 Task: Search one way flight ticket for 5 adults, 2 children, 1 infant in seat and 1 infant on lap in economy from Tallahassee: Tallahassee International Airport to Wilmington: Wilmington International Airport on 8-6-2023. Choice of flights is Spirit. Number of bags: 2 checked bags. Price is upto 107000. Outbound departure time preference is 6:00.
Action: Mouse moved to (331, 415)
Screenshot: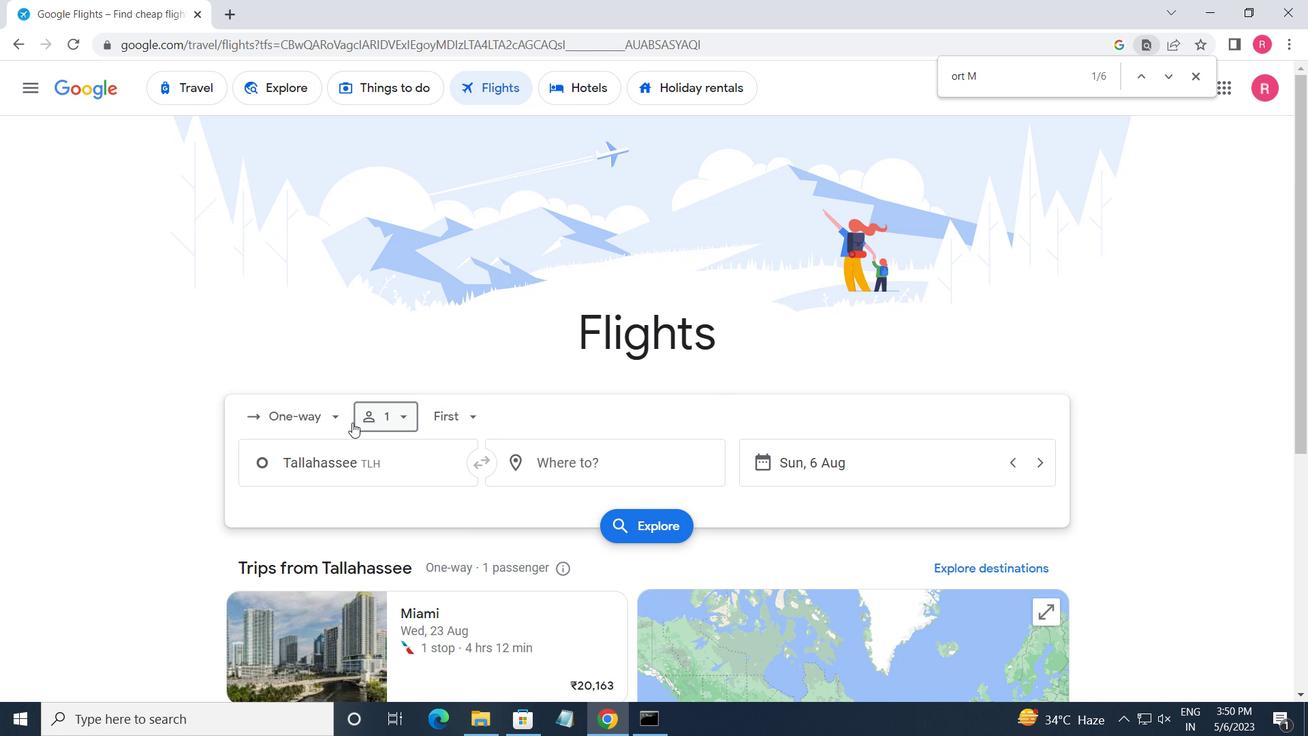 
Action: Mouse pressed left at (331, 415)
Screenshot: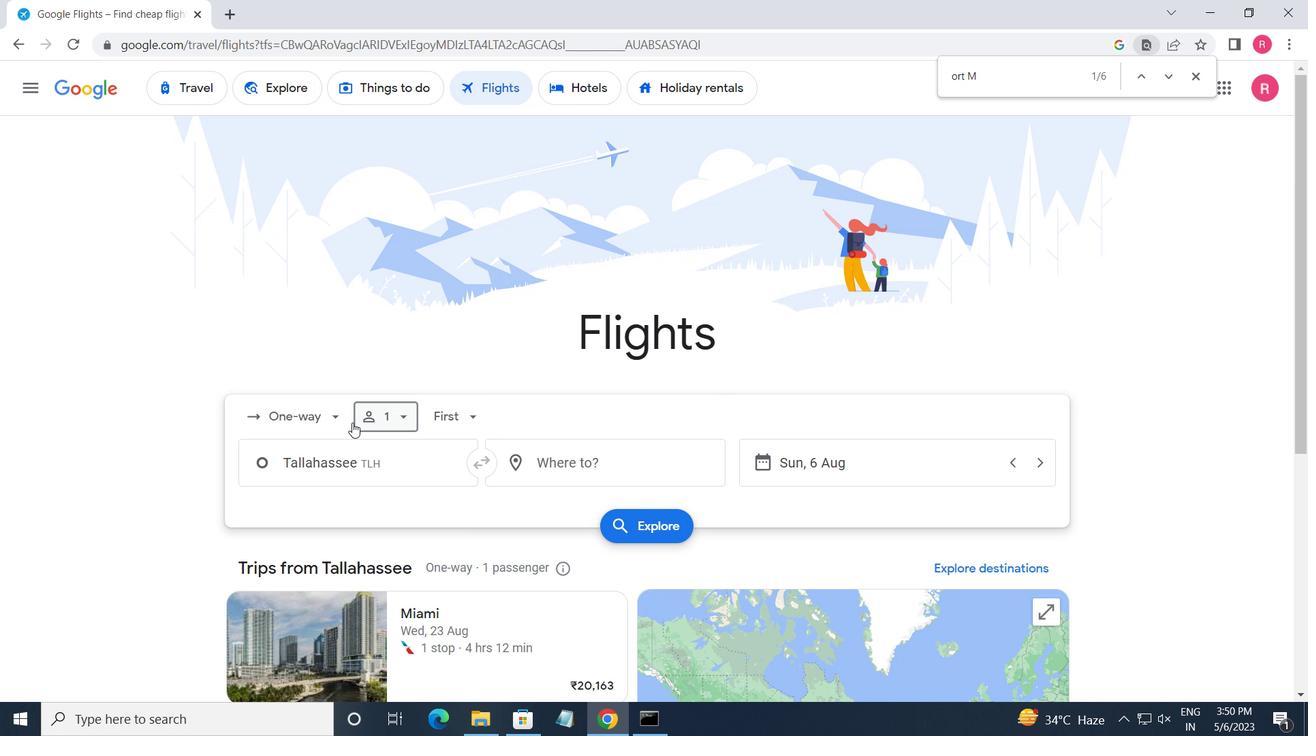
Action: Mouse moved to (311, 498)
Screenshot: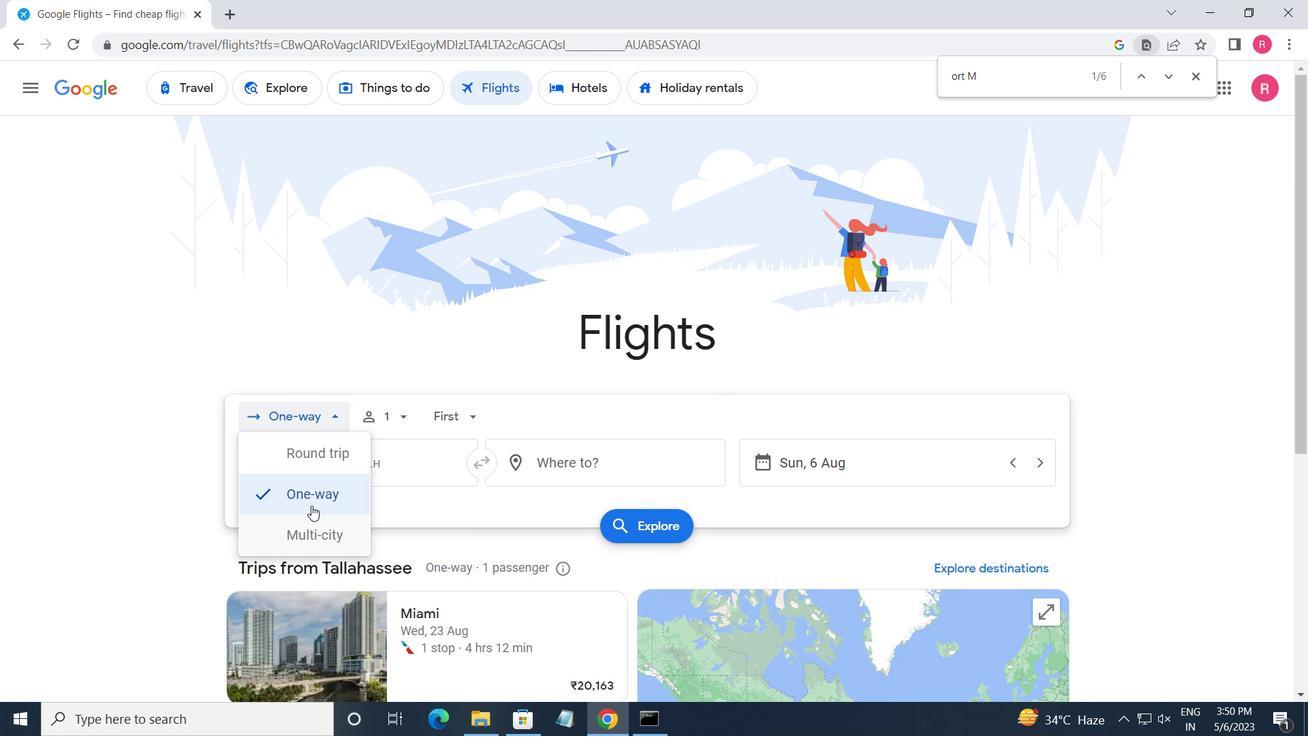 
Action: Mouse pressed left at (311, 498)
Screenshot: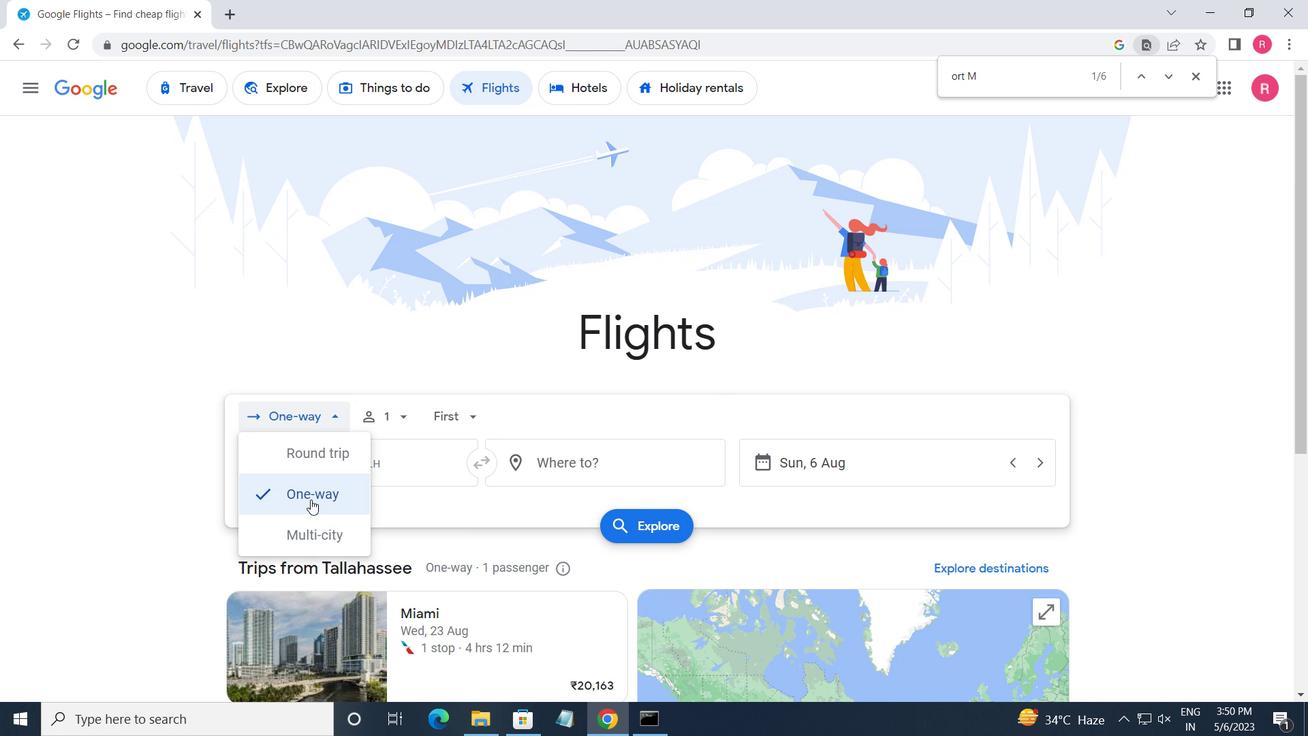 
Action: Mouse moved to (395, 426)
Screenshot: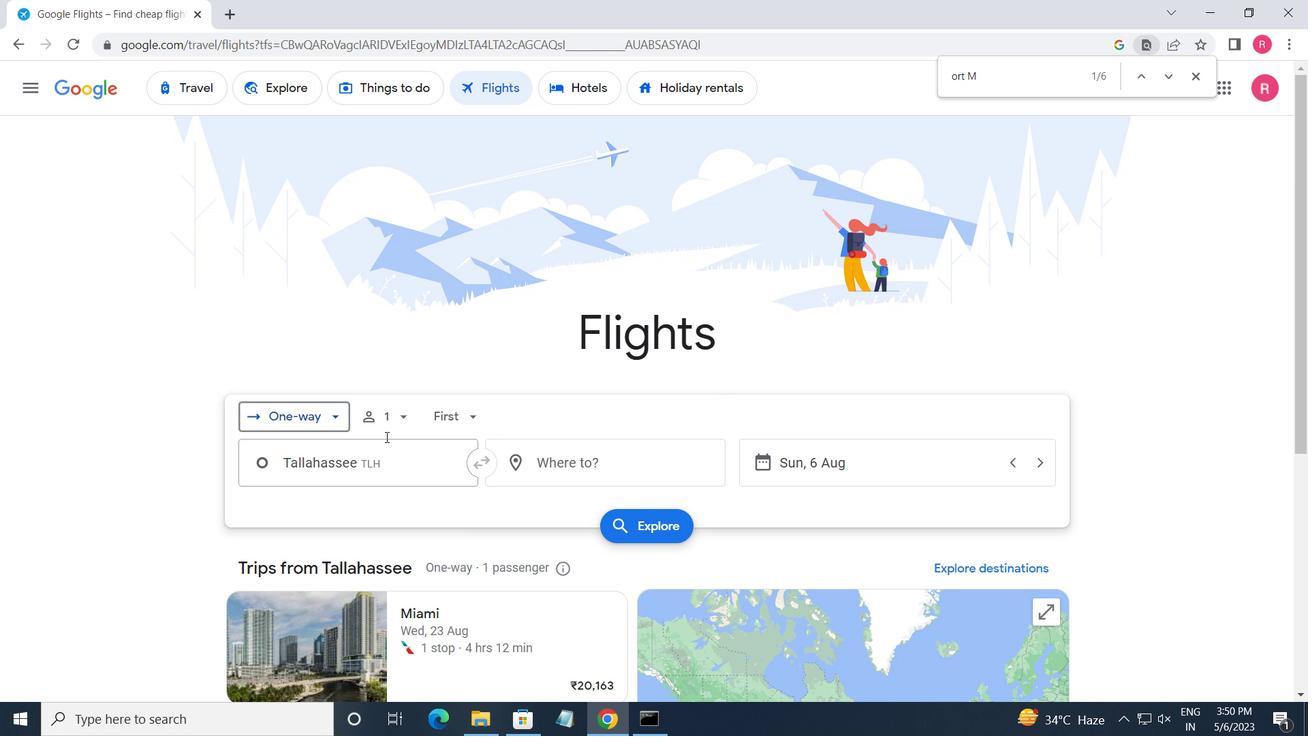 
Action: Mouse pressed left at (395, 426)
Screenshot: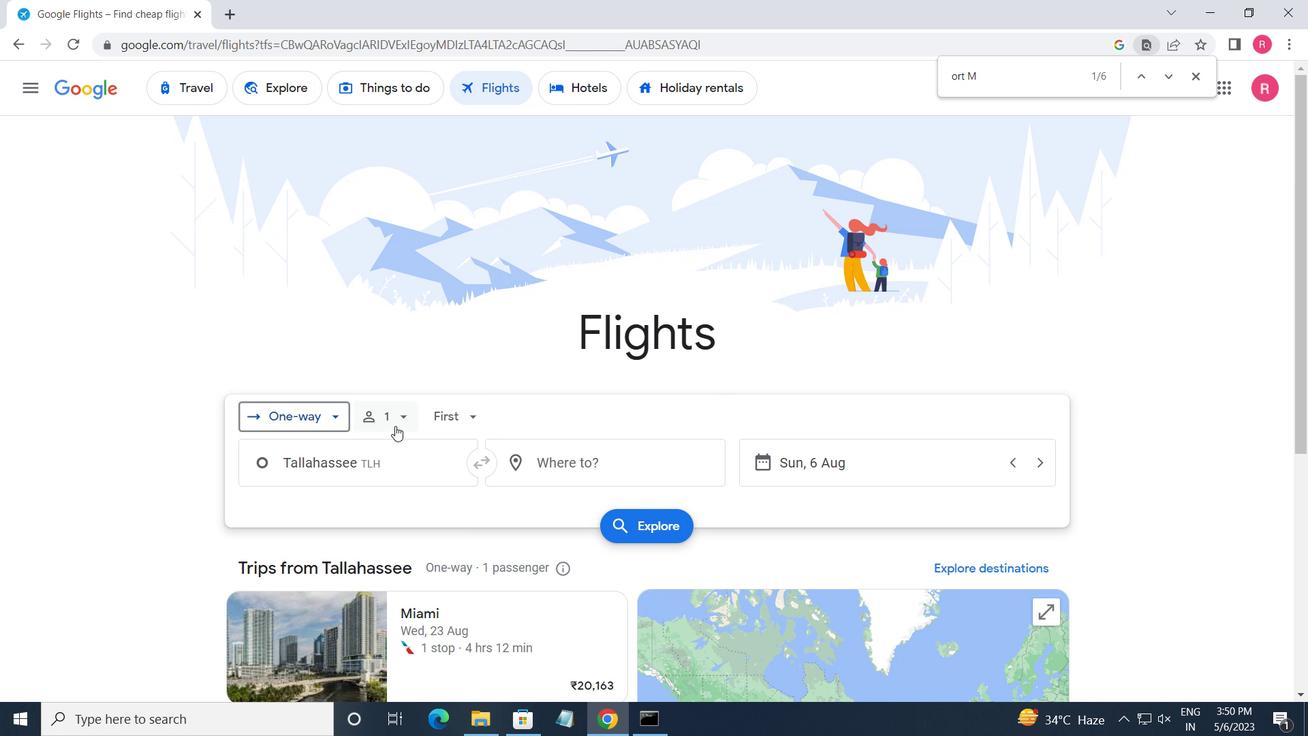 
Action: Mouse moved to (528, 453)
Screenshot: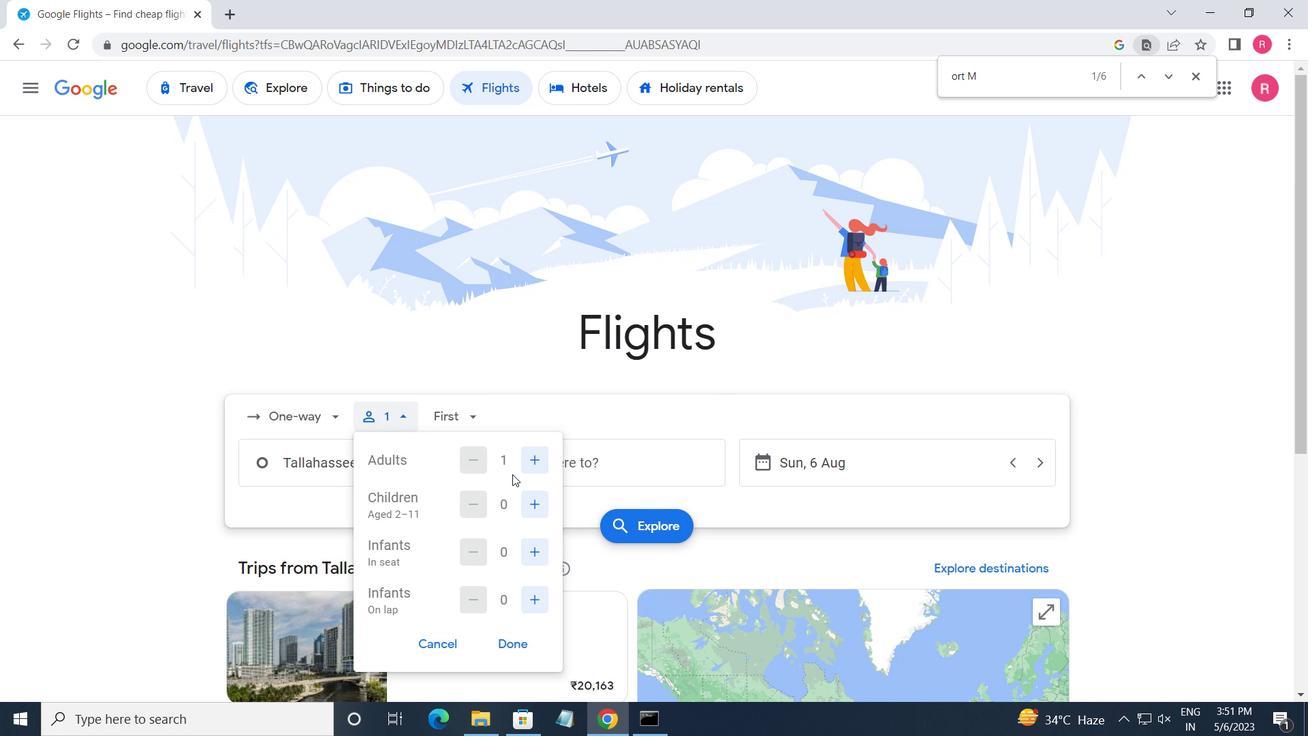 
Action: Mouse pressed left at (528, 453)
Screenshot: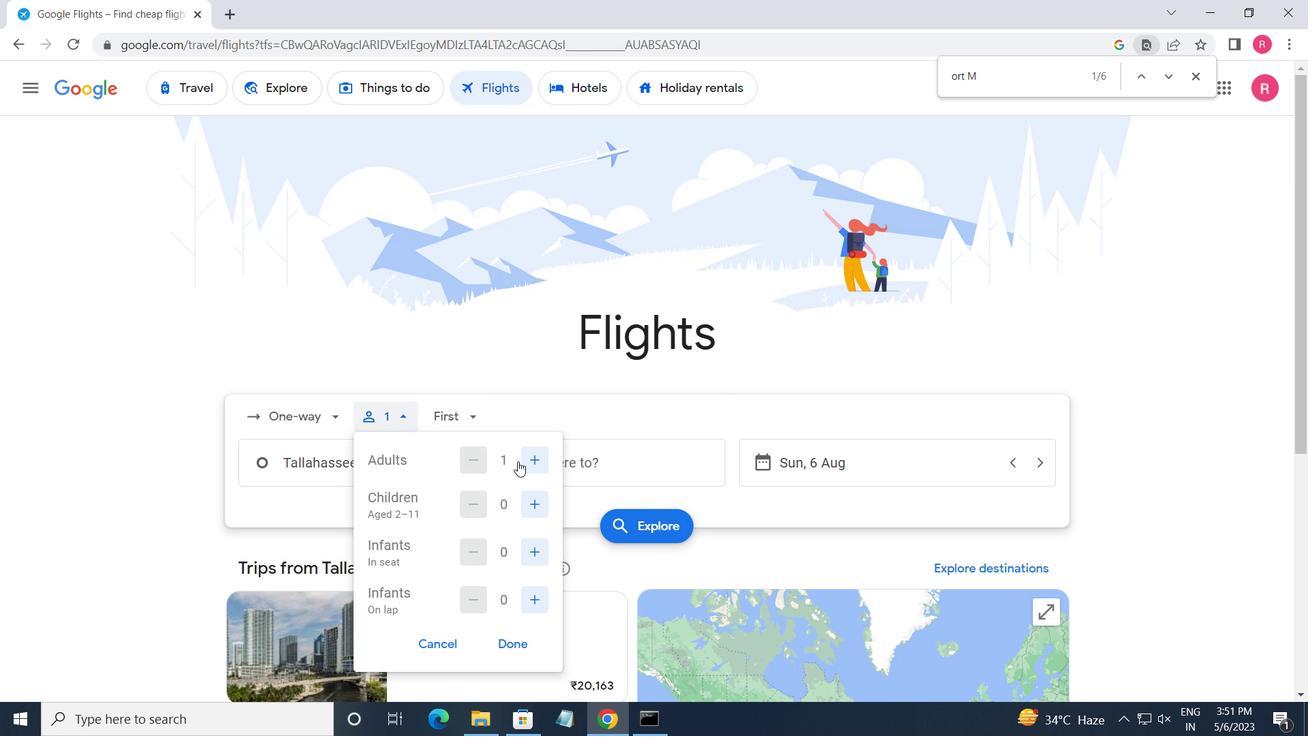
Action: Mouse pressed left at (528, 453)
Screenshot: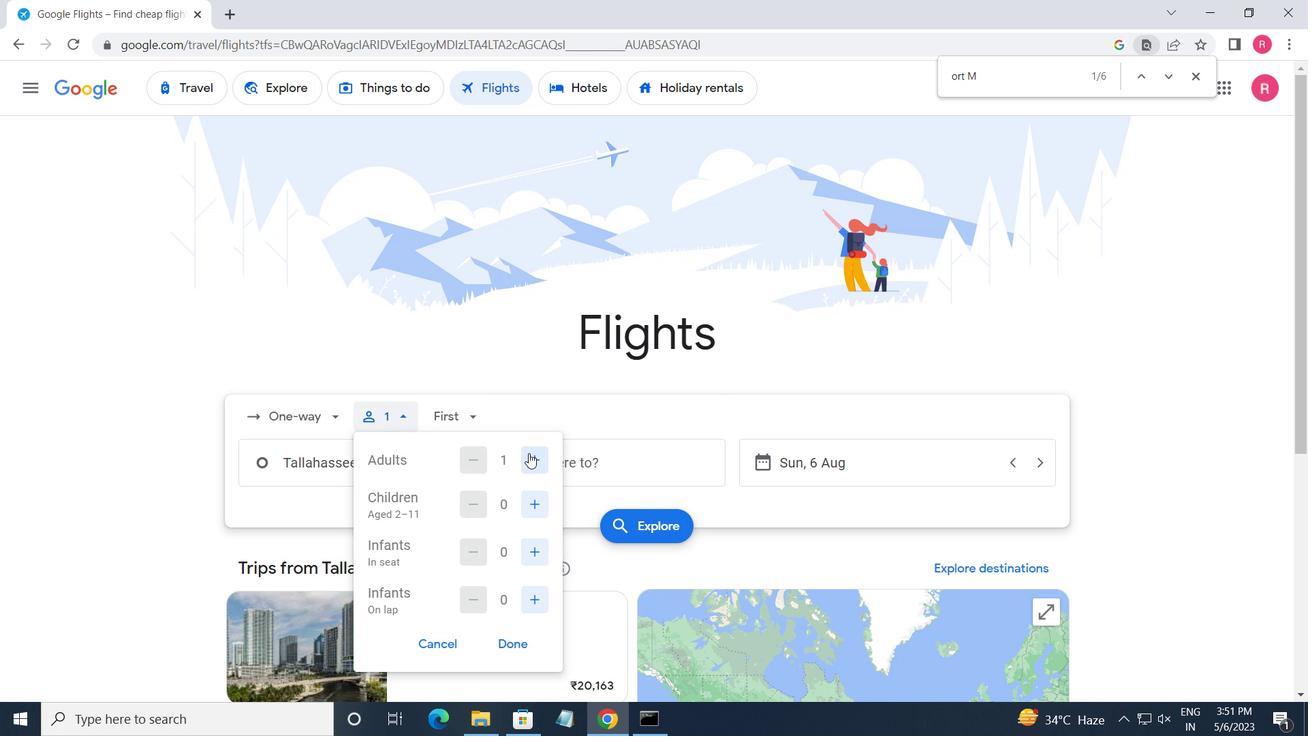 
Action: Mouse pressed left at (528, 453)
Screenshot: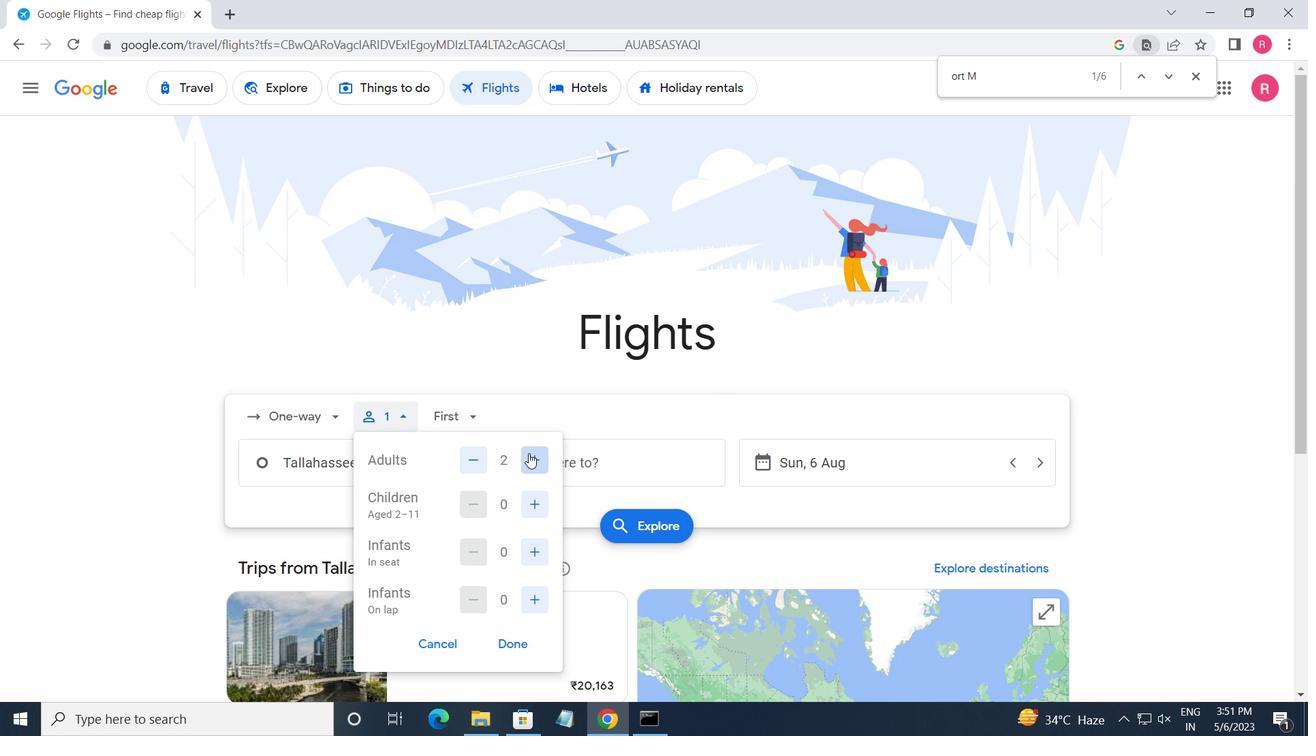 
Action: Mouse pressed left at (528, 453)
Screenshot: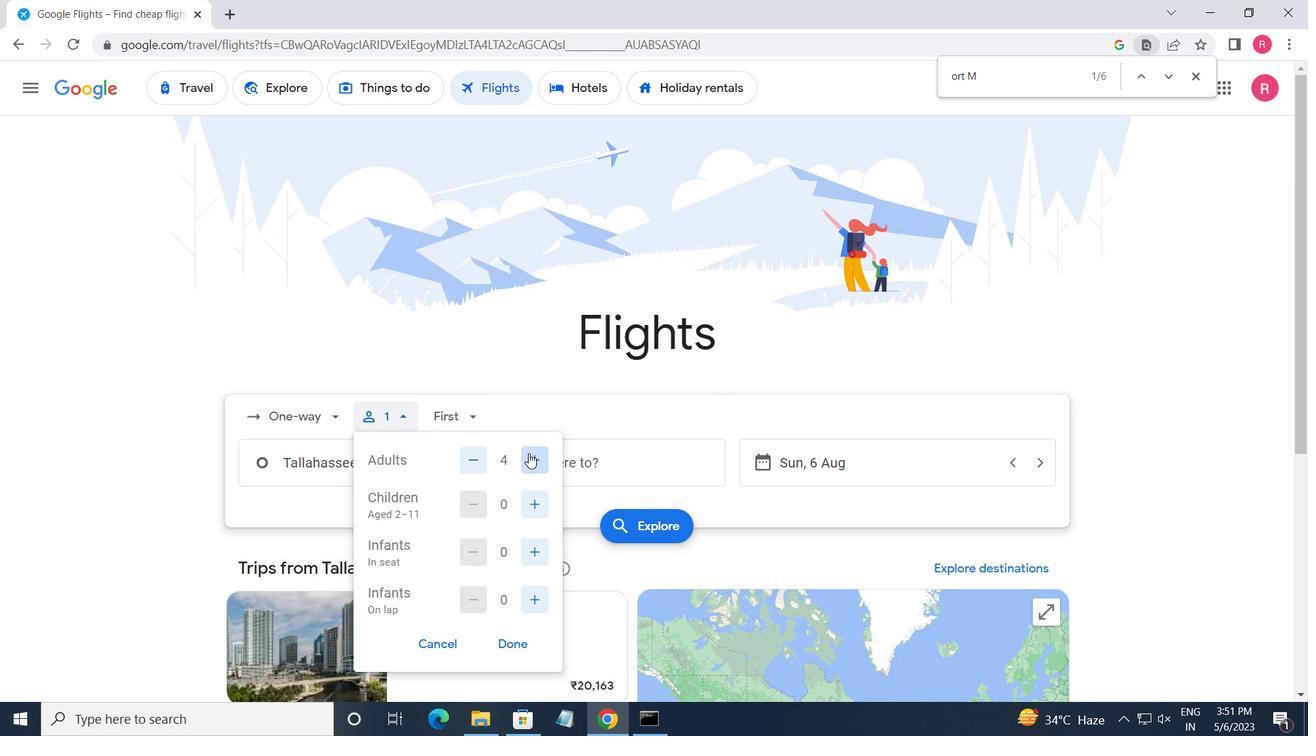 
Action: Mouse moved to (526, 498)
Screenshot: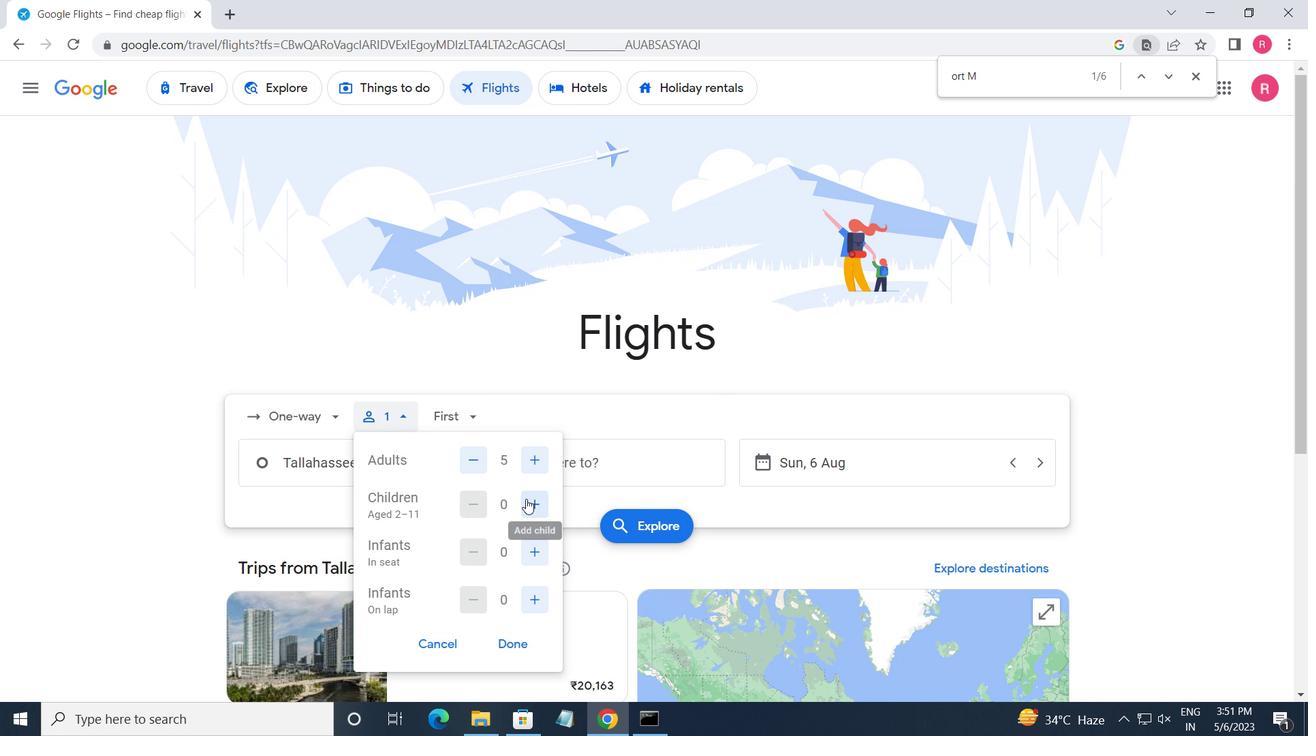 
Action: Mouse pressed left at (526, 498)
Screenshot: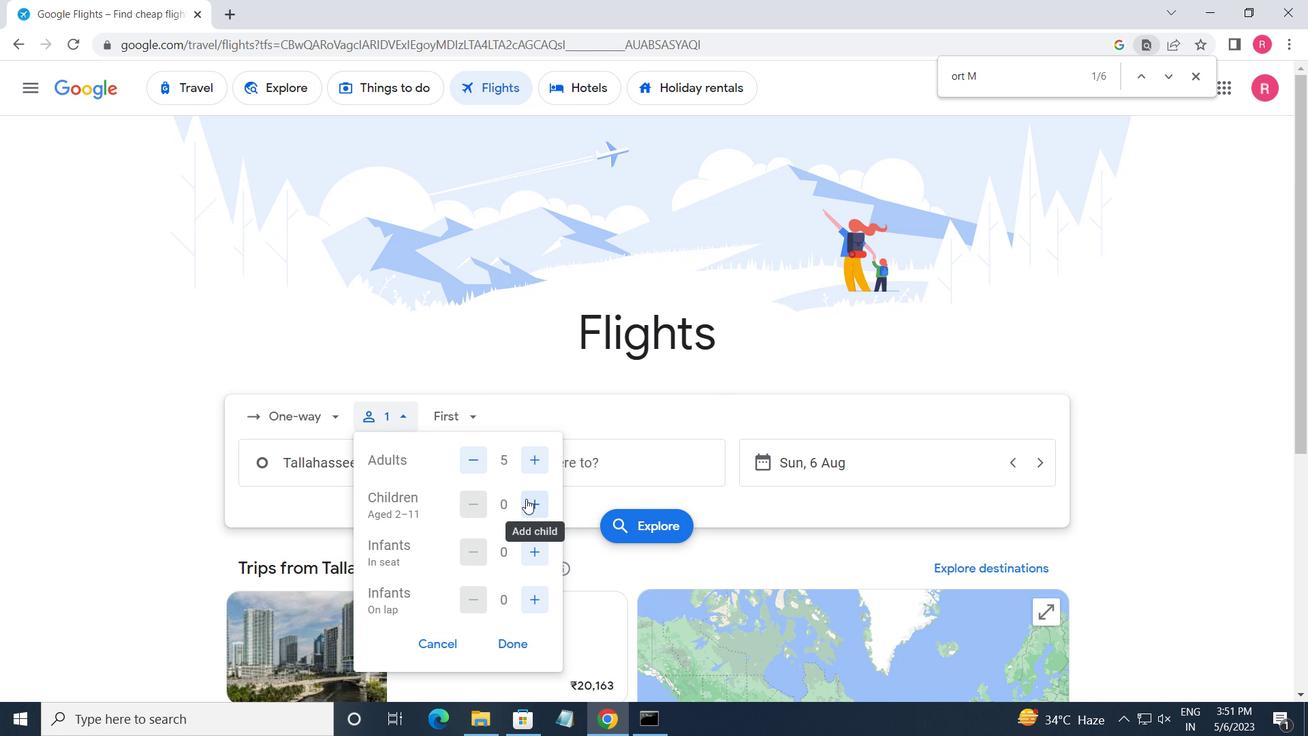 
Action: Mouse pressed left at (526, 498)
Screenshot: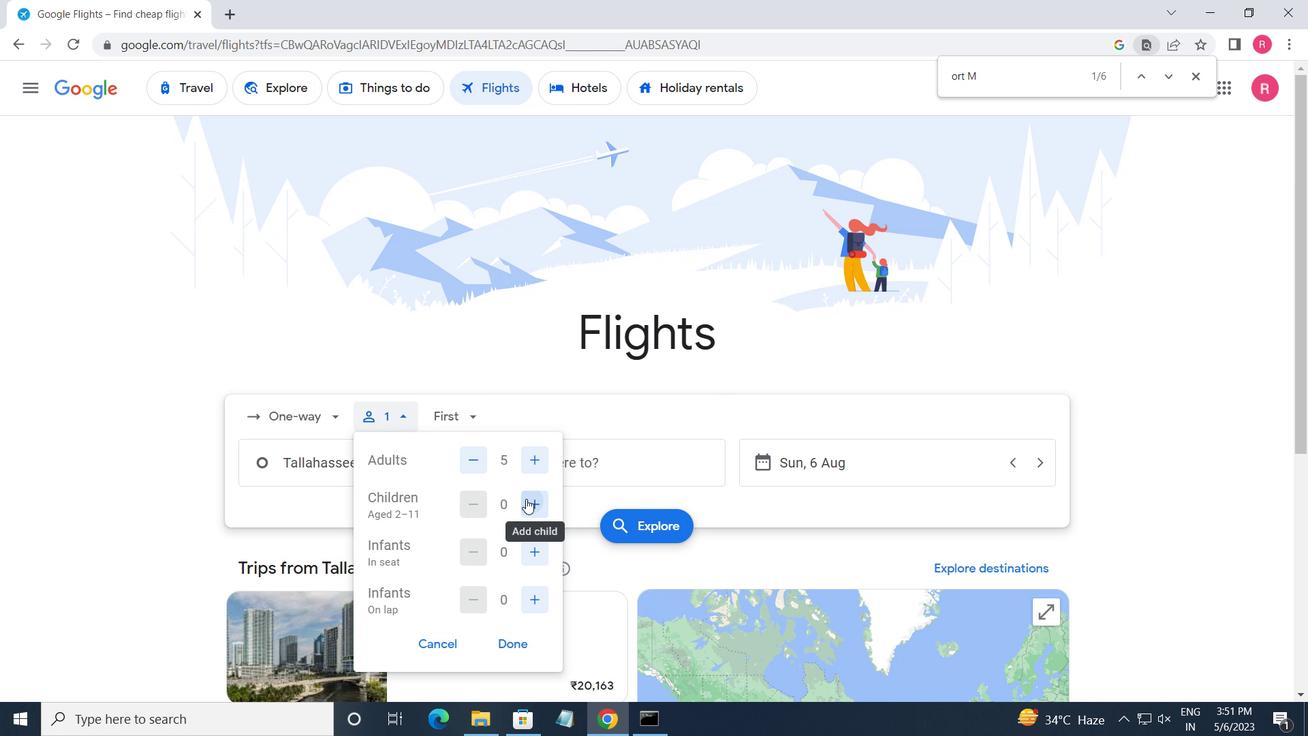 
Action: Mouse moved to (529, 548)
Screenshot: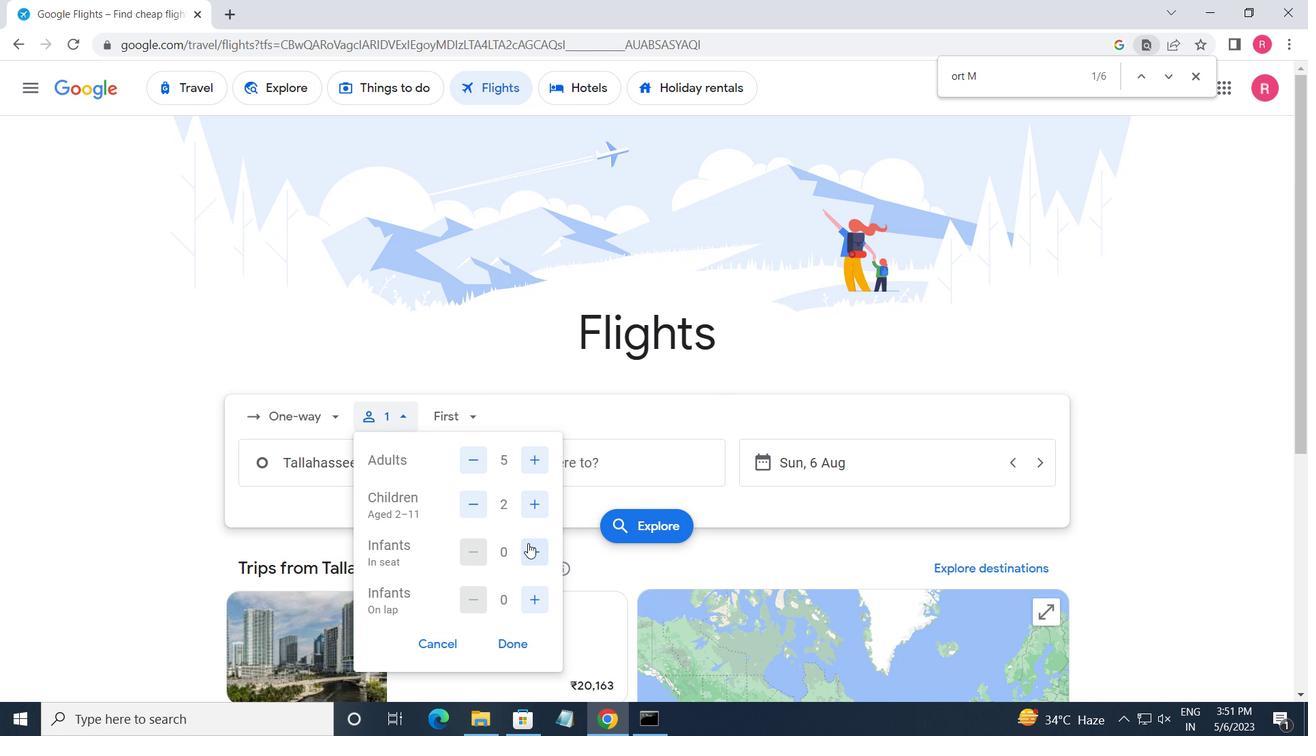 
Action: Mouse pressed left at (529, 548)
Screenshot: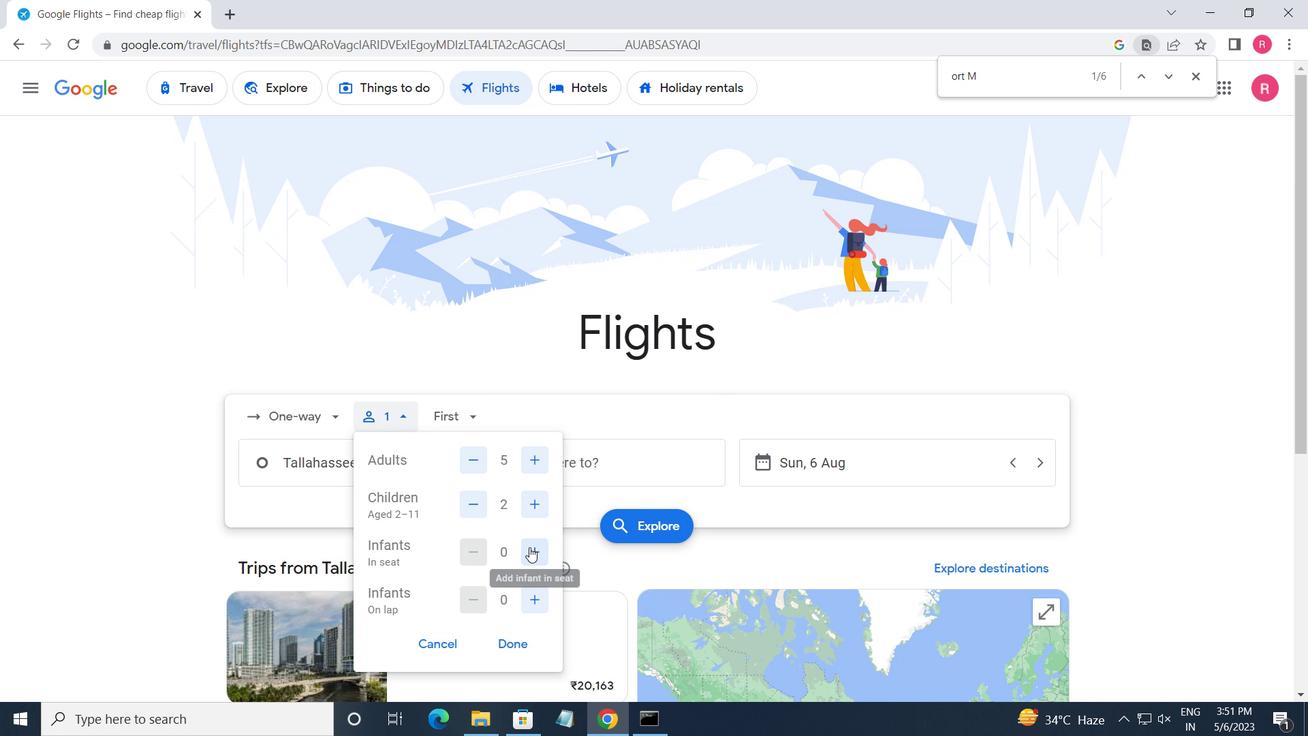 
Action: Mouse moved to (541, 603)
Screenshot: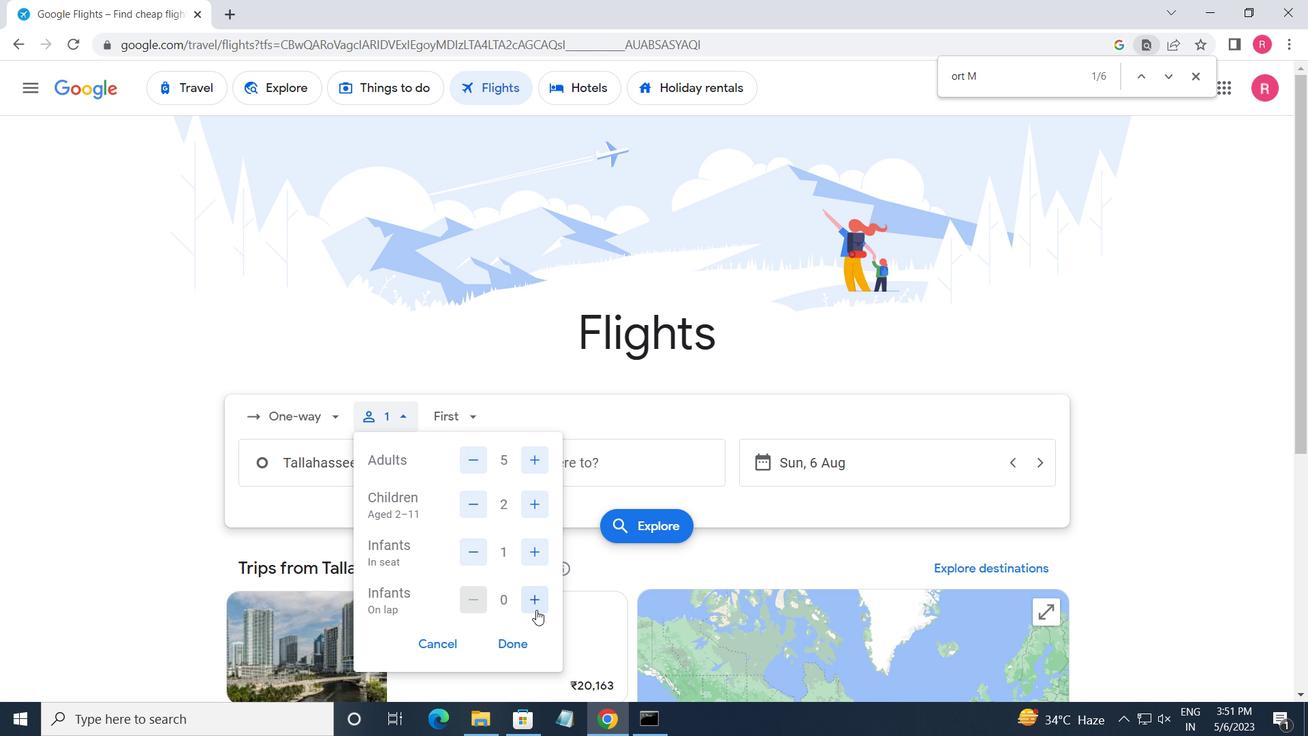 
Action: Mouse pressed left at (541, 603)
Screenshot: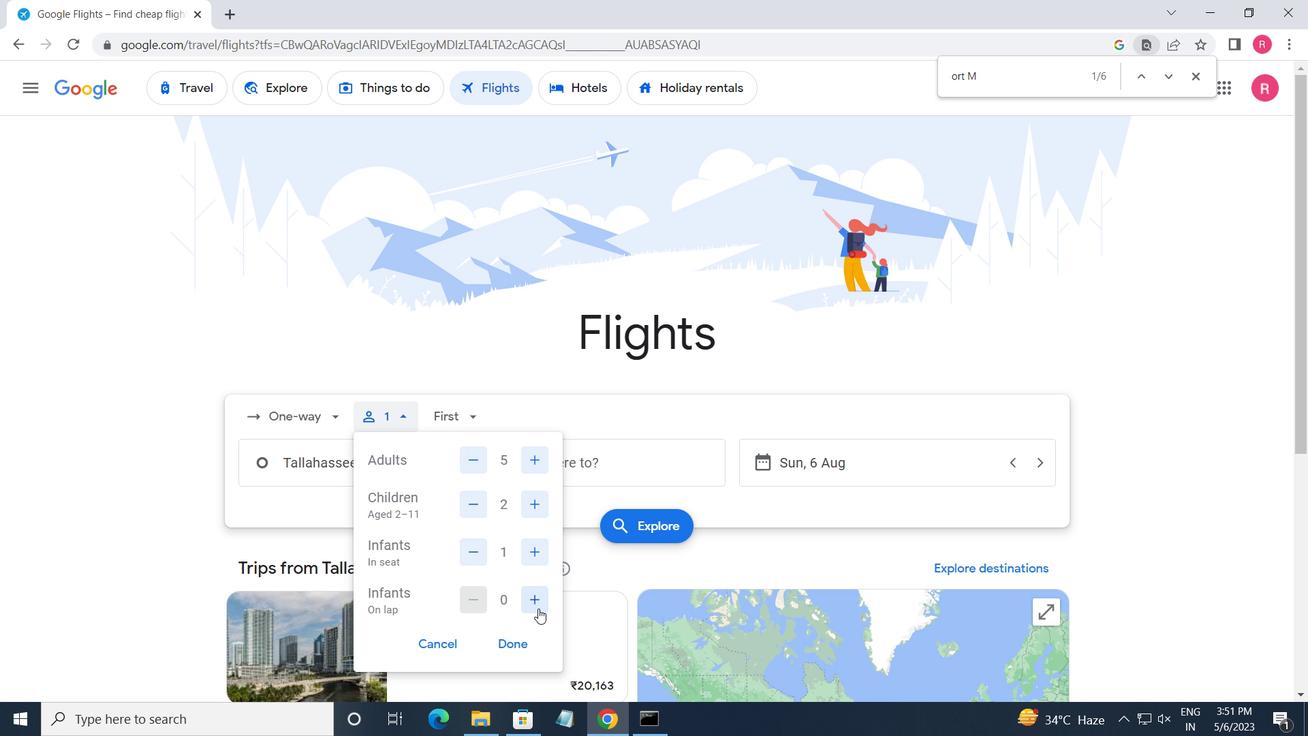 
Action: Mouse moved to (524, 639)
Screenshot: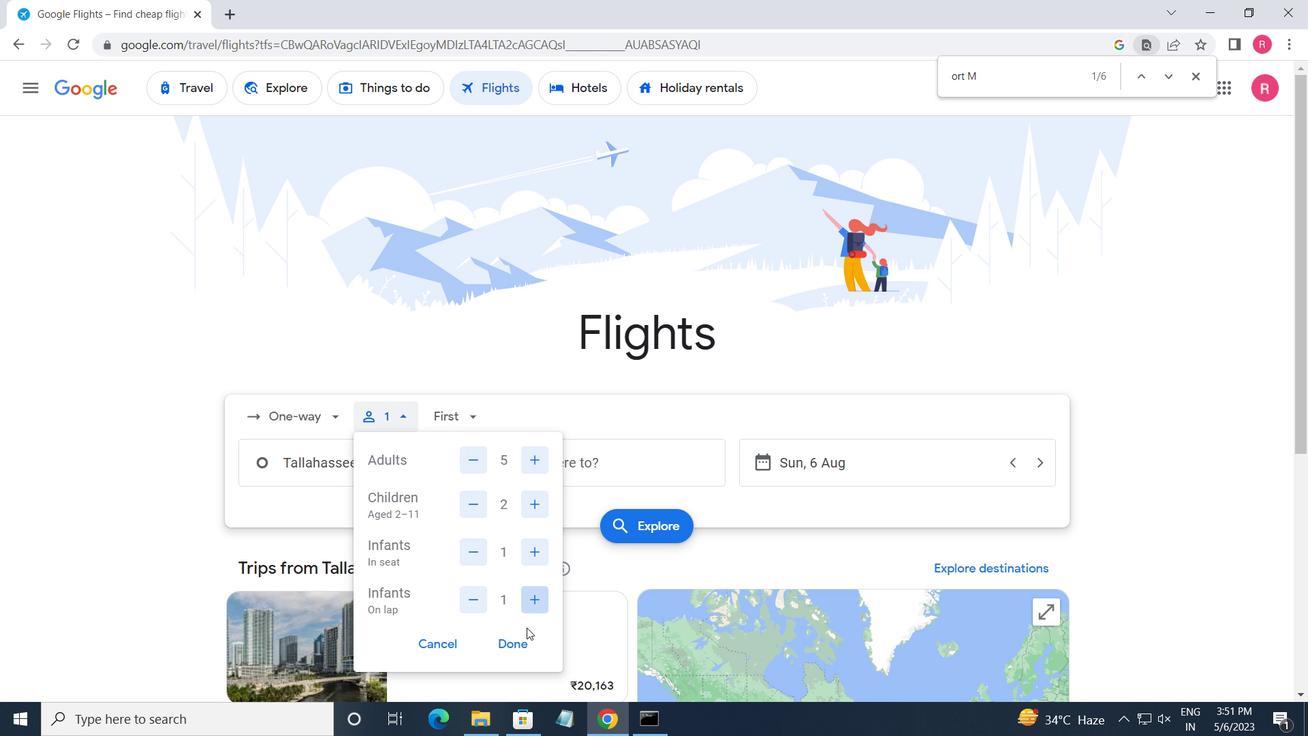 
Action: Mouse pressed left at (524, 639)
Screenshot: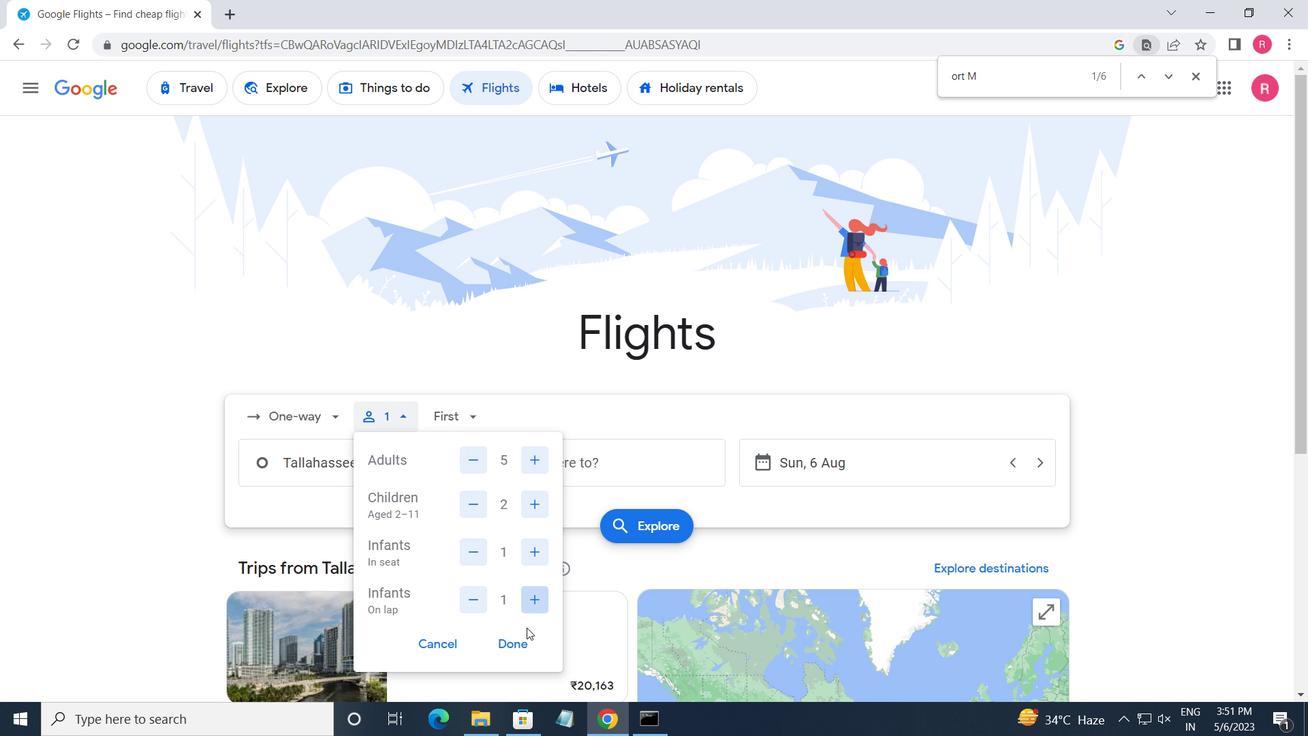 
Action: Mouse moved to (467, 433)
Screenshot: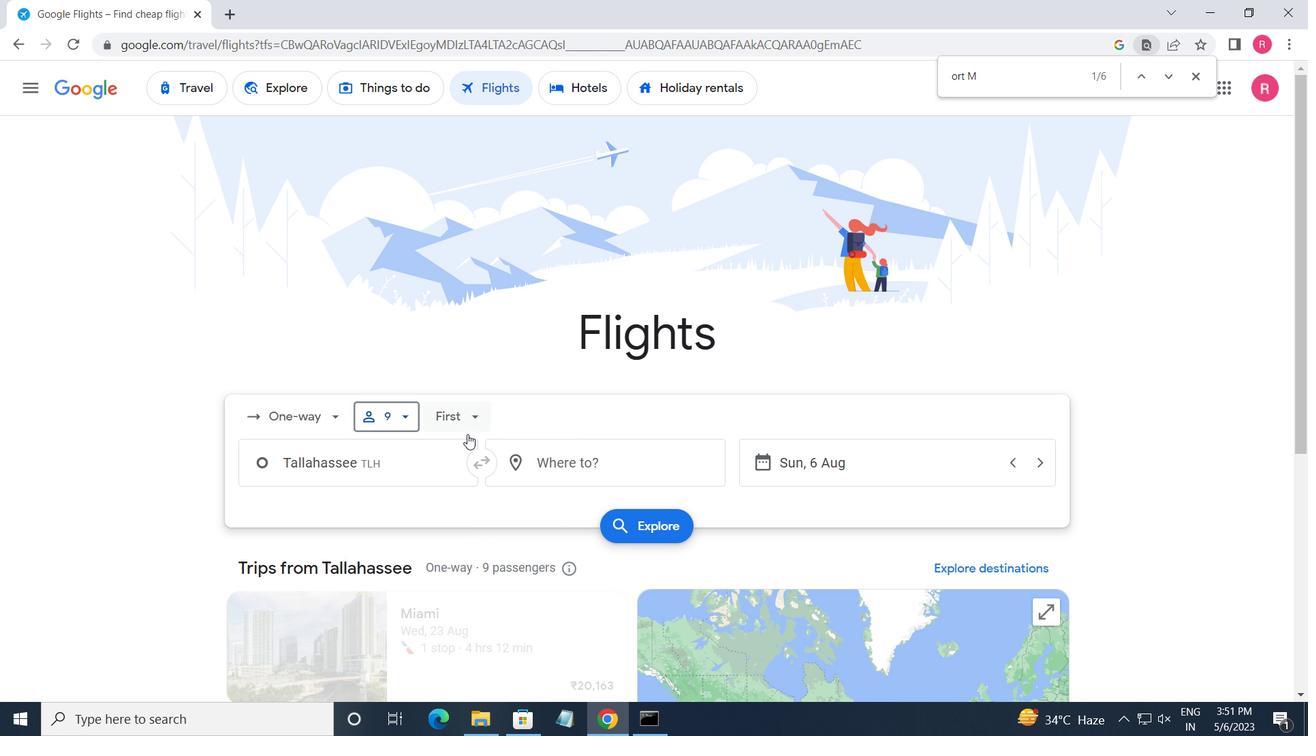 
Action: Mouse pressed left at (467, 433)
Screenshot: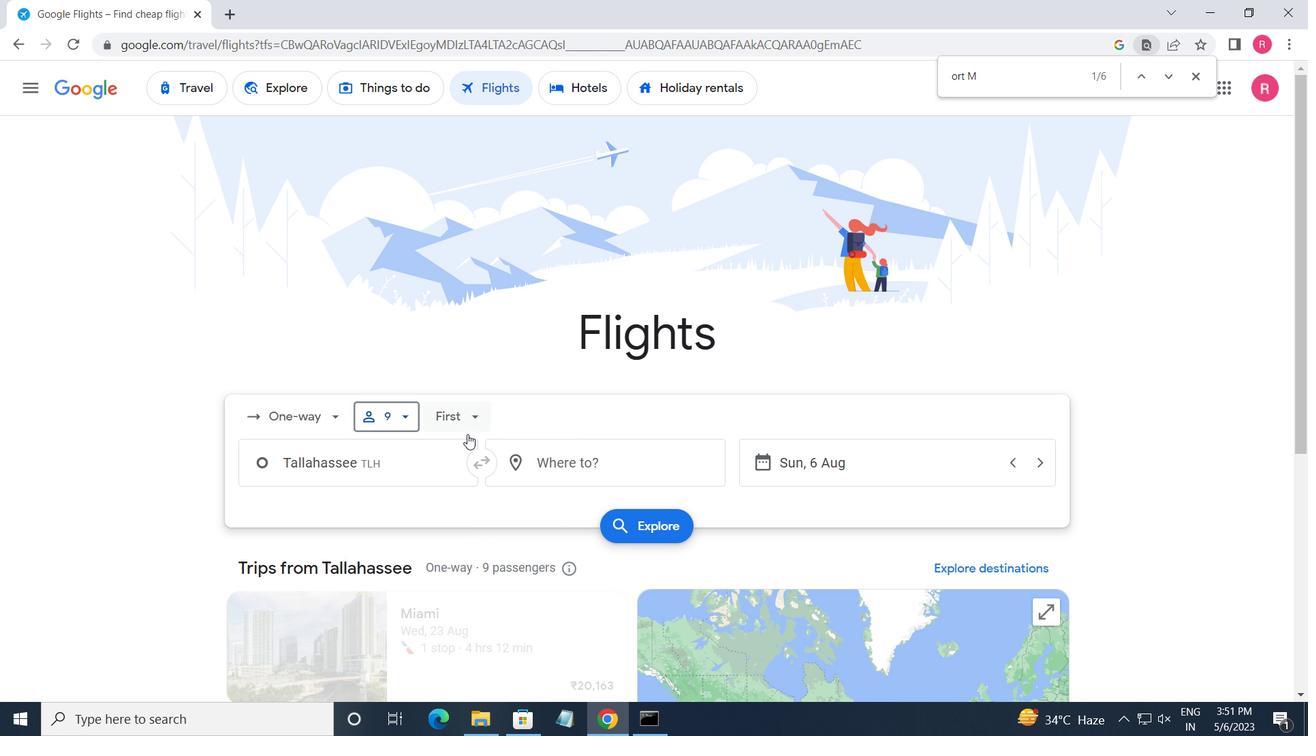 
Action: Mouse moved to (484, 462)
Screenshot: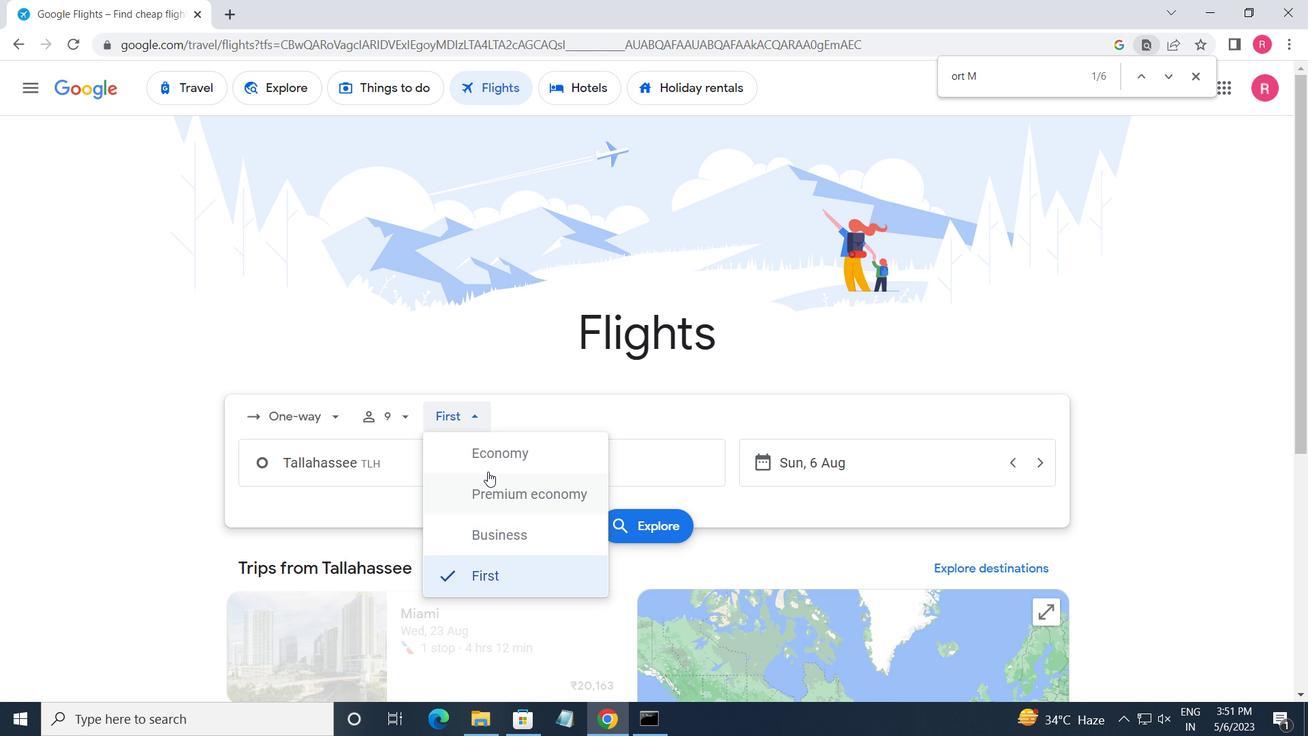 
Action: Mouse pressed left at (484, 462)
Screenshot: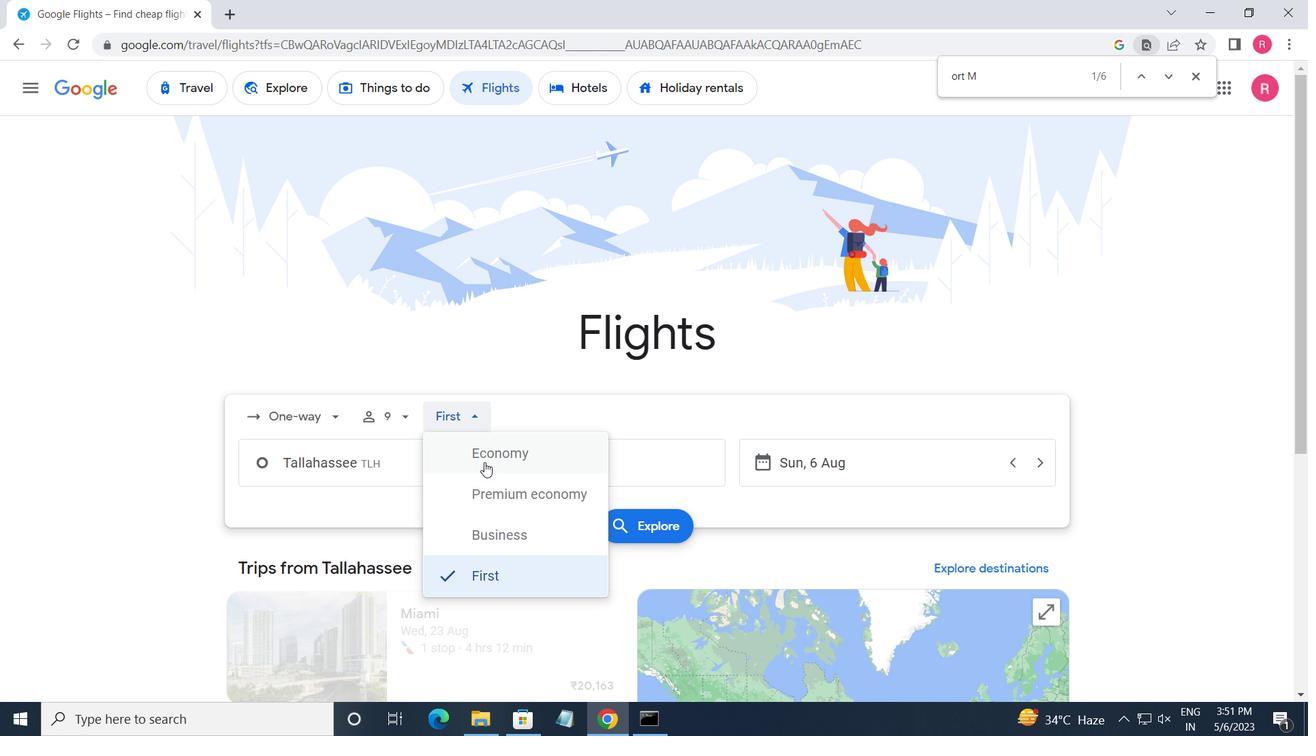 
Action: Mouse moved to (389, 468)
Screenshot: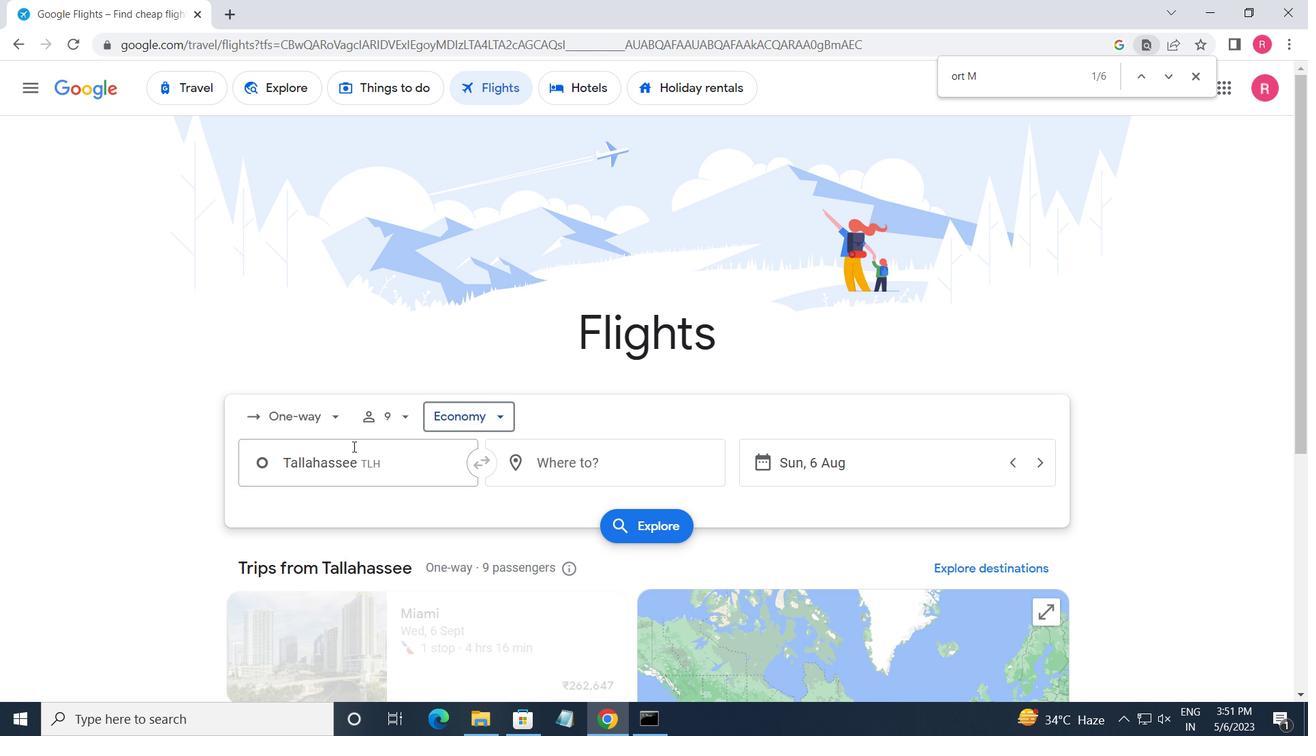 
Action: Mouse pressed left at (389, 468)
Screenshot: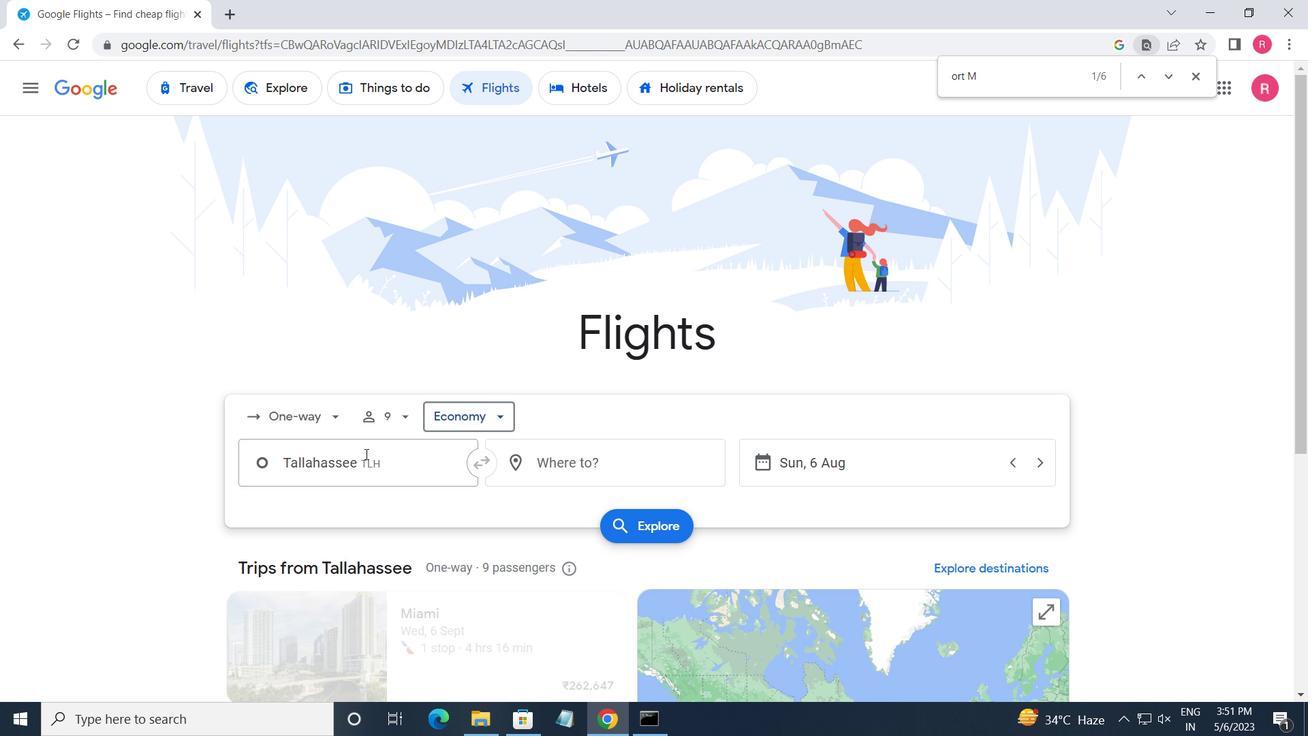 
Action: Key pressed <Key.shift>TALLAHASSEE
Screenshot: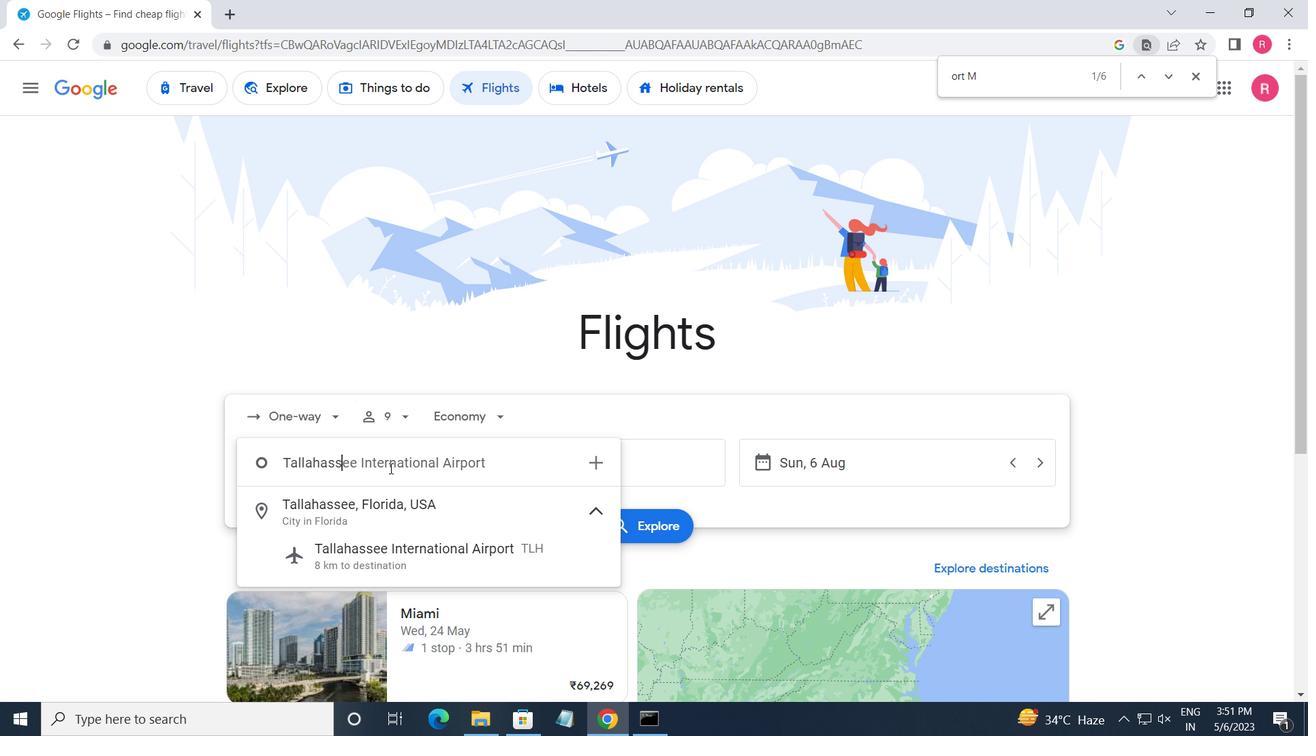 
Action: Mouse moved to (477, 543)
Screenshot: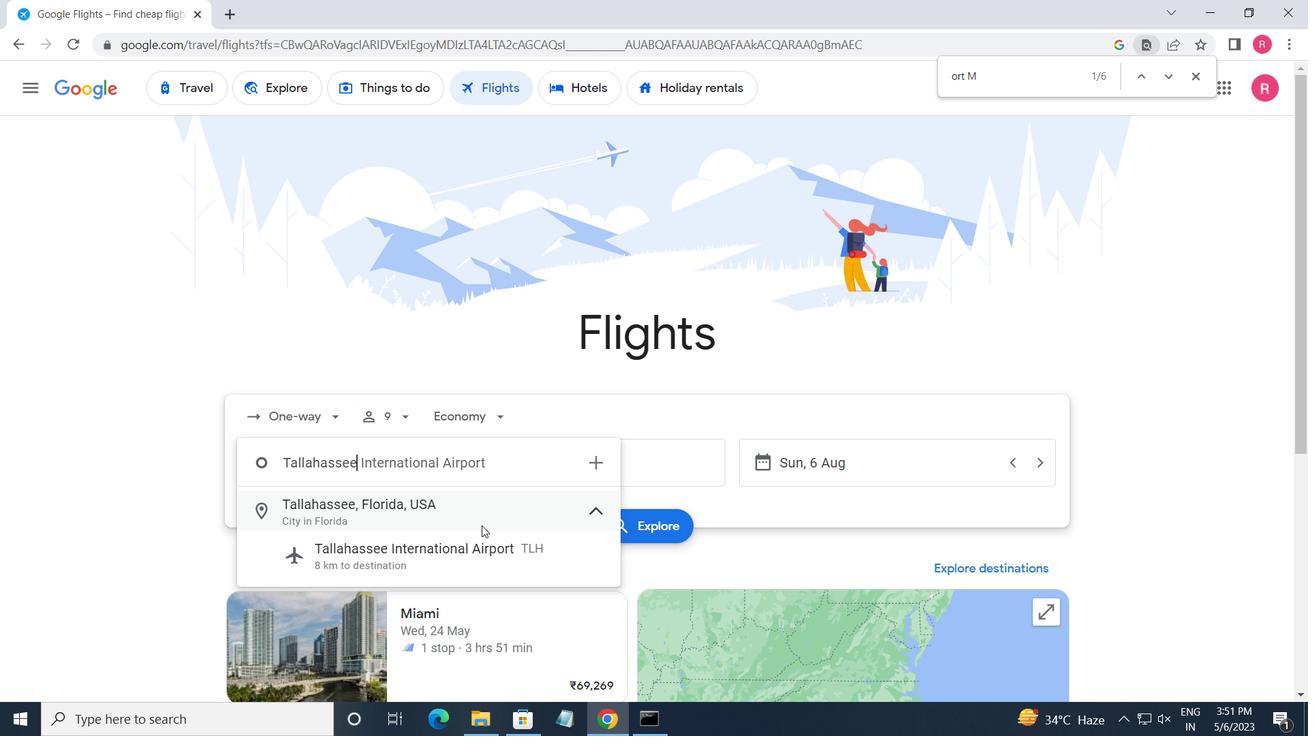 
Action: Mouse pressed left at (477, 543)
Screenshot: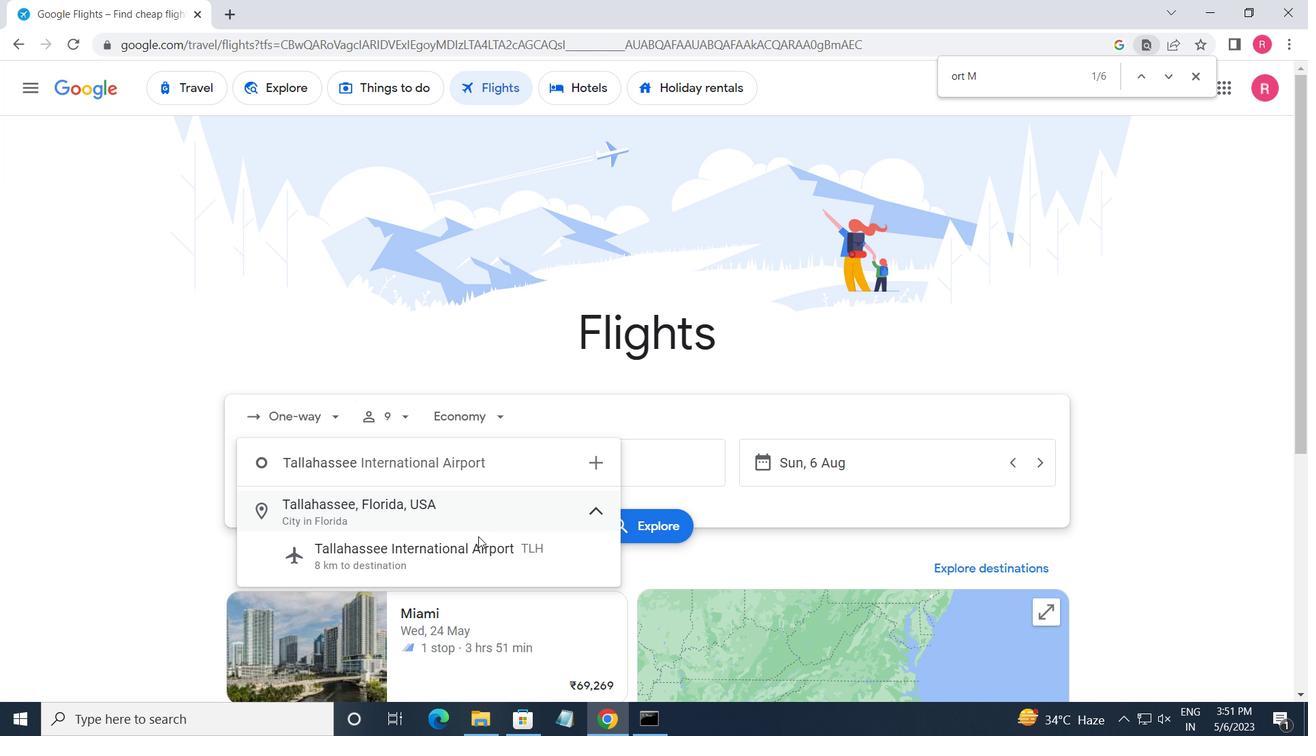 
Action: Mouse moved to (602, 467)
Screenshot: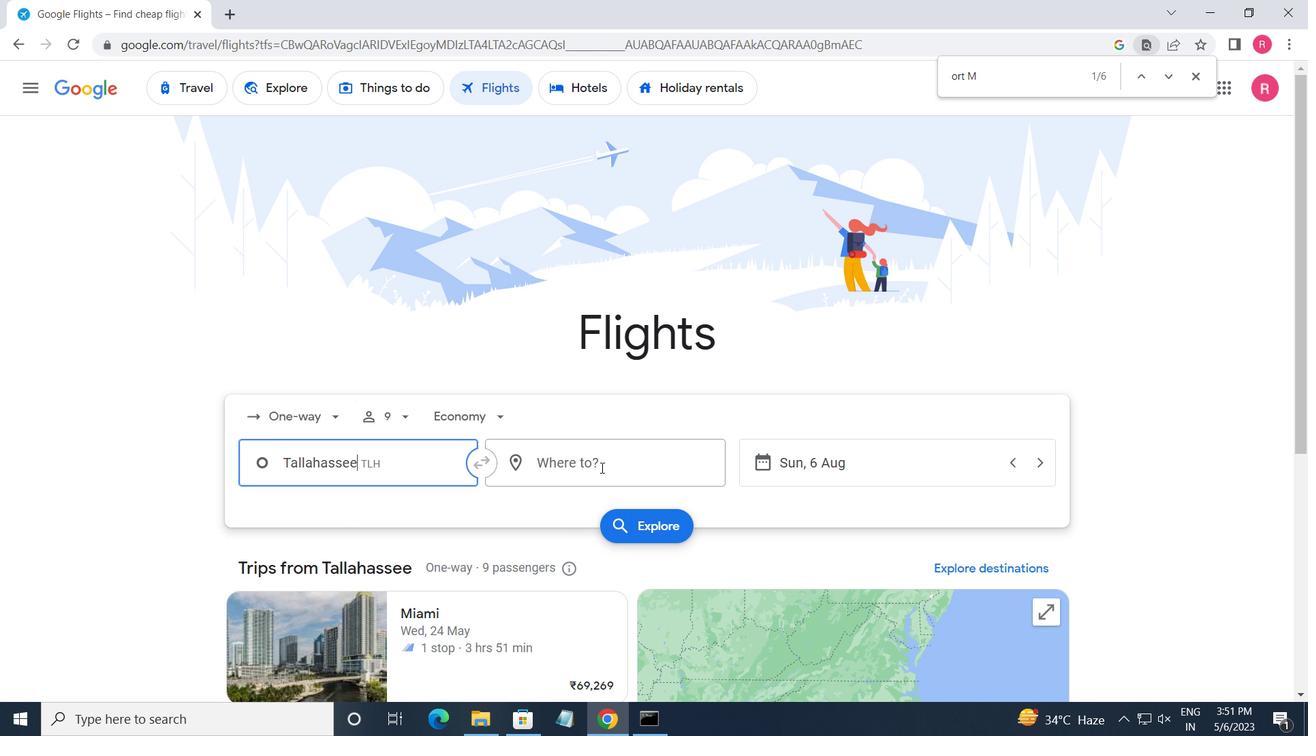
Action: Mouse pressed left at (602, 467)
Screenshot: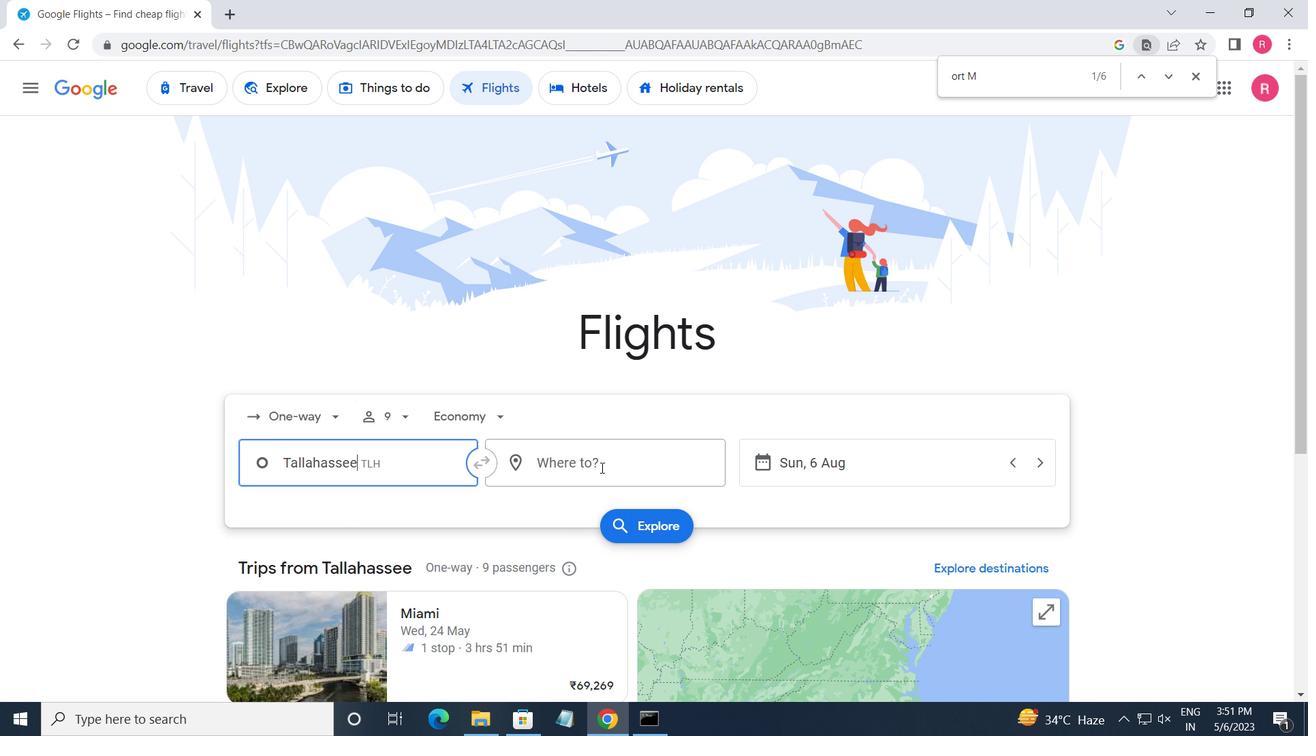 
Action: Mouse moved to (603, 466)
Screenshot: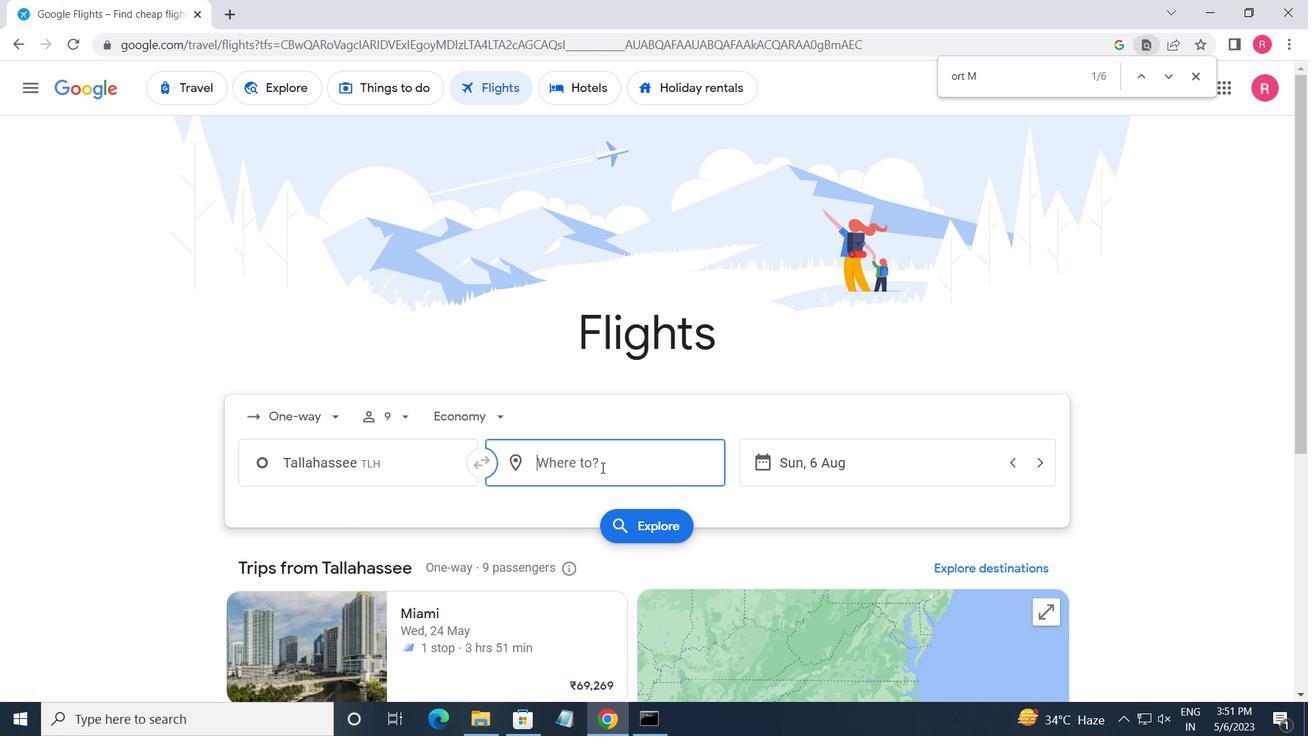 
Action: Key pressed <Key.shift>WILMINGTON
Screenshot: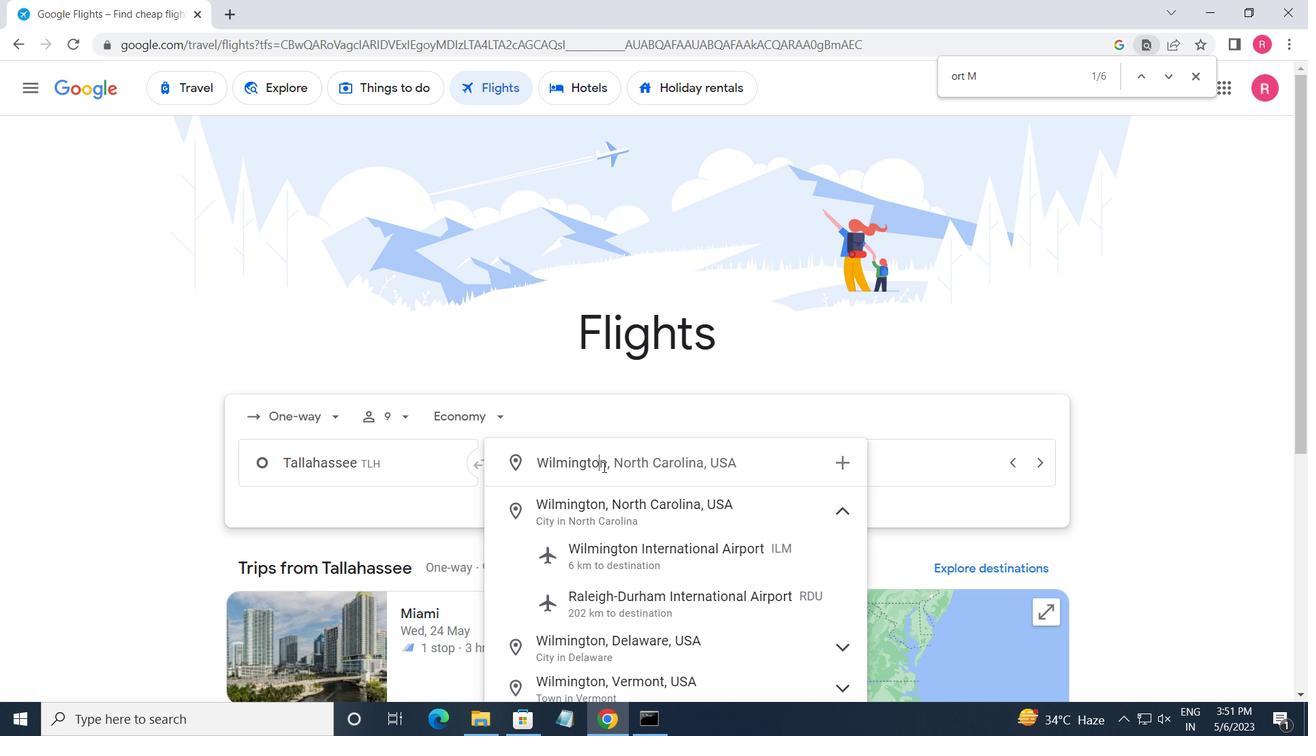 
Action: Mouse moved to (676, 567)
Screenshot: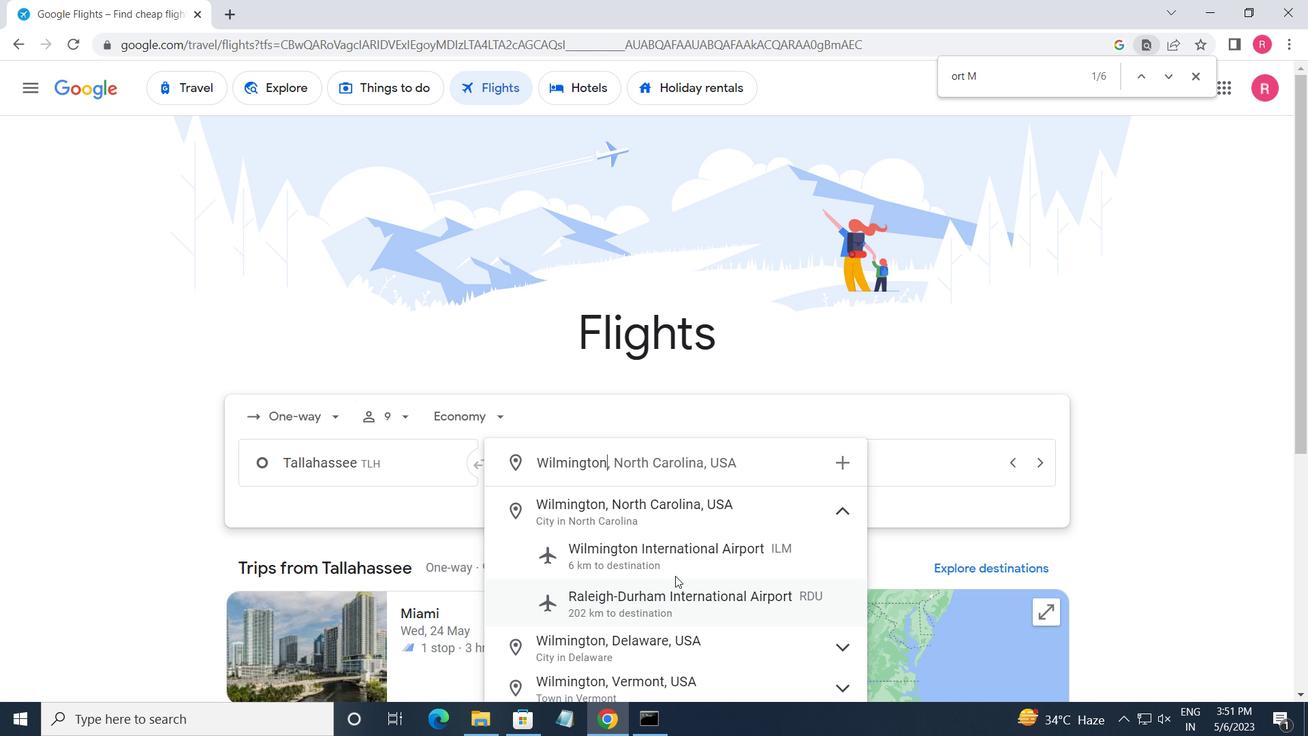 
Action: Mouse pressed left at (676, 567)
Screenshot: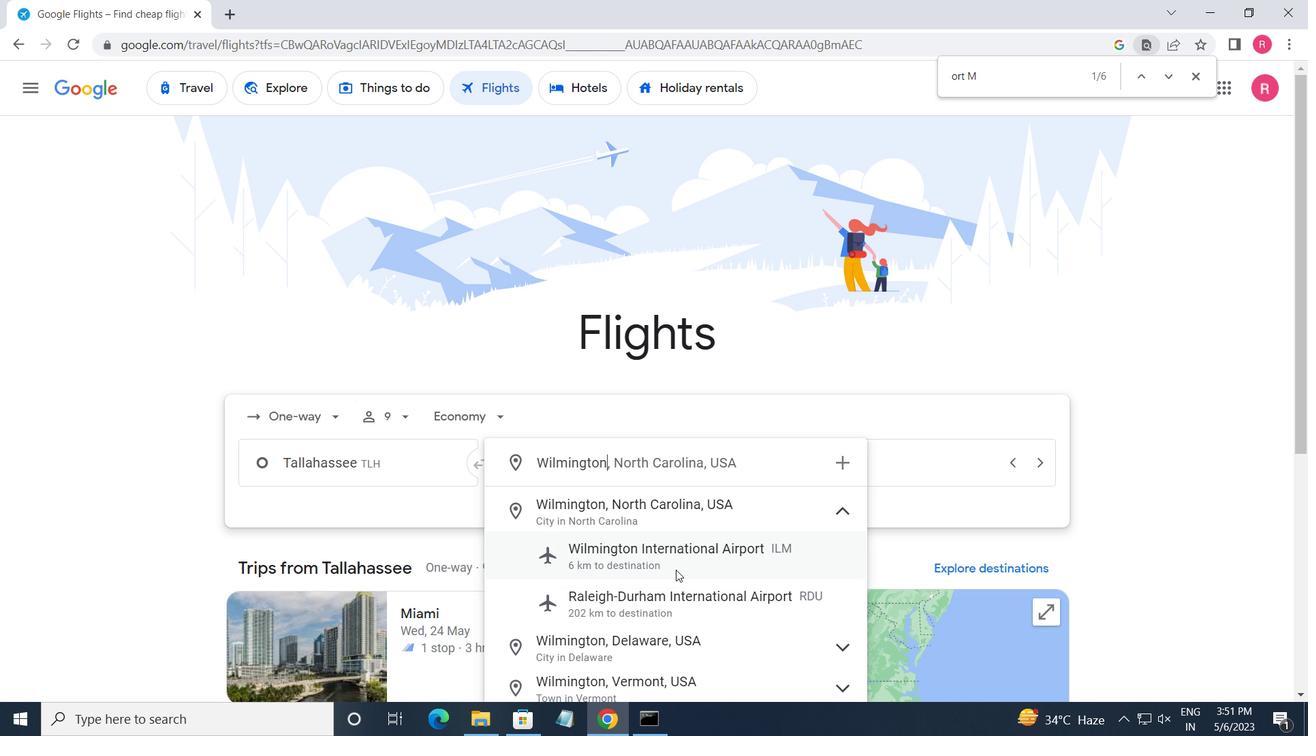 
Action: Mouse moved to (898, 480)
Screenshot: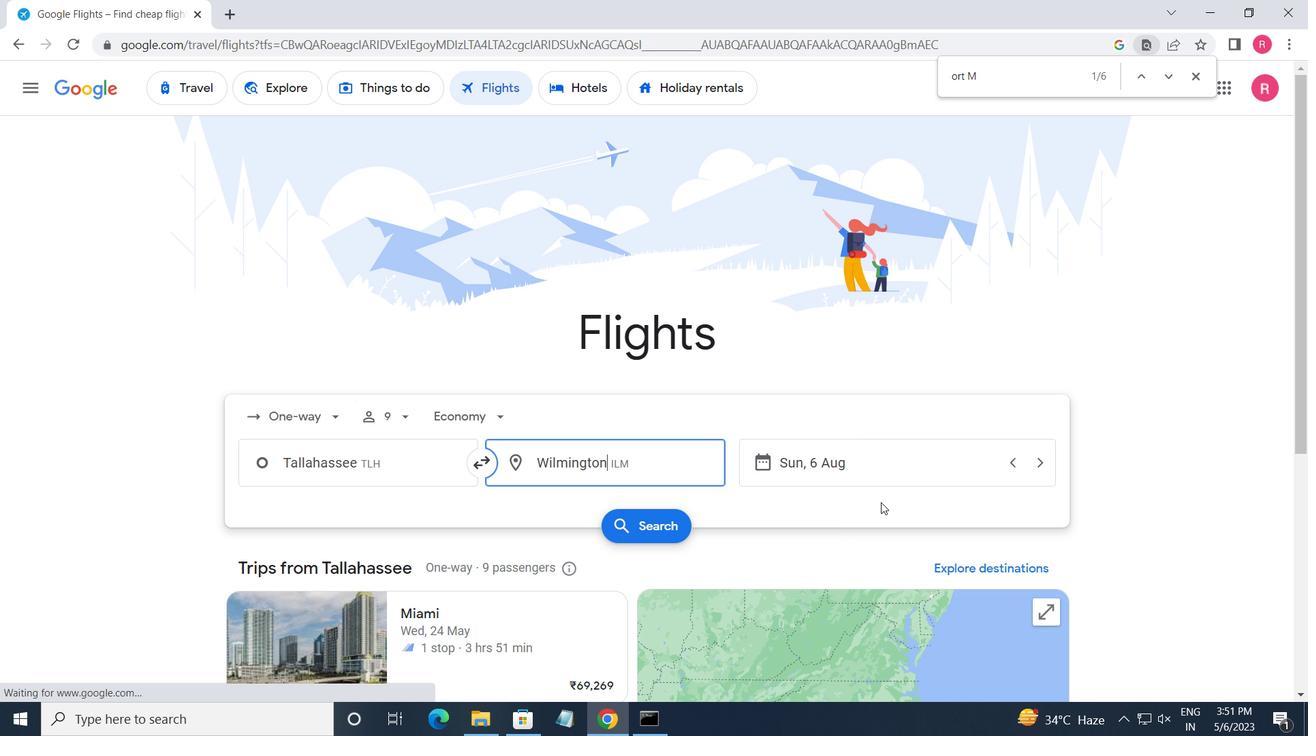 
Action: Mouse pressed left at (898, 480)
Screenshot: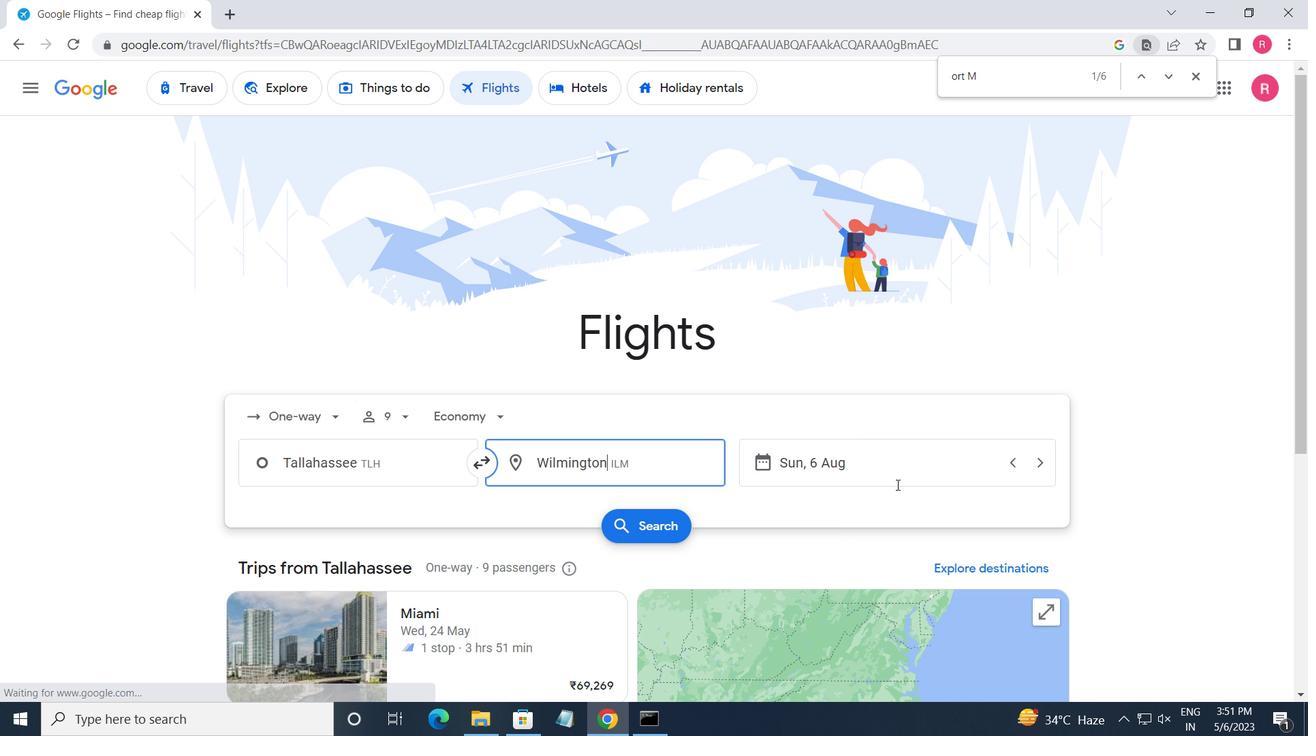 
Action: Mouse moved to (450, 430)
Screenshot: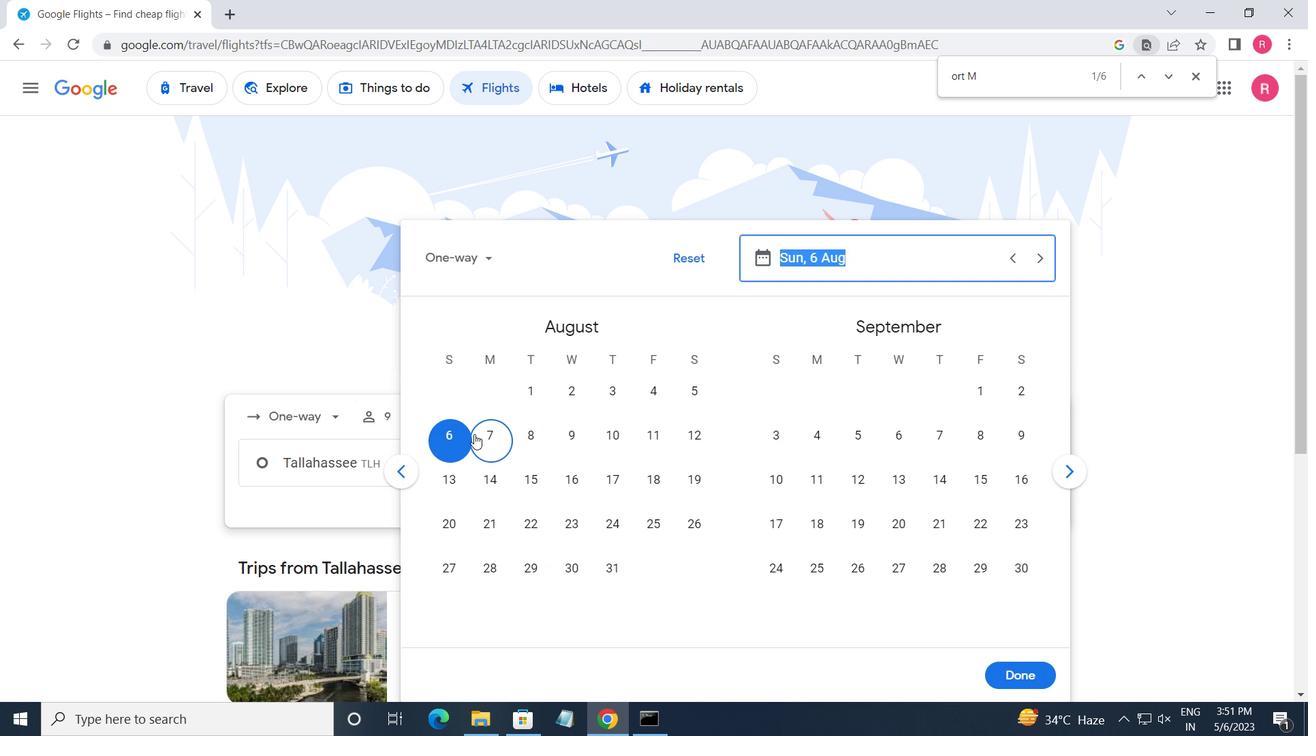 
Action: Mouse pressed left at (450, 430)
Screenshot: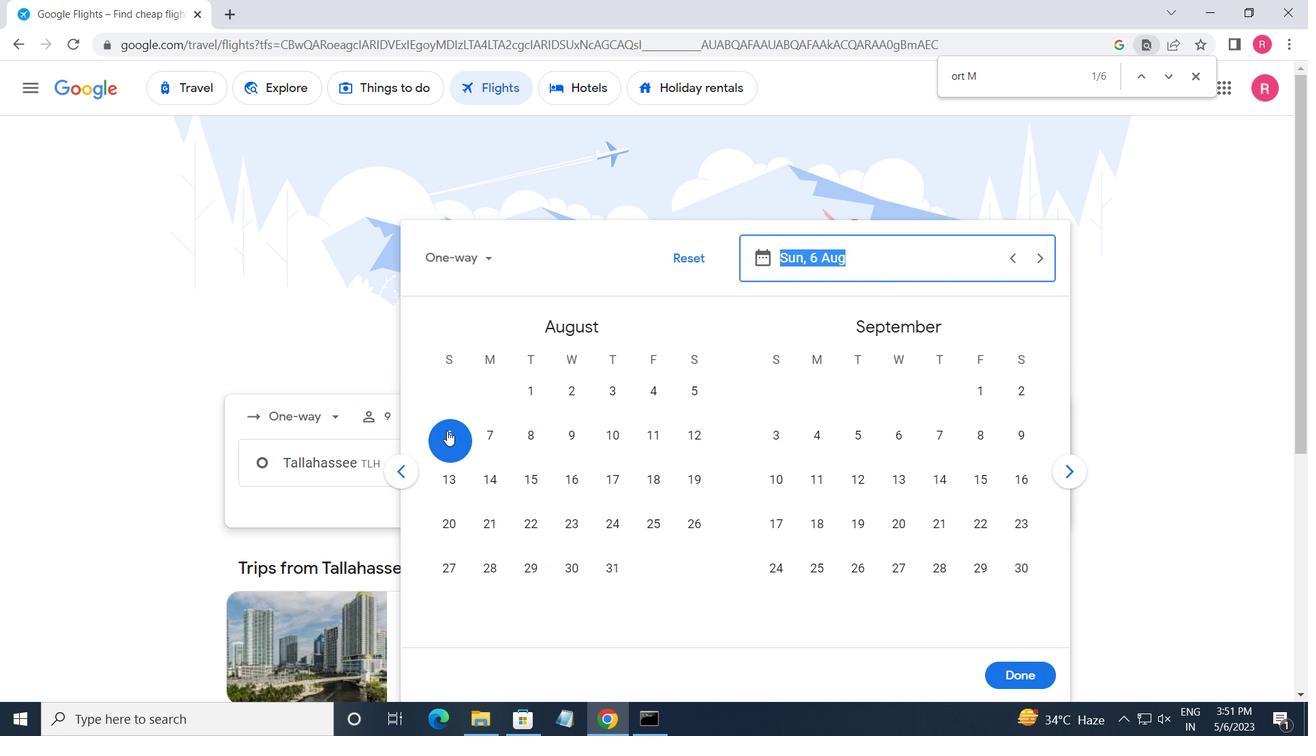
Action: Mouse moved to (1004, 670)
Screenshot: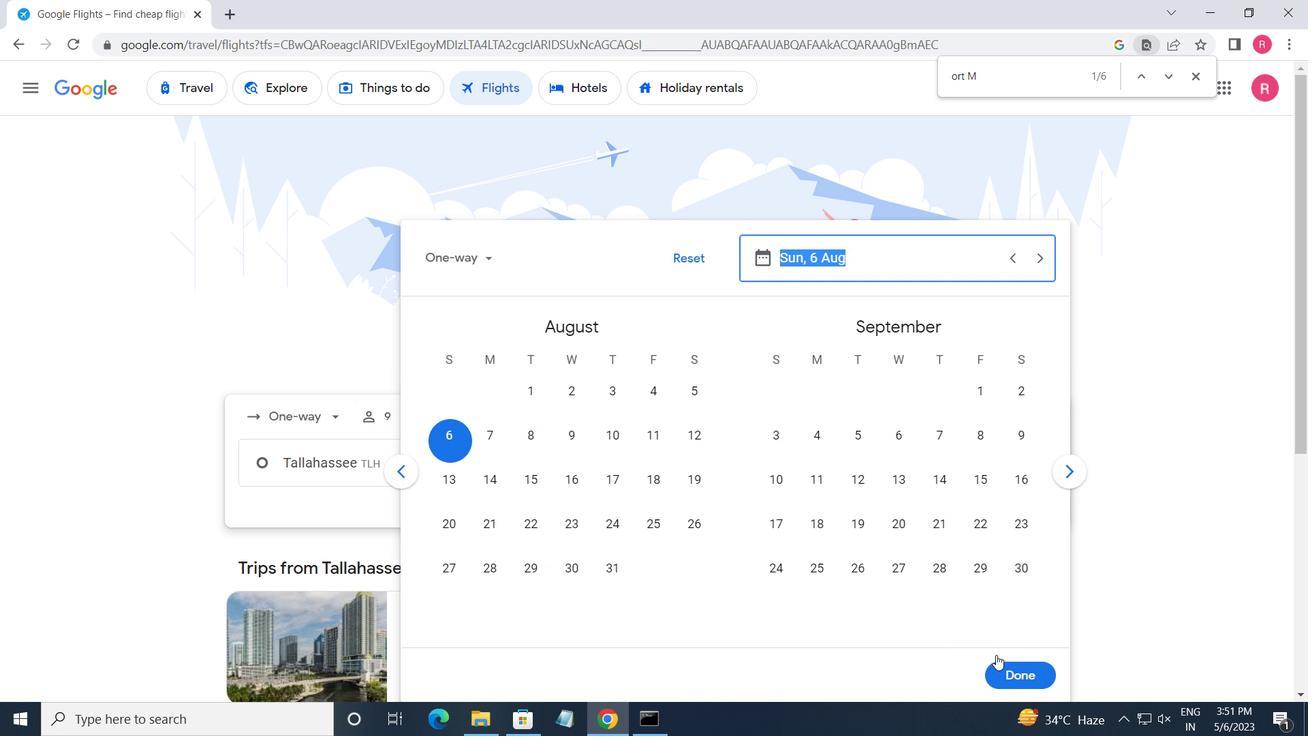 
Action: Mouse pressed left at (1004, 670)
Screenshot: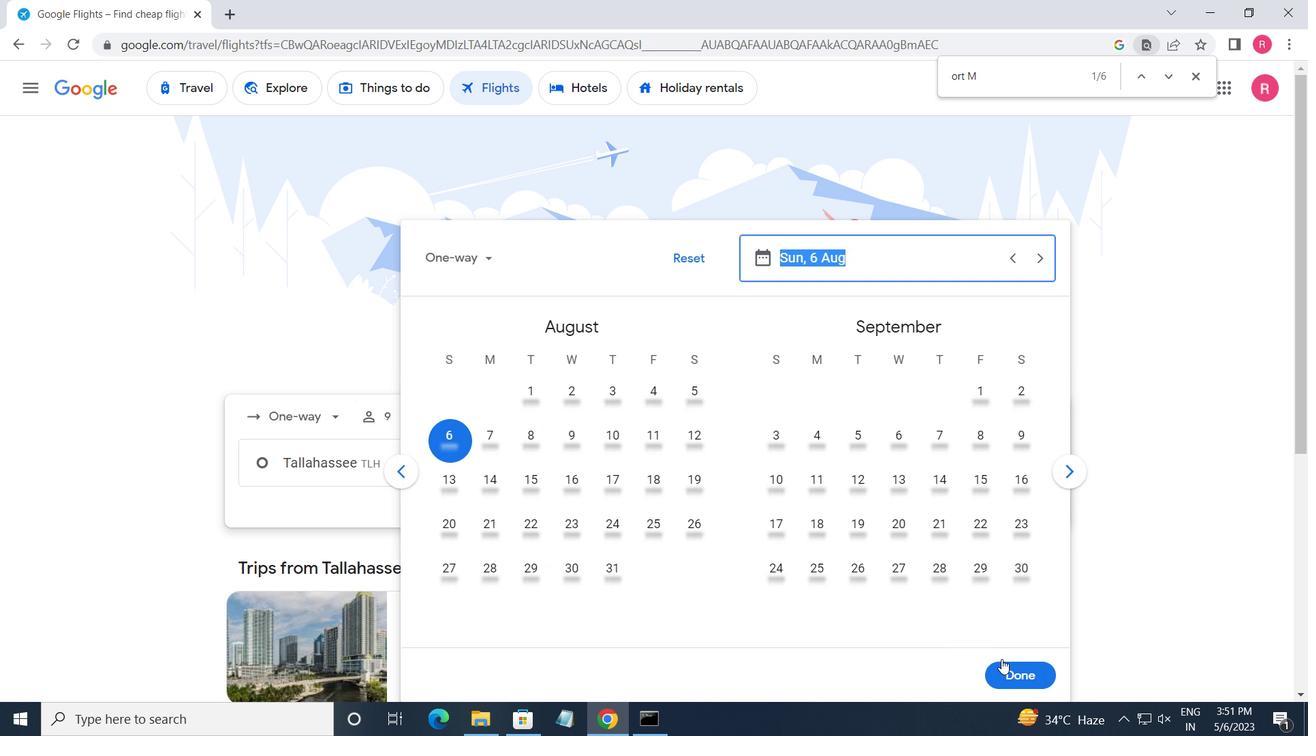 
Action: Mouse moved to (672, 526)
Screenshot: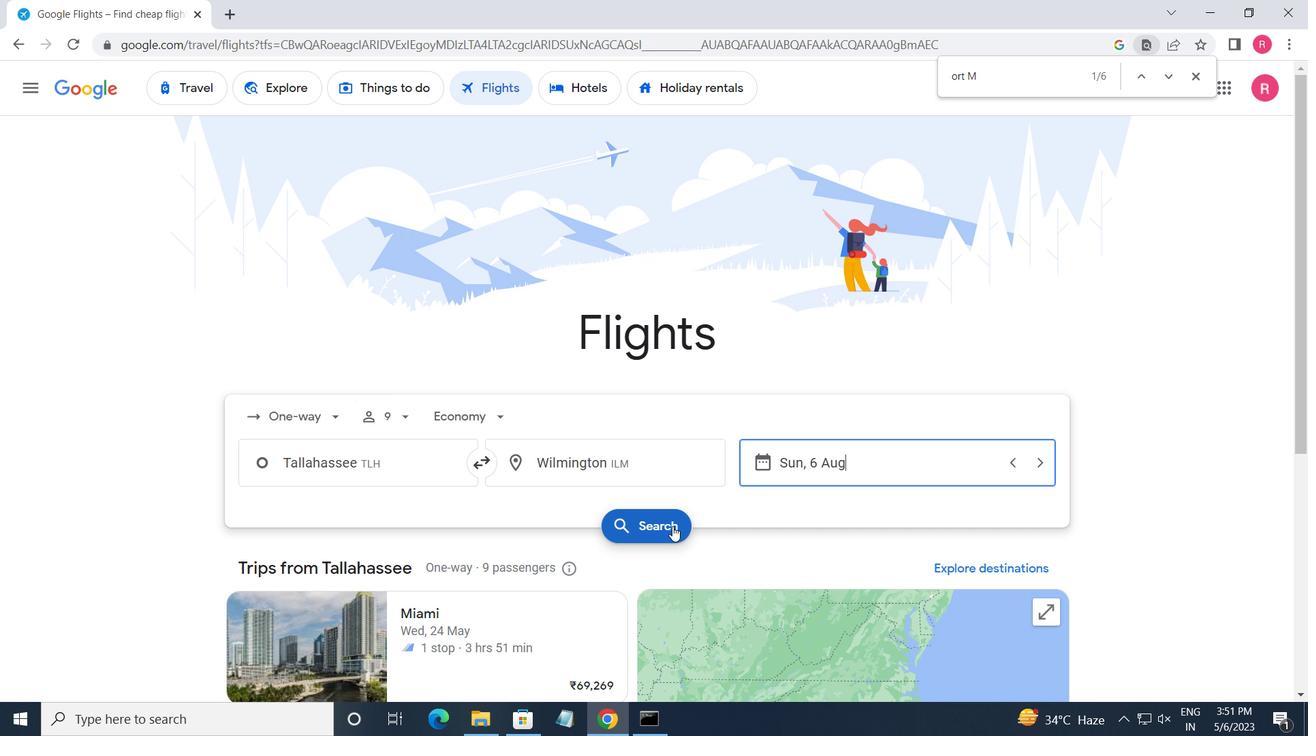 
Action: Mouse pressed left at (672, 526)
Screenshot: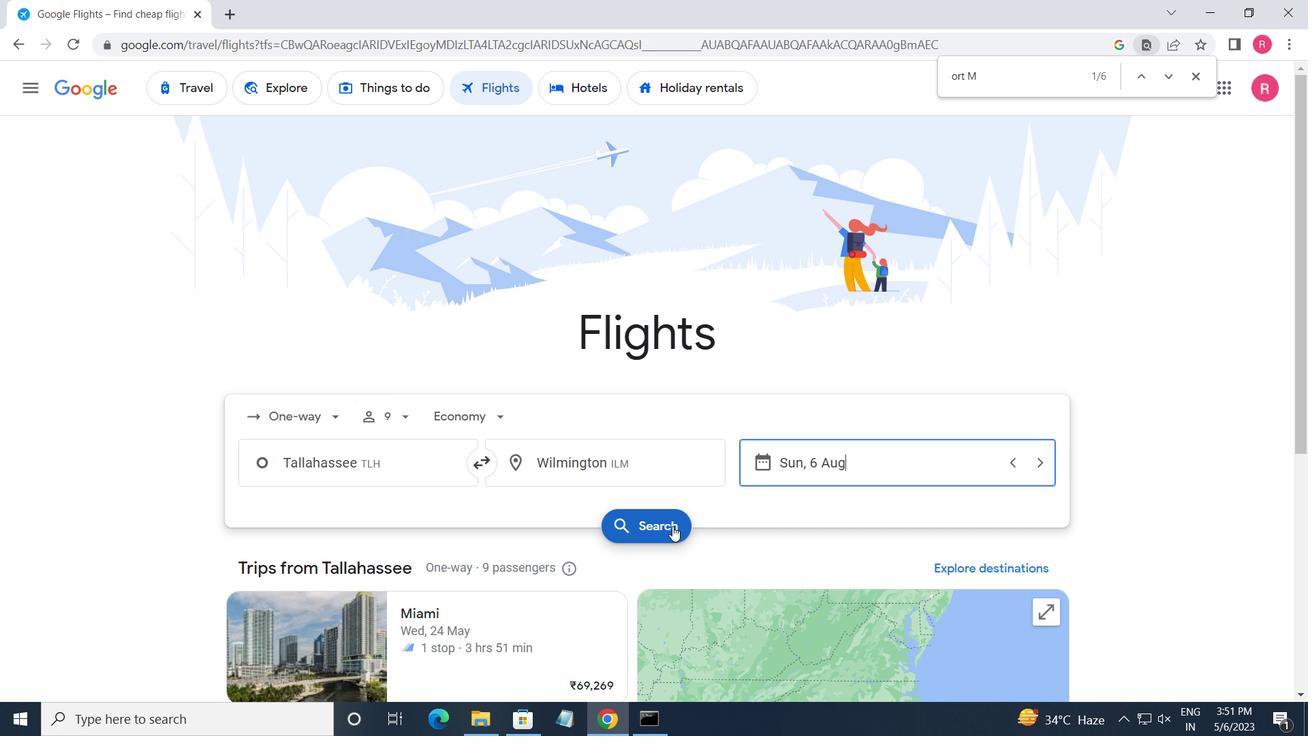
Action: Mouse moved to (281, 248)
Screenshot: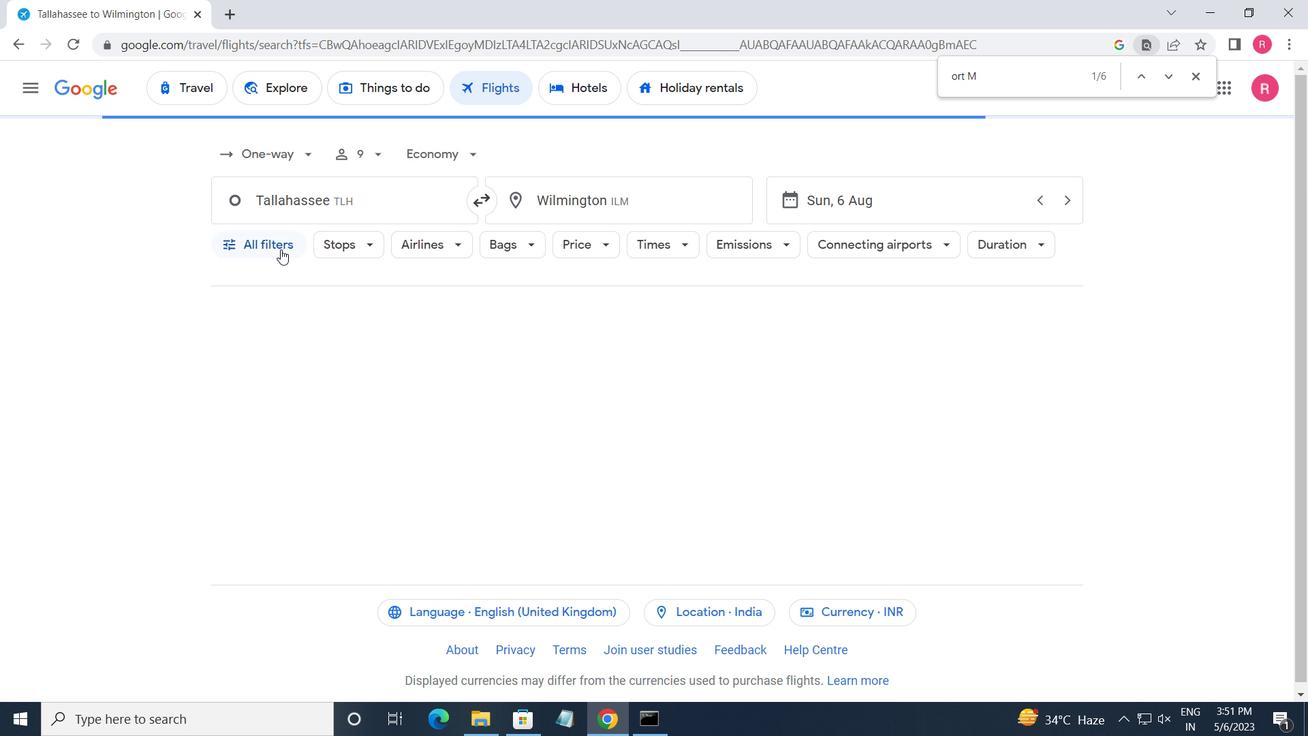 
Action: Mouse pressed left at (281, 248)
Screenshot: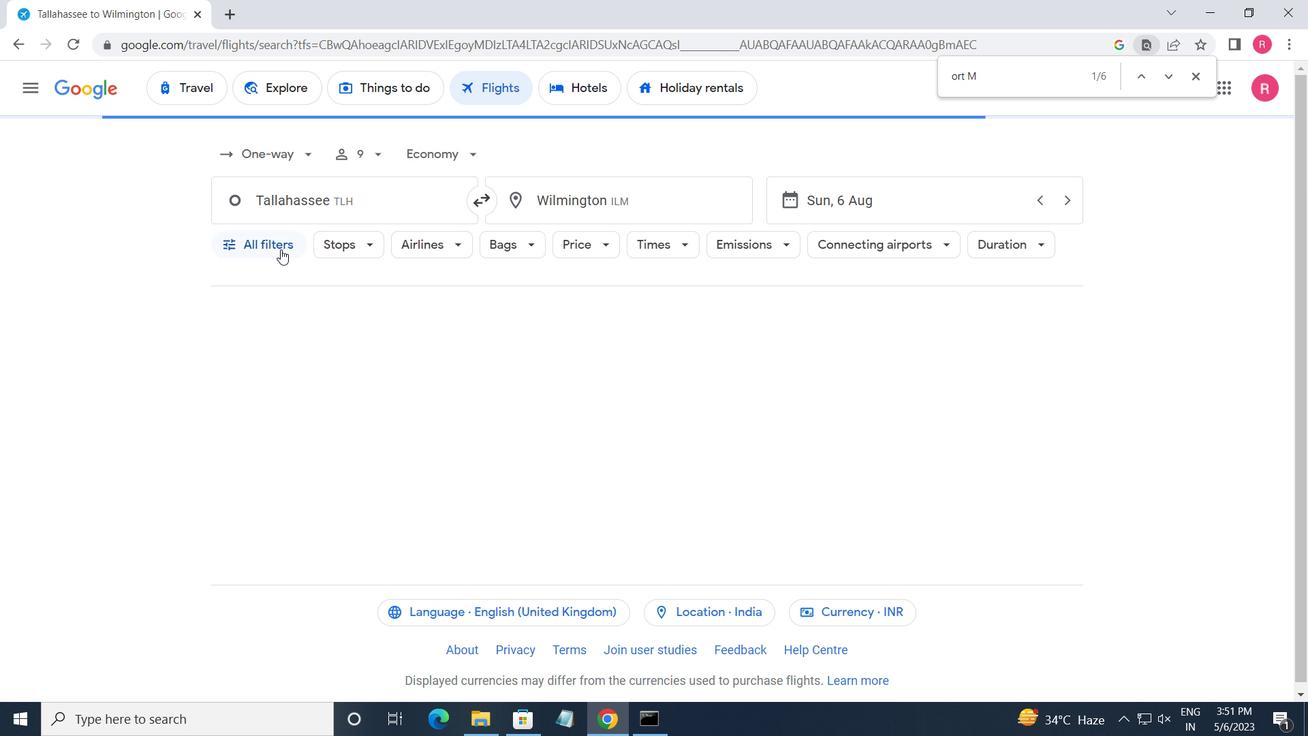 
Action: Mouse moved to (365, 436)
Screenshot: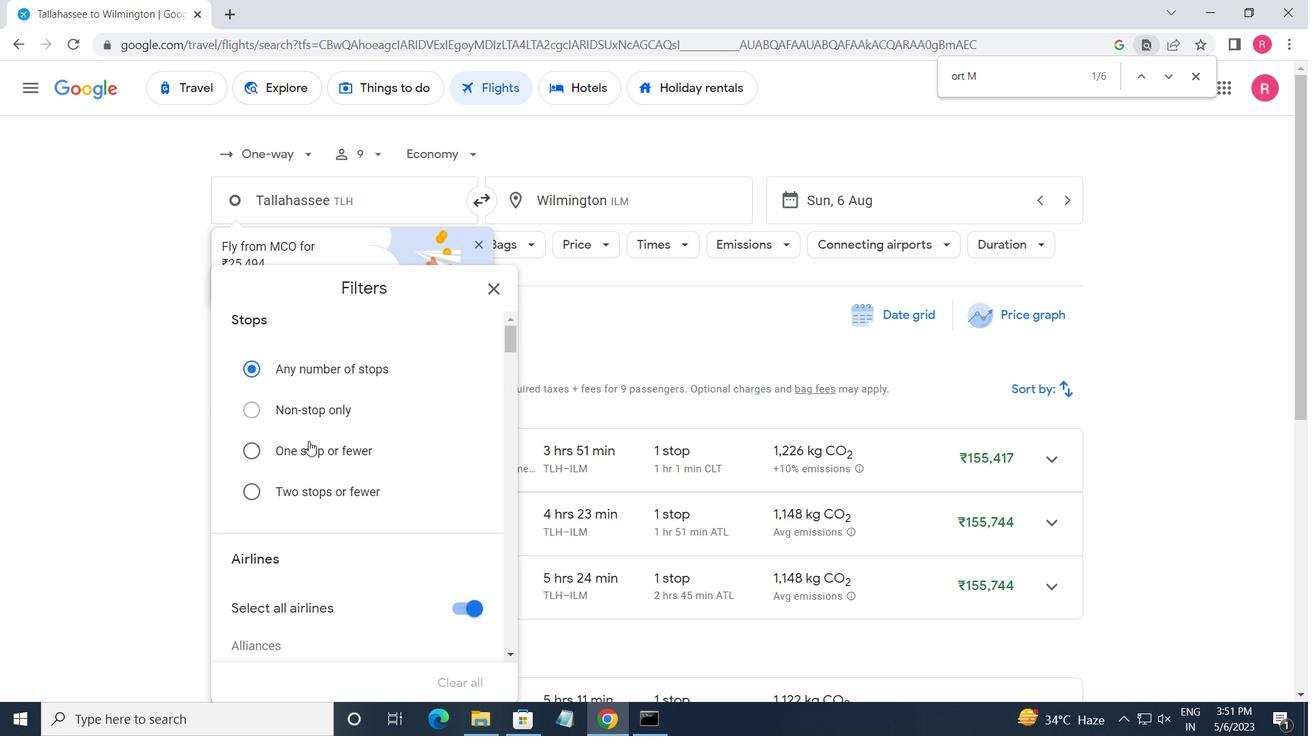 
Action: Mouse scrolled (365, 436) with delta (0, 0)
Screenshot: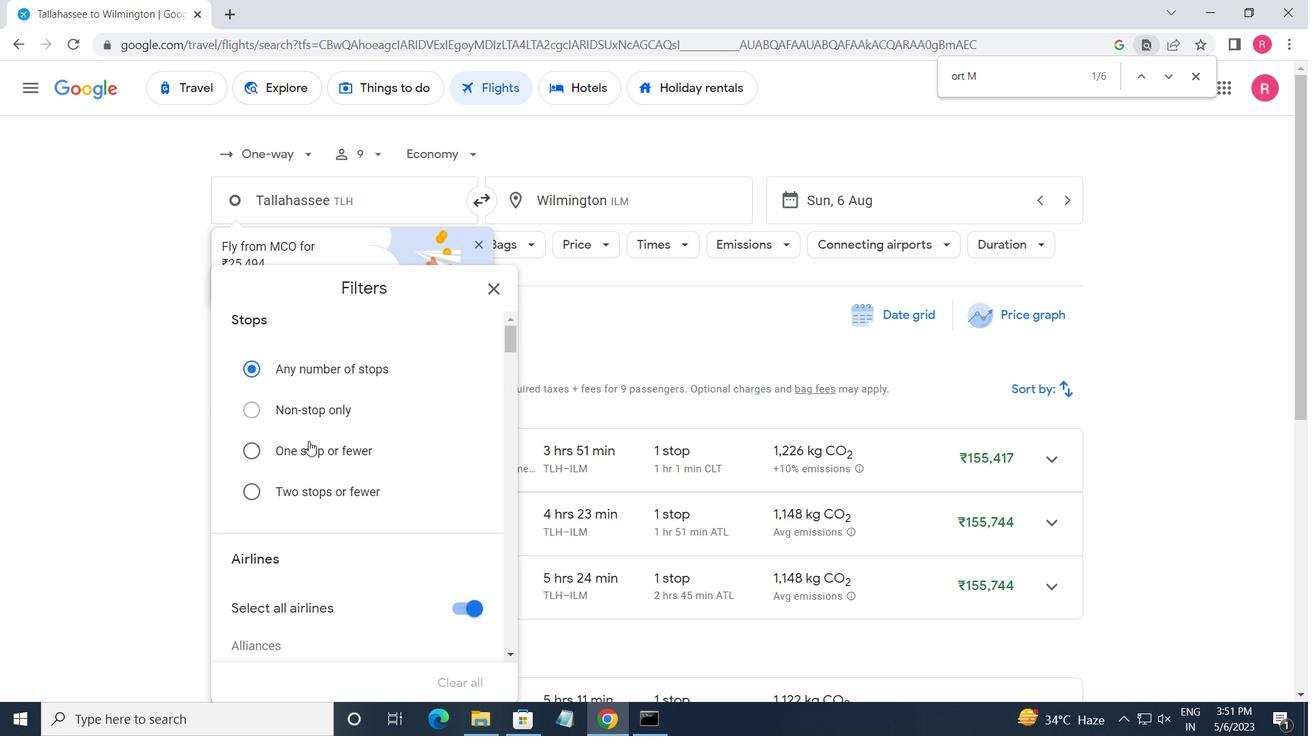 
Action: Mouse scrolled (365, 436) with delta (0, 0)
Screenshot: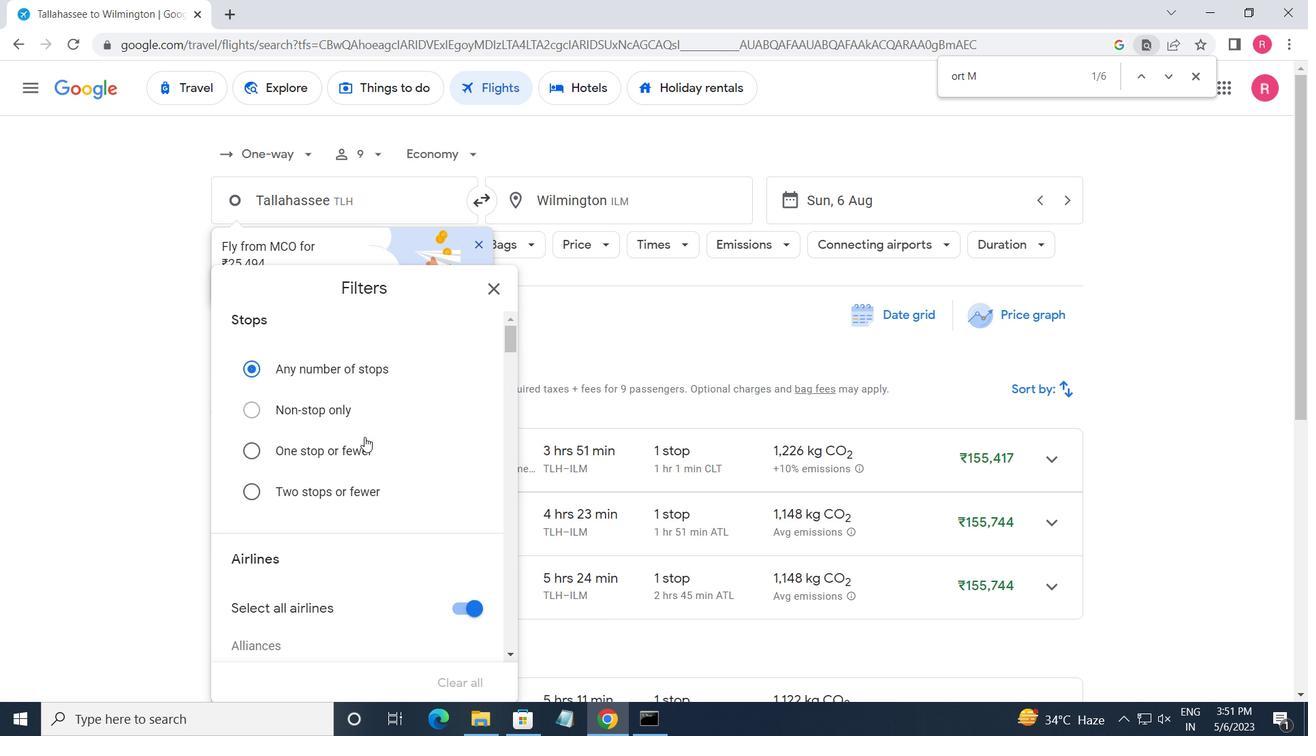 
Action: Mouse moved to (366, 436)
Screenshot: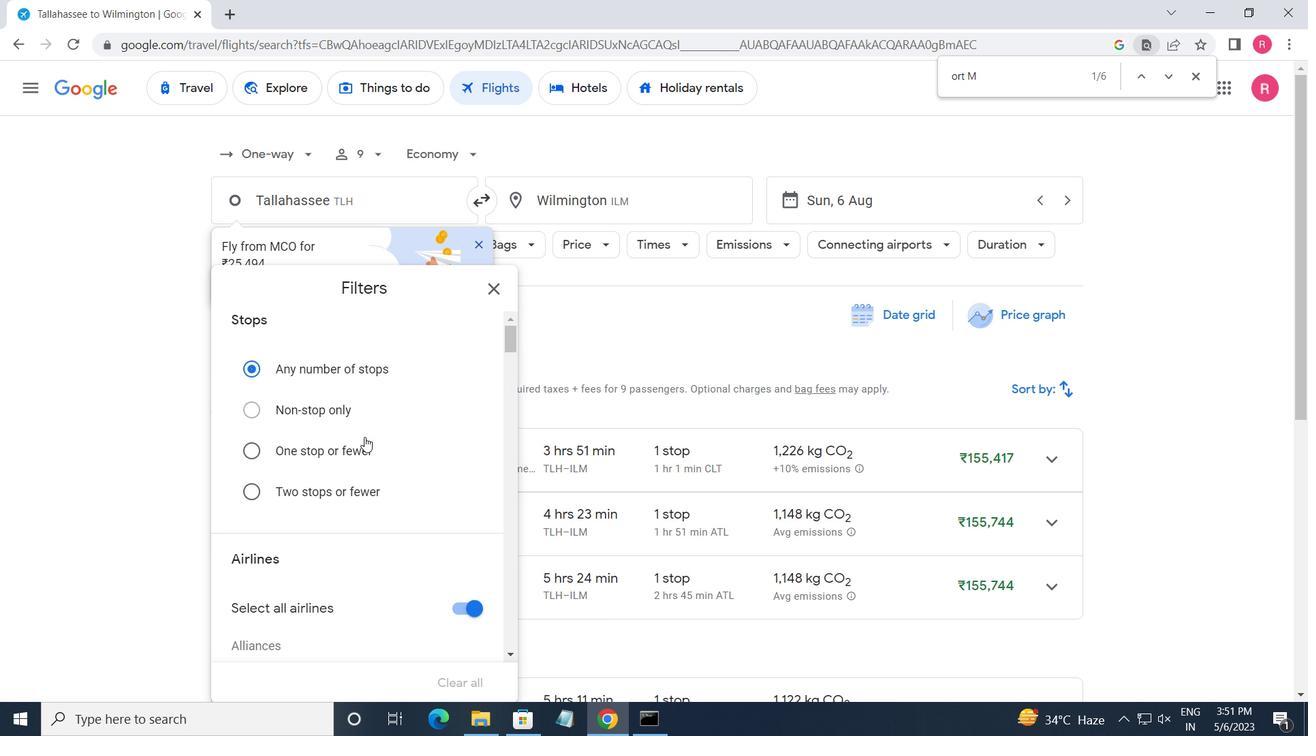 
Action: Mouse scrolled (366, 436) with delta (0, 0)
Screenshot: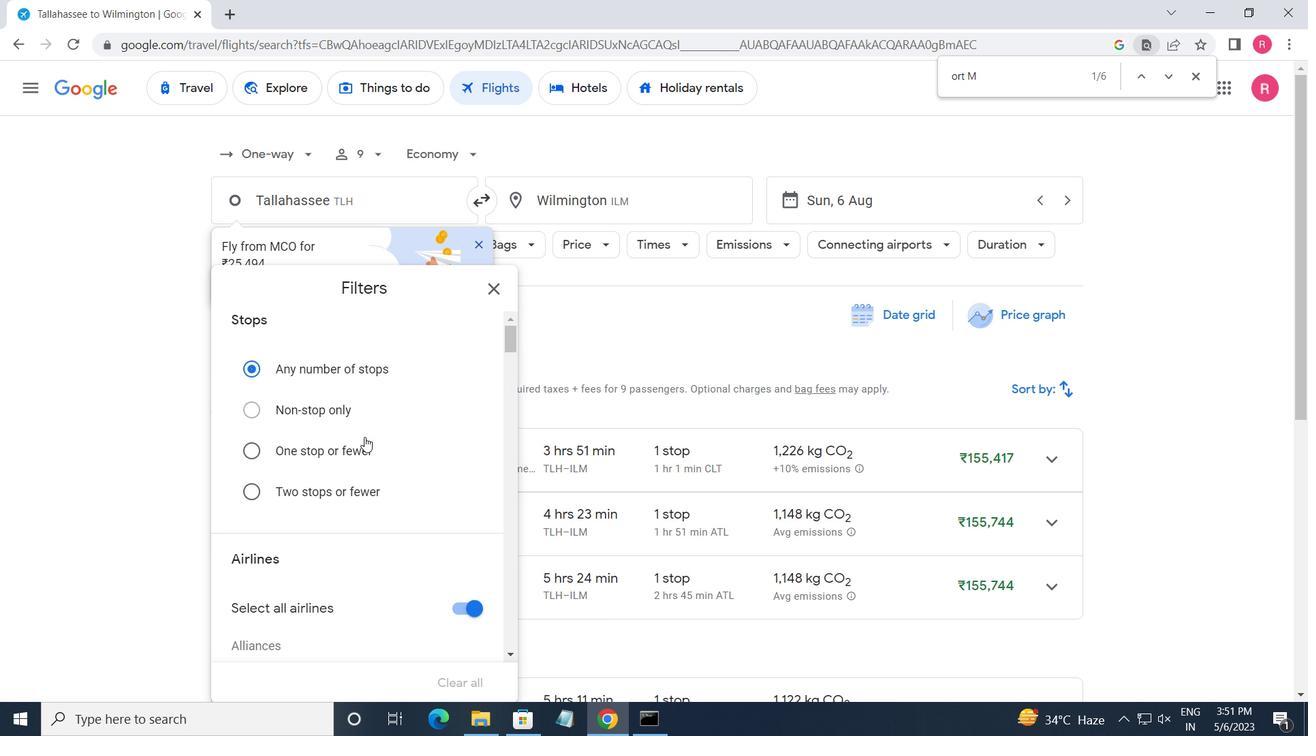 
Action: Mouse moved to (366, 436)
Screenshot: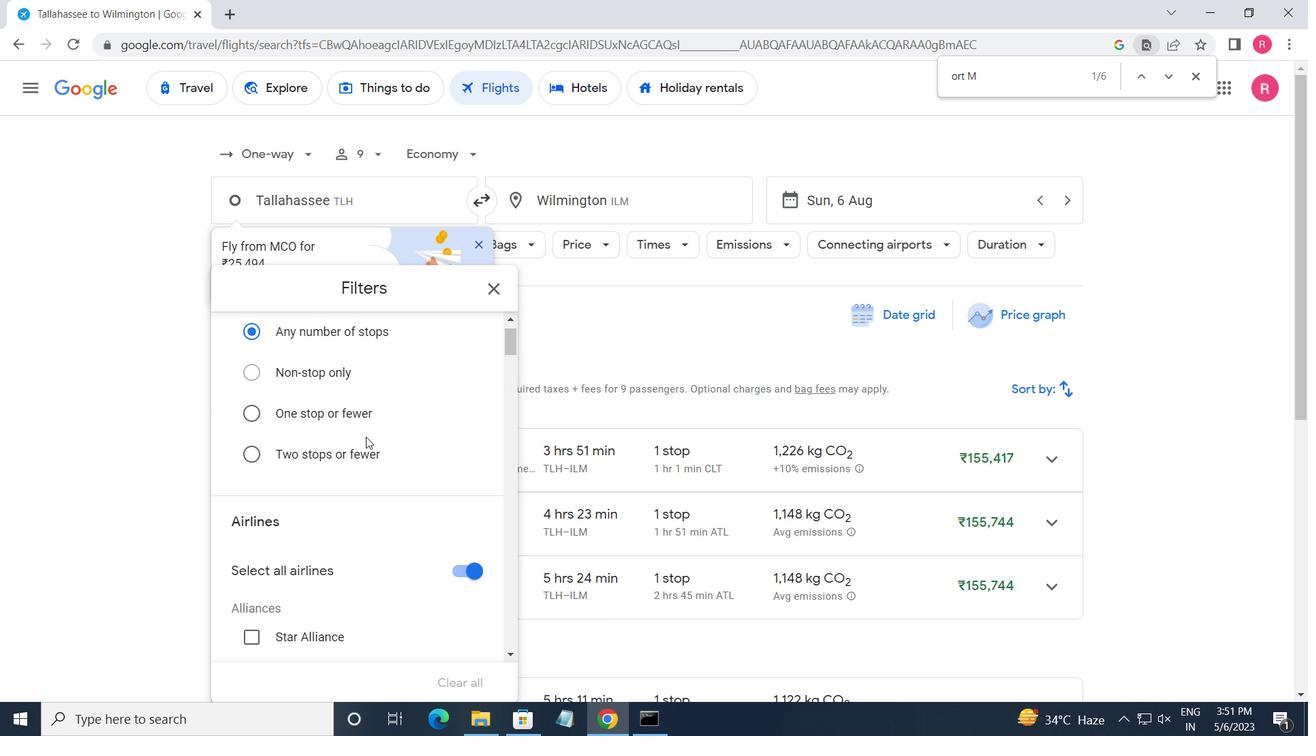 
Action: Mouse scrolled (366, 436) with delta (0, 0)
Screenshot: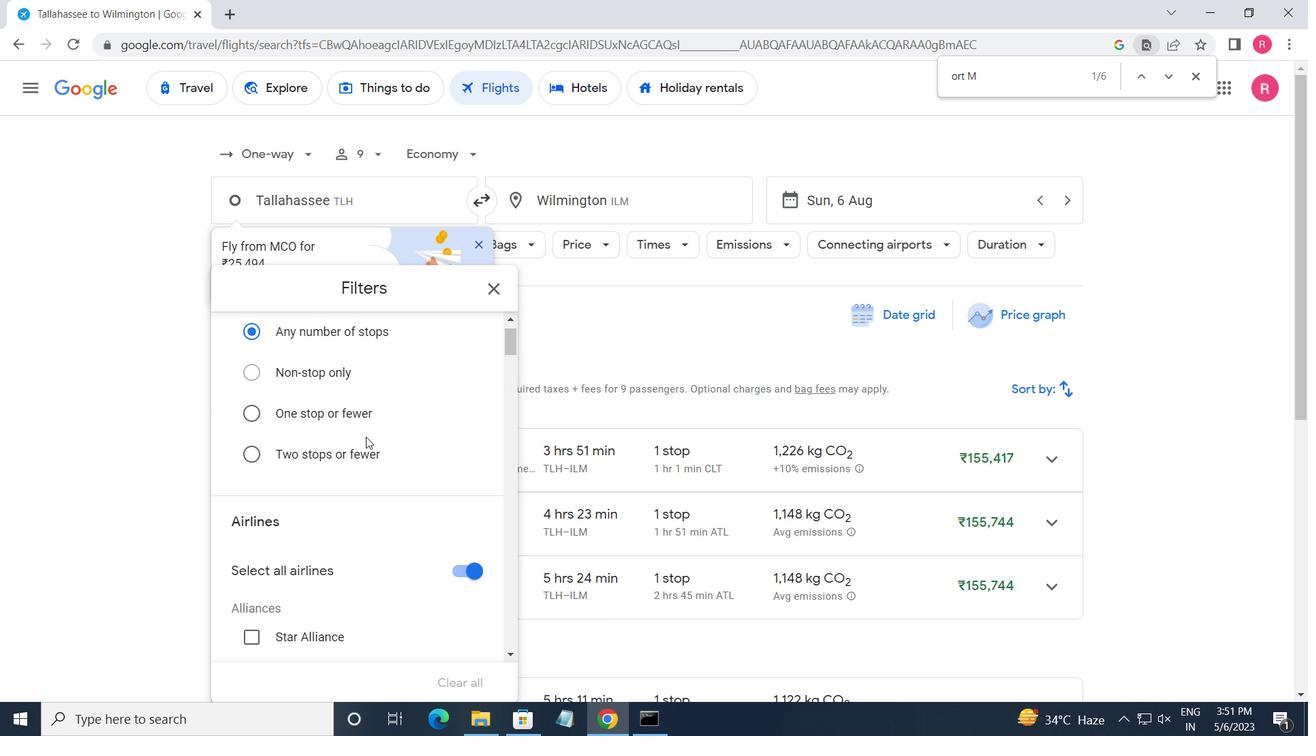 
Action: Mouse moved to (368, 436)
Screenshot: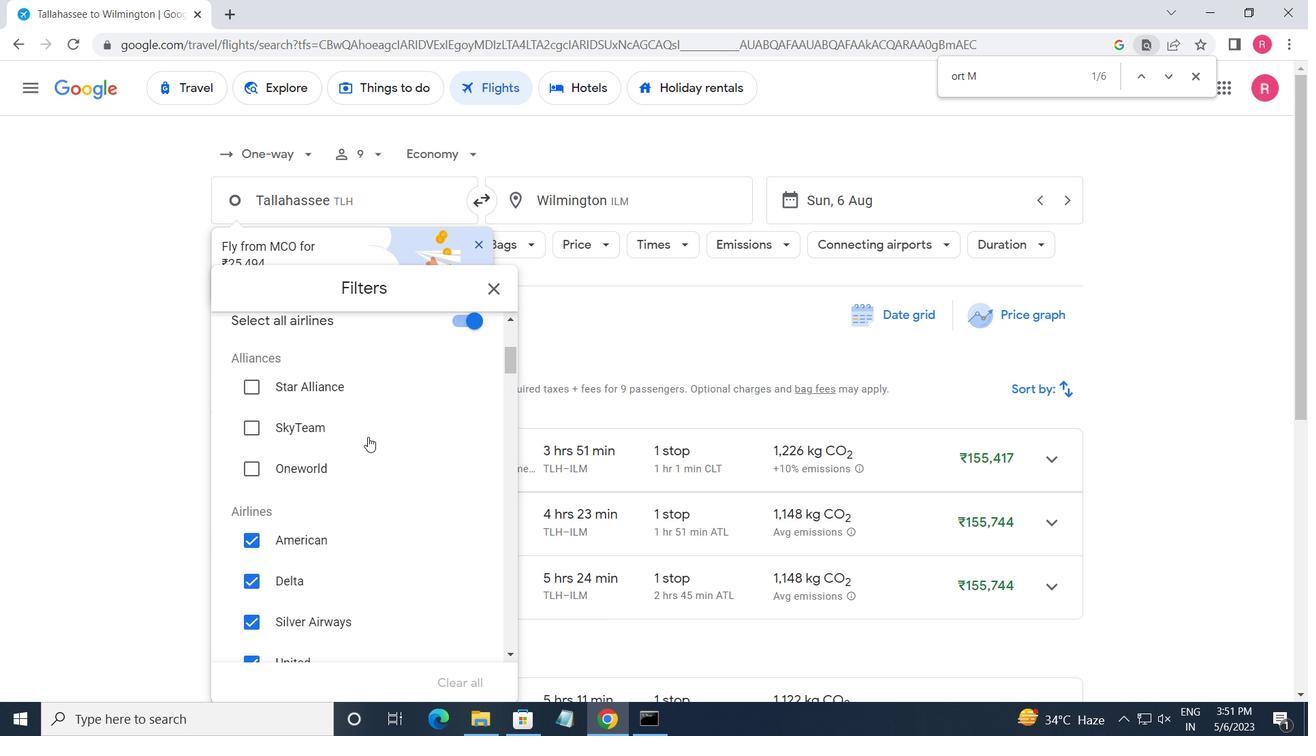 
Action: Mouse scrolled (368, 436) with delta (0, 0)
Screenshot: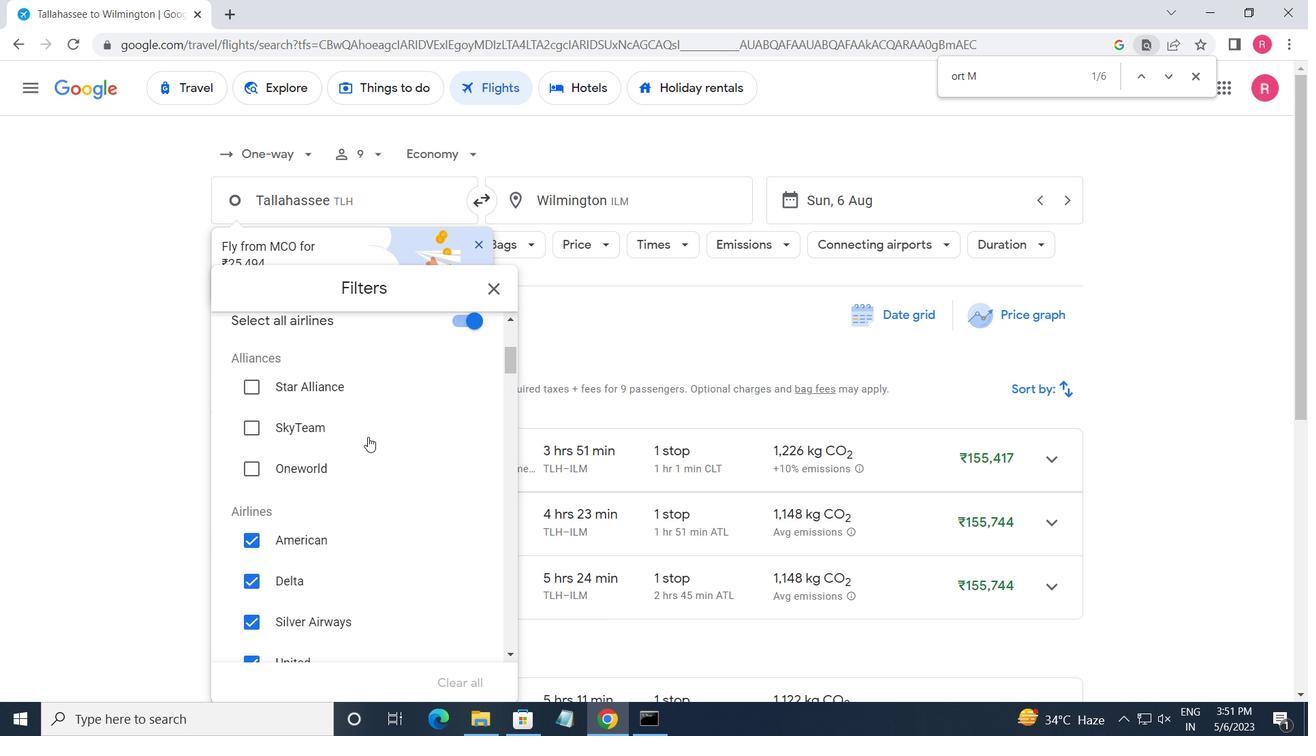 
Action: Mouse scrolled (368, 436) with delta (0, 0)
Screenshot: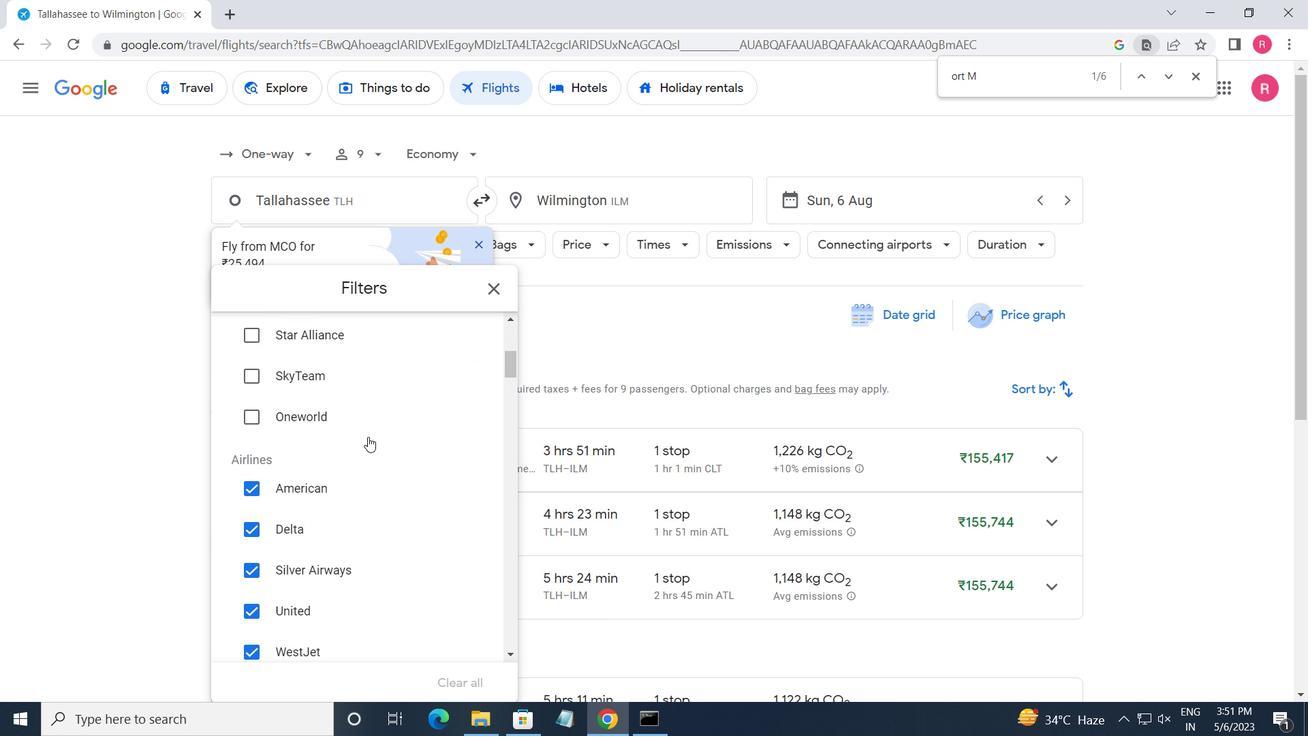 
Action: Mouse moved to (415, 417)
Screenshot: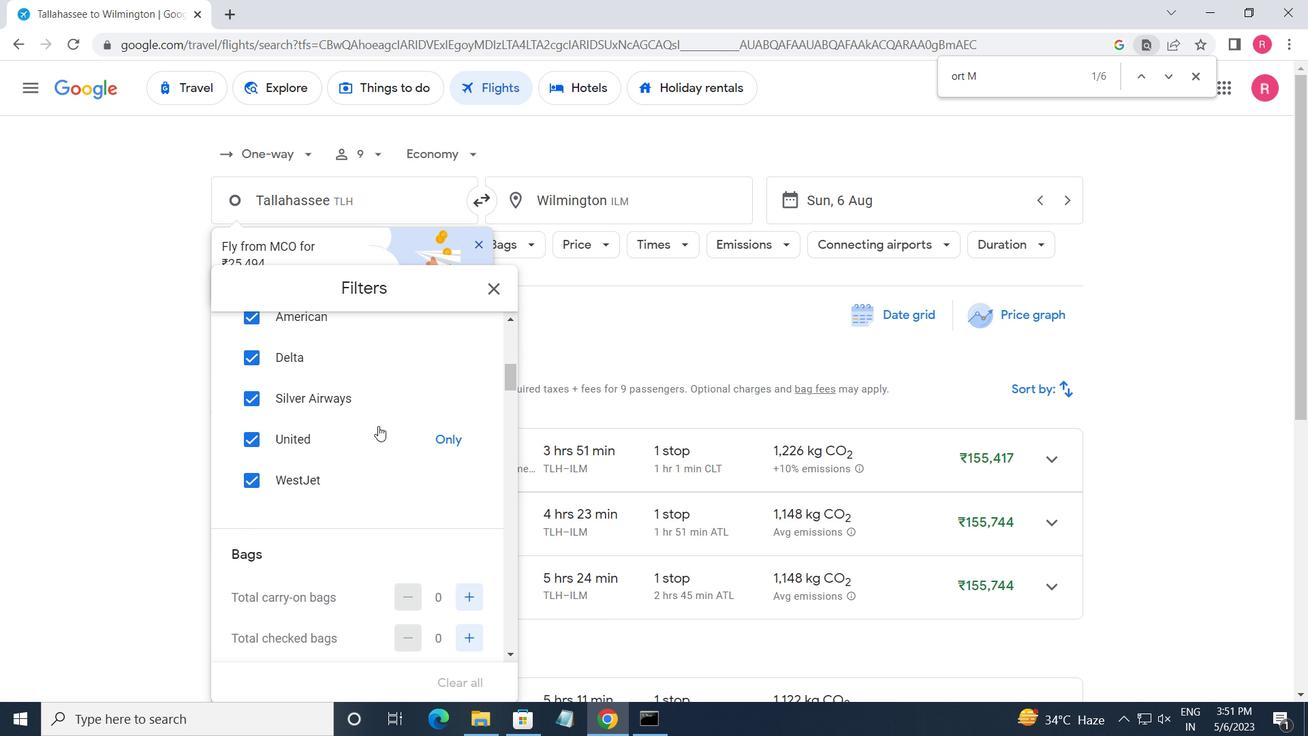 
Action: Mouse scrolled (415, 418) with delta (0, 0)
Screenshot: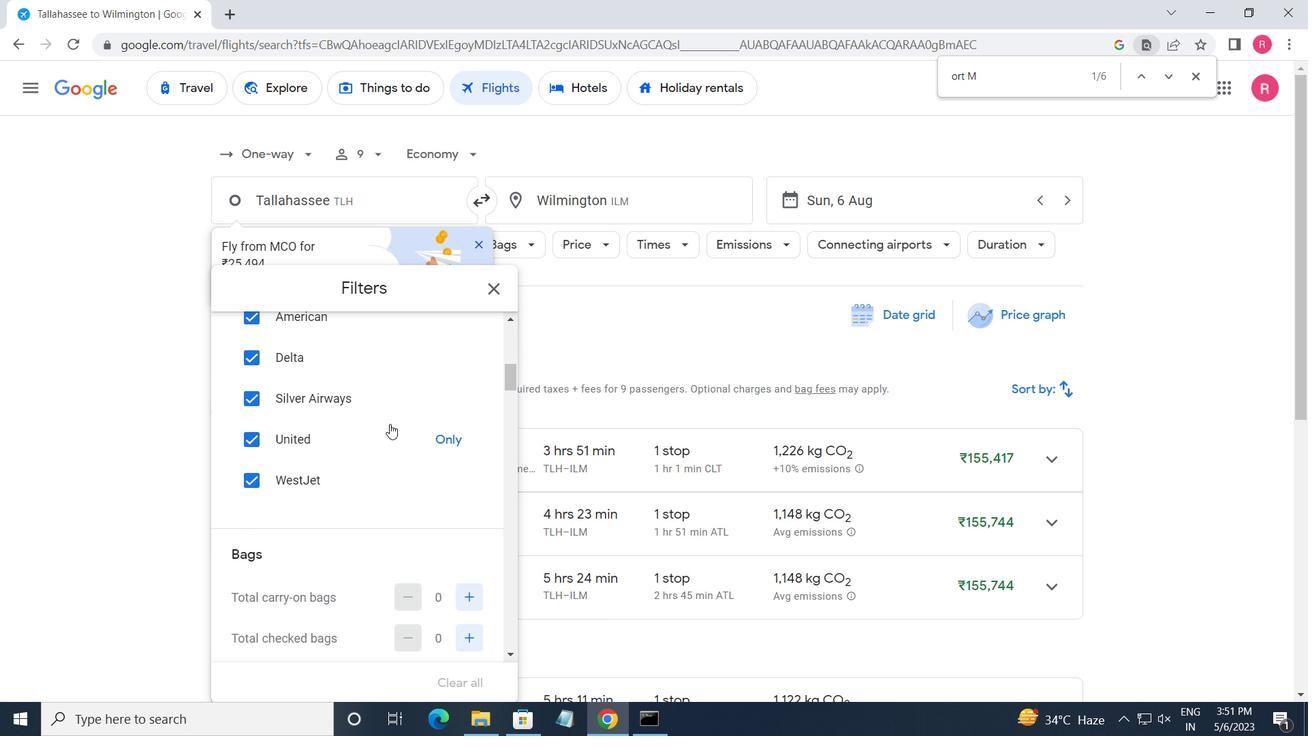 
Action: Mouse moved to (415, 415)
Screenshot: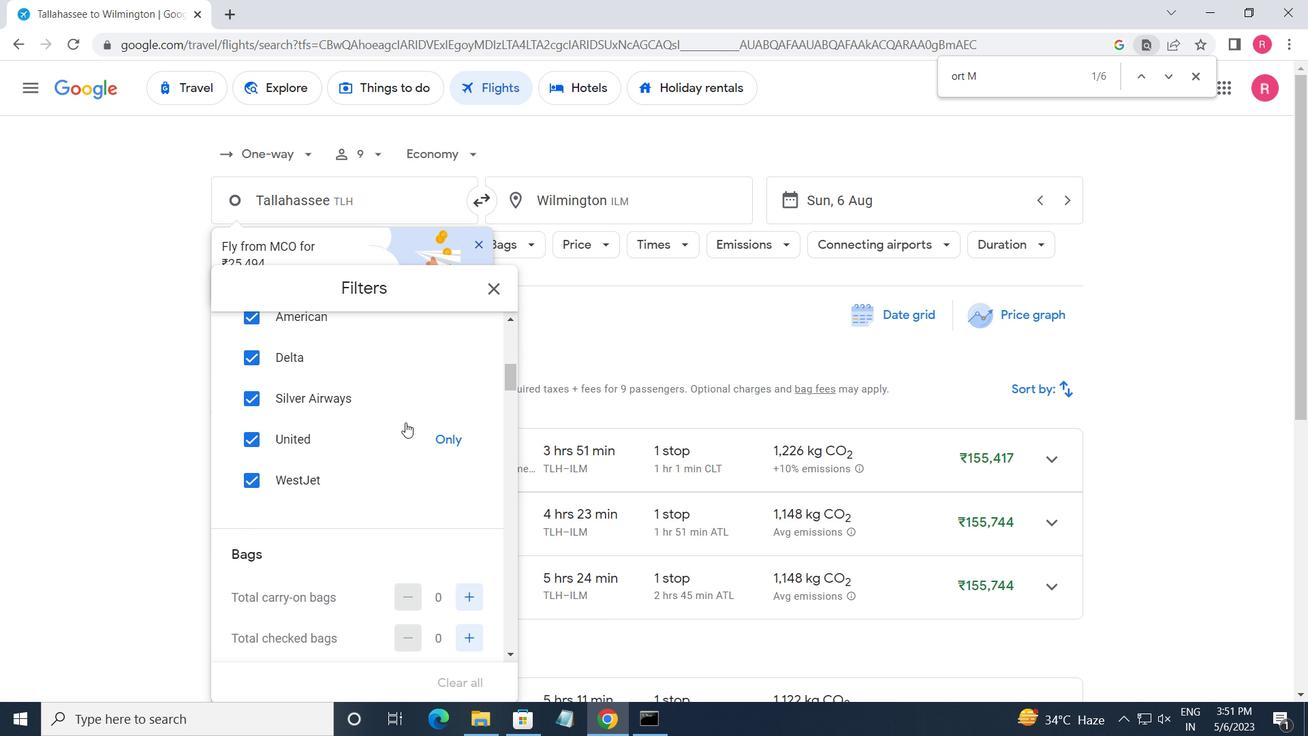 
Action: Mouse scrolled (415, 416) with delta (0, 0)
Screenshot: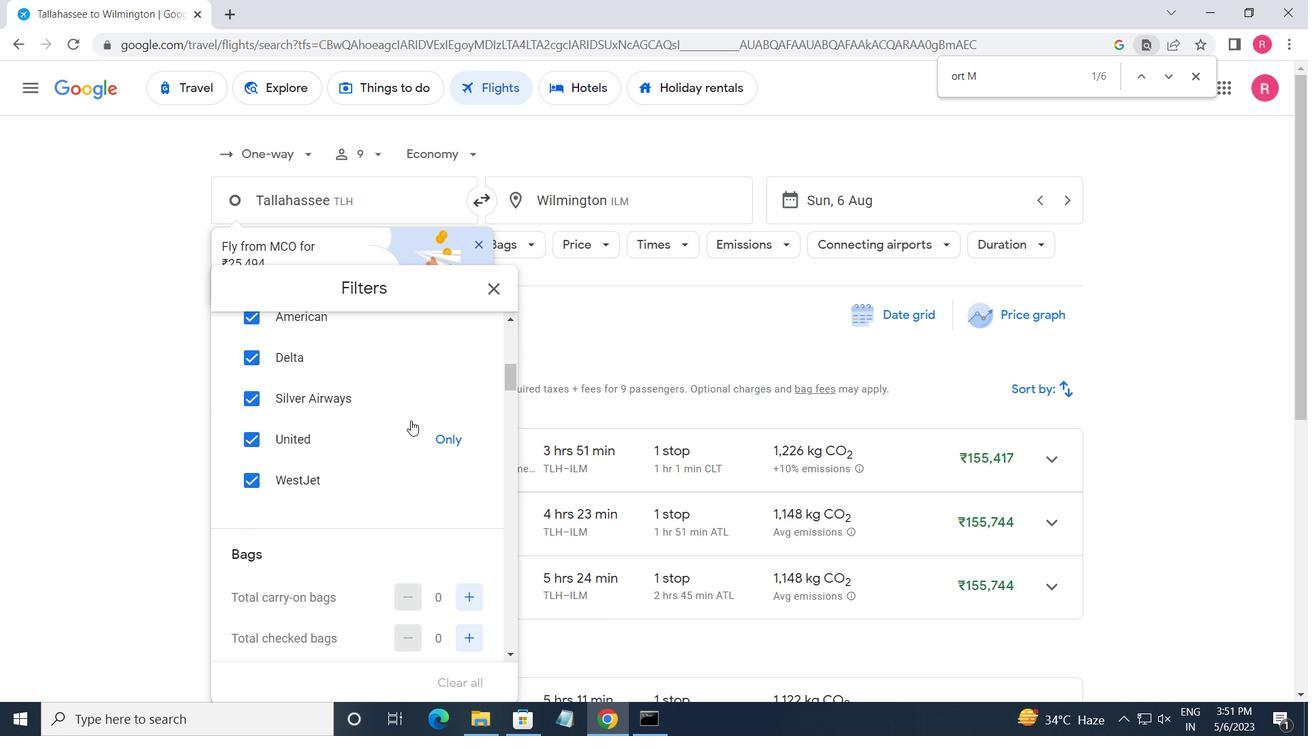 
Action: Mouse moved to (487, 374)
Screenshot: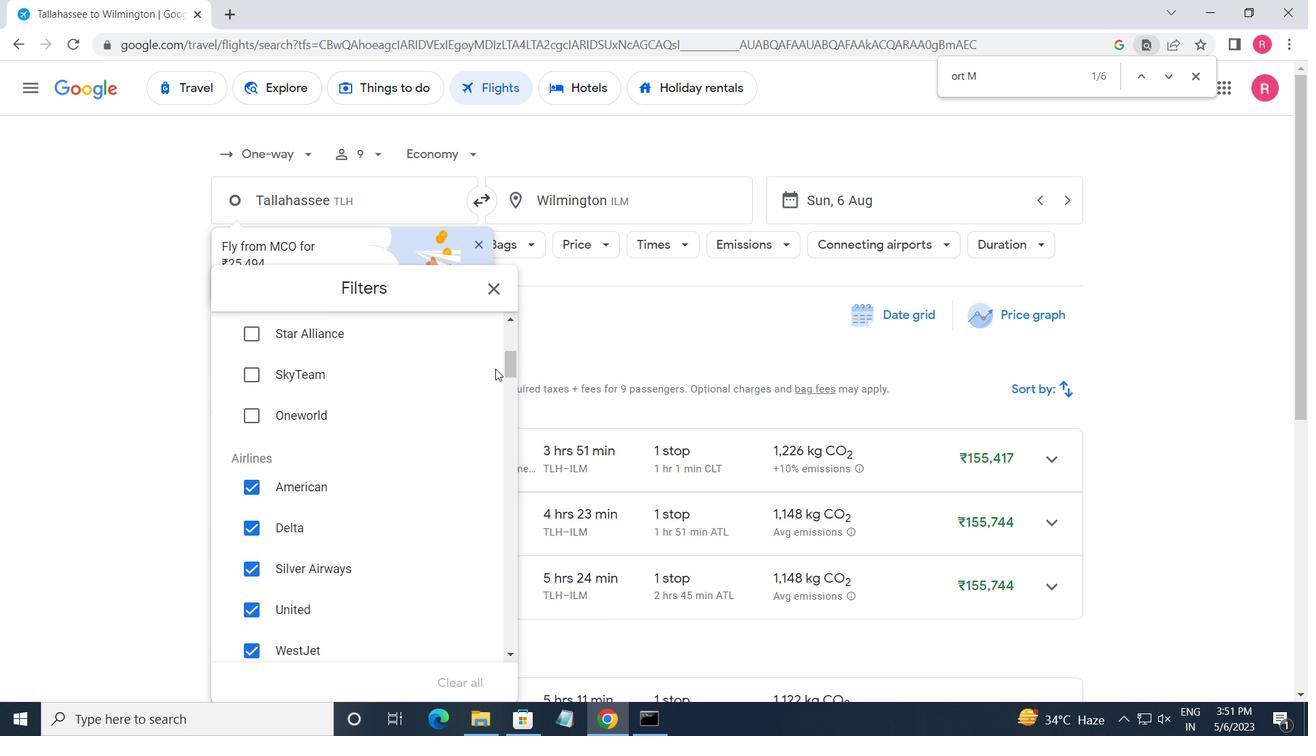 
Action: Mouse scrolled (487, 374) with delta (0, 0)
Screenshot: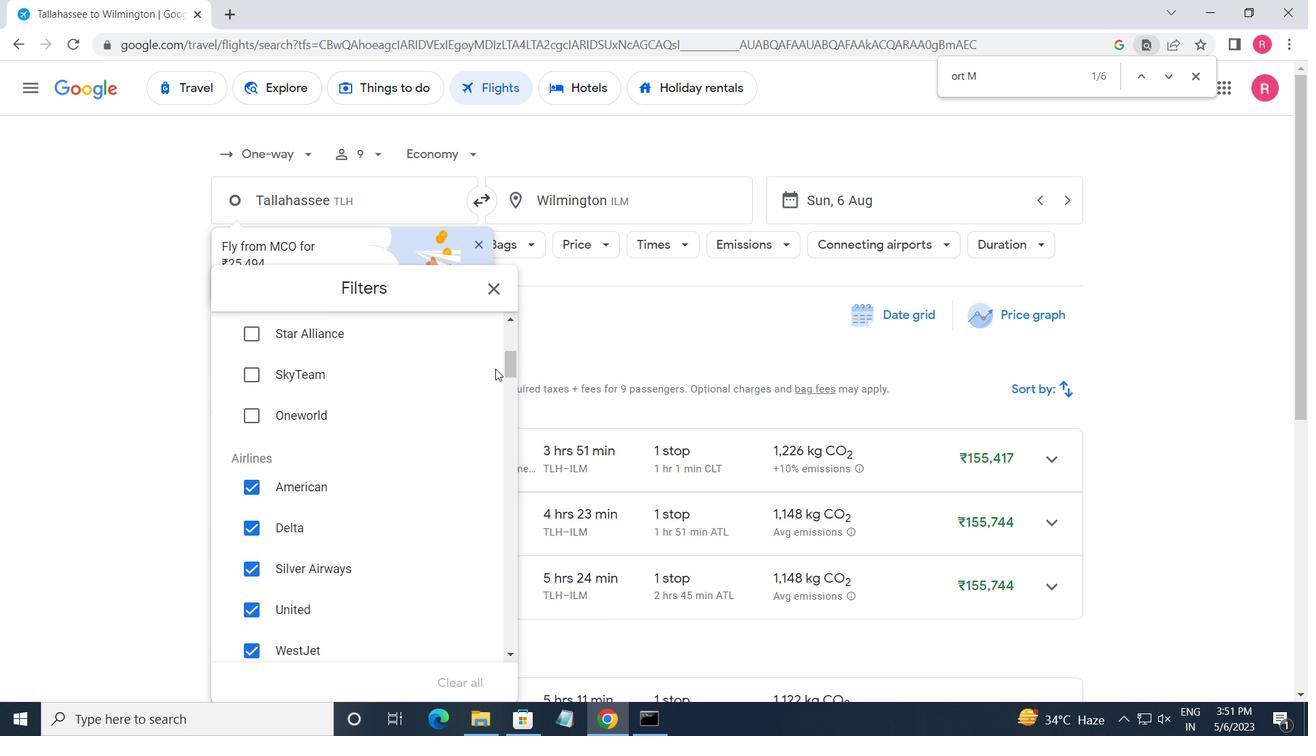 
Action: Mouse moved to (486, 374)
Screenshot: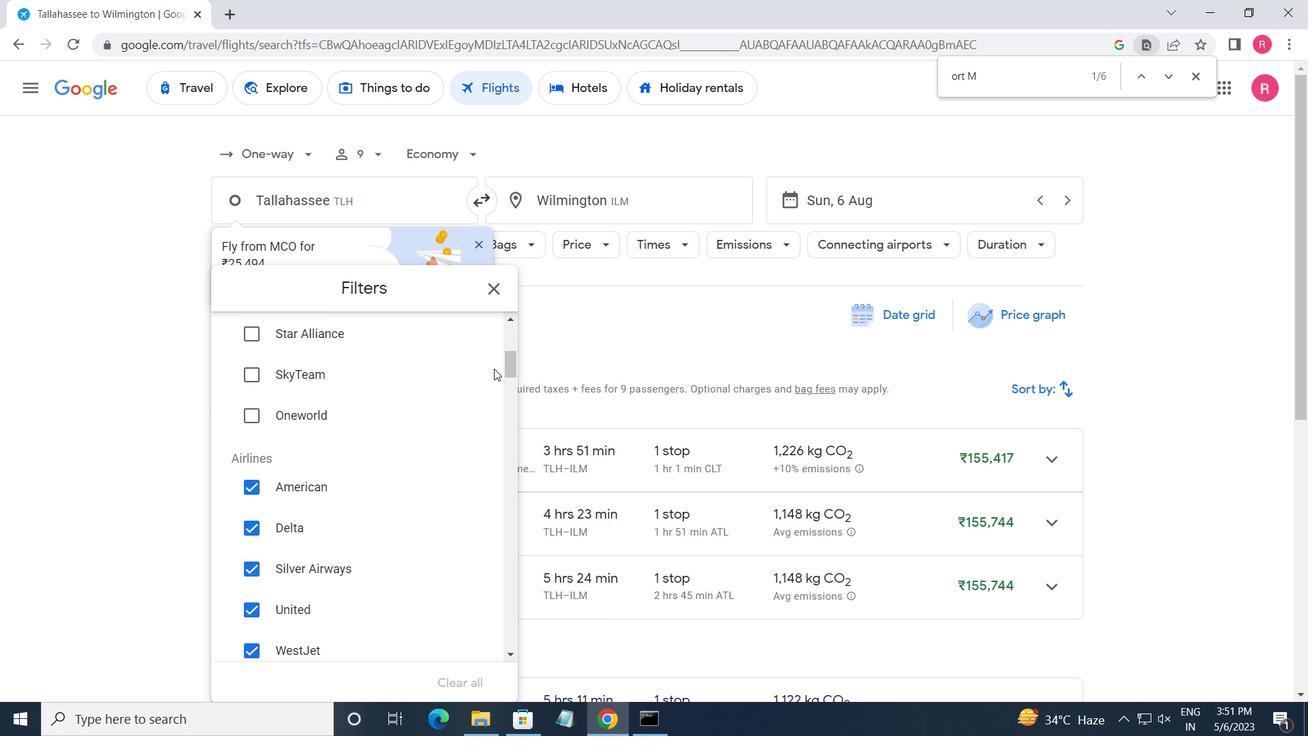 
Action: Mouse scrolled (486, 374) with delta (0, 0)
Screenshot: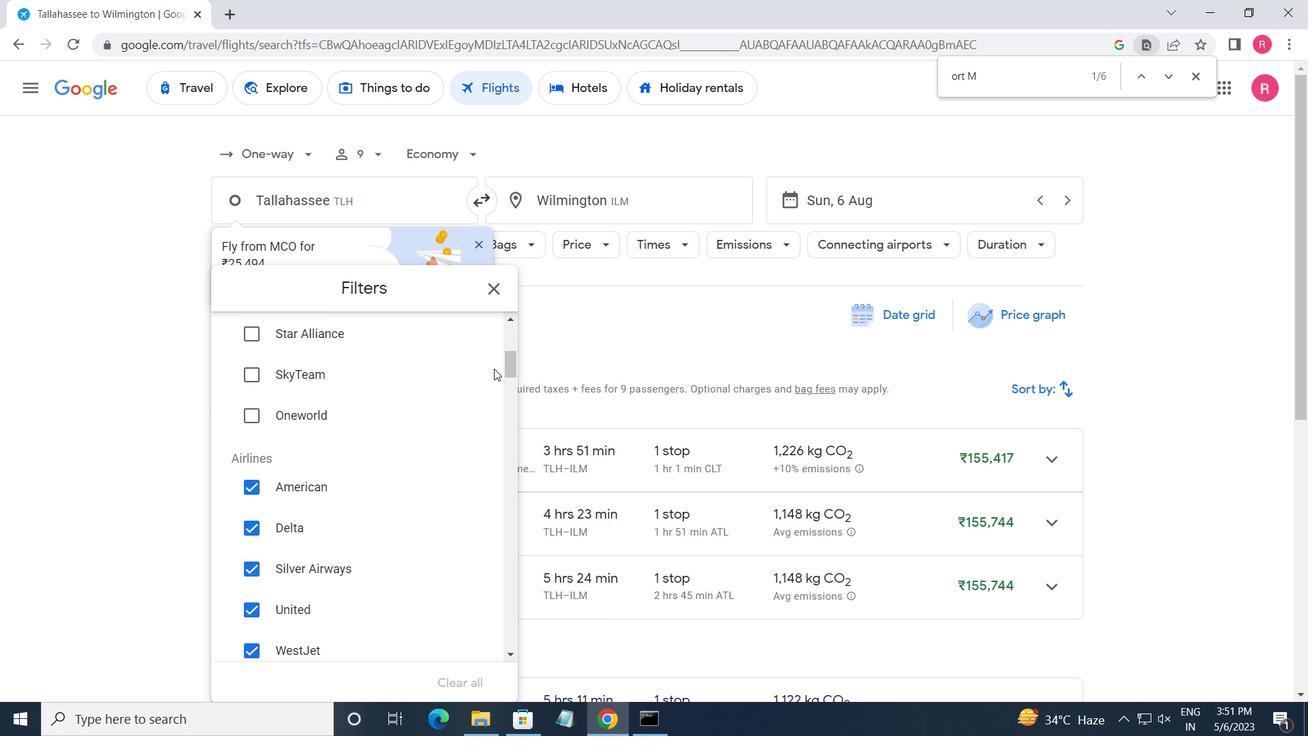 
Action: Mouse moved to (464, 432)
Screenshot: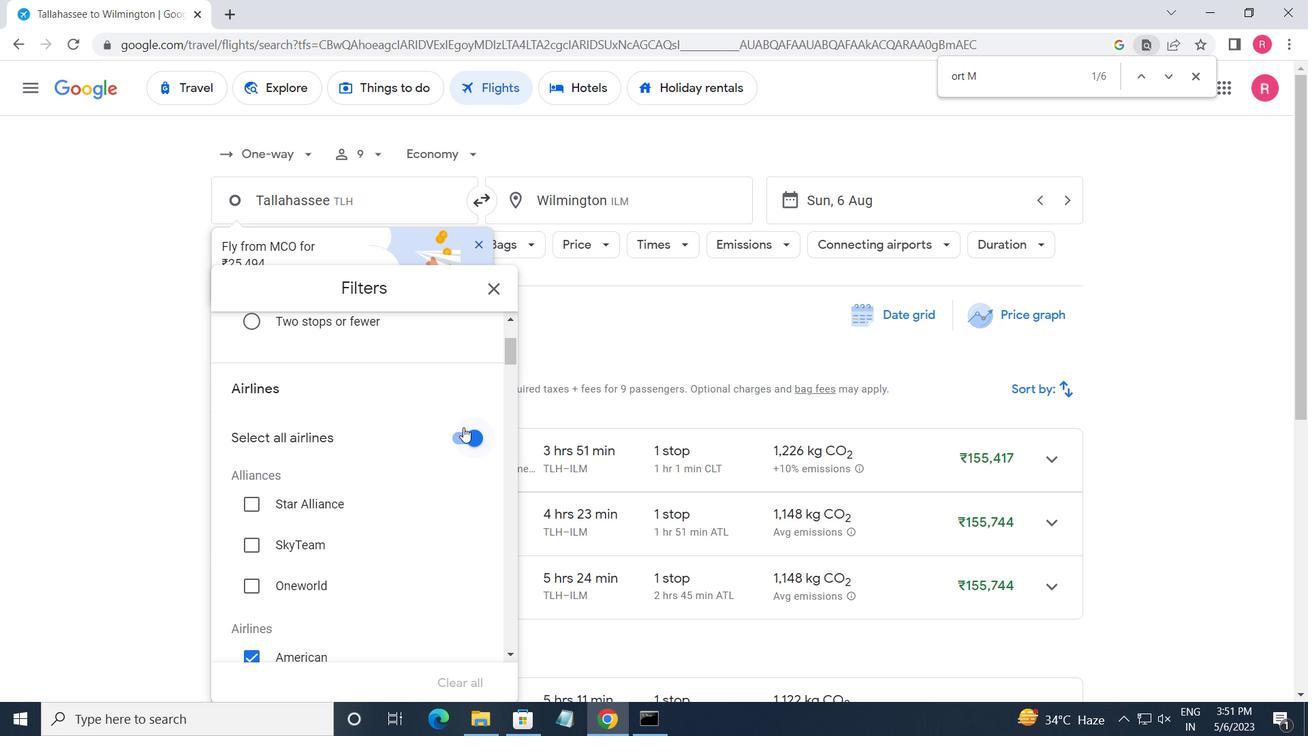 
Action: Mouse pressed left at (464, 432)
Screenshot: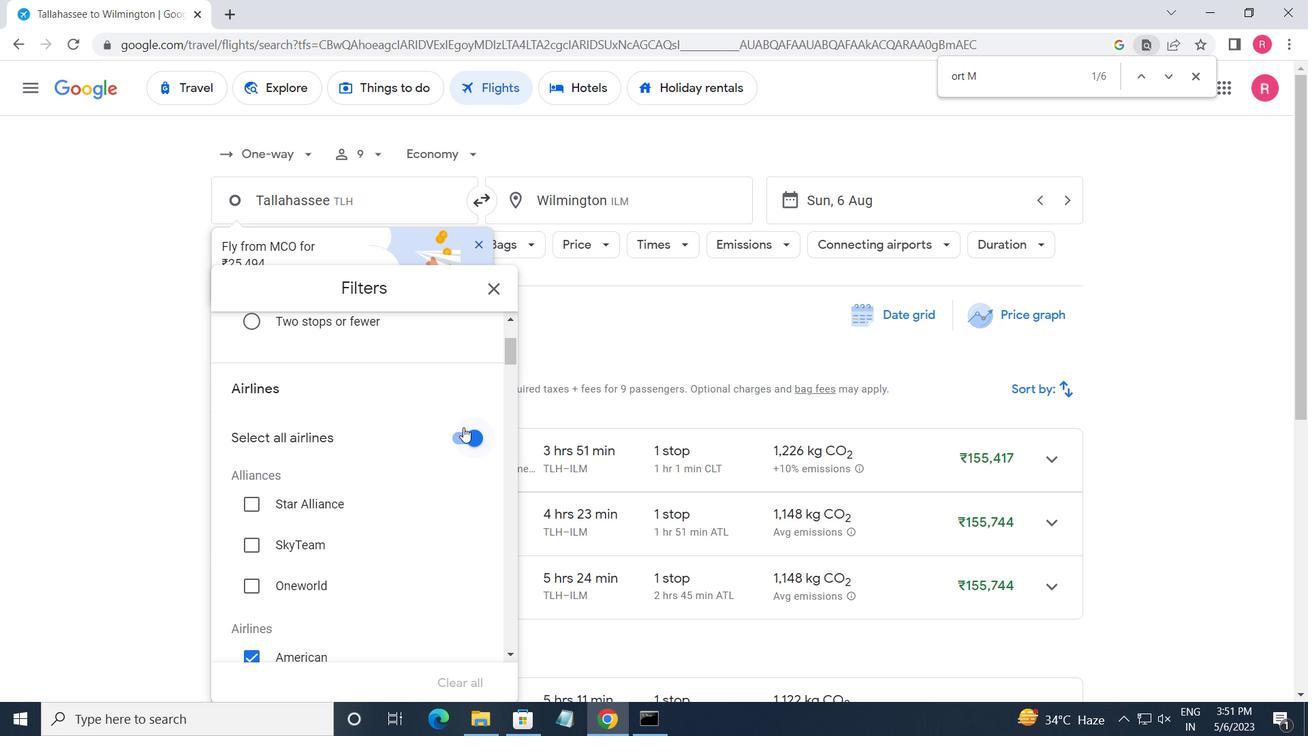 
Action: Mouse moved to (443, 464)
Screenshot: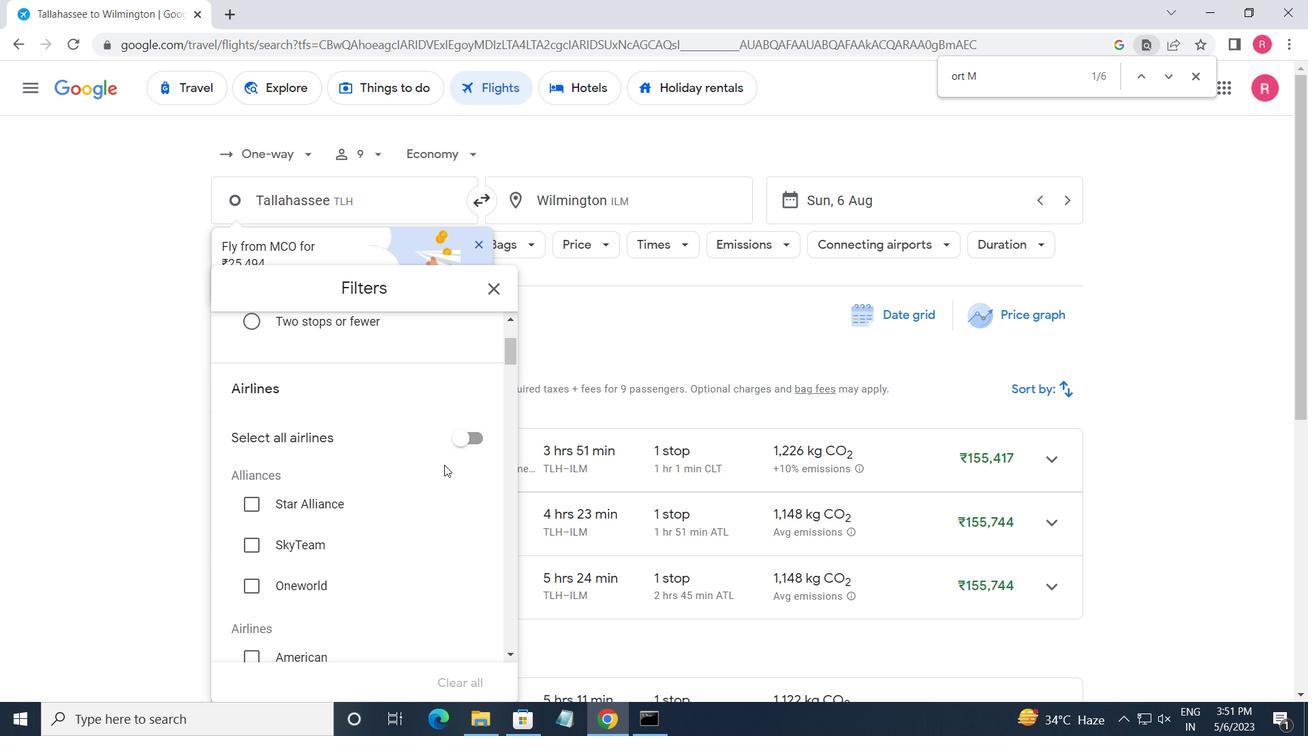 
Action: Mouse scrolled (443, 464) with delta (0, 0)
Screenshot: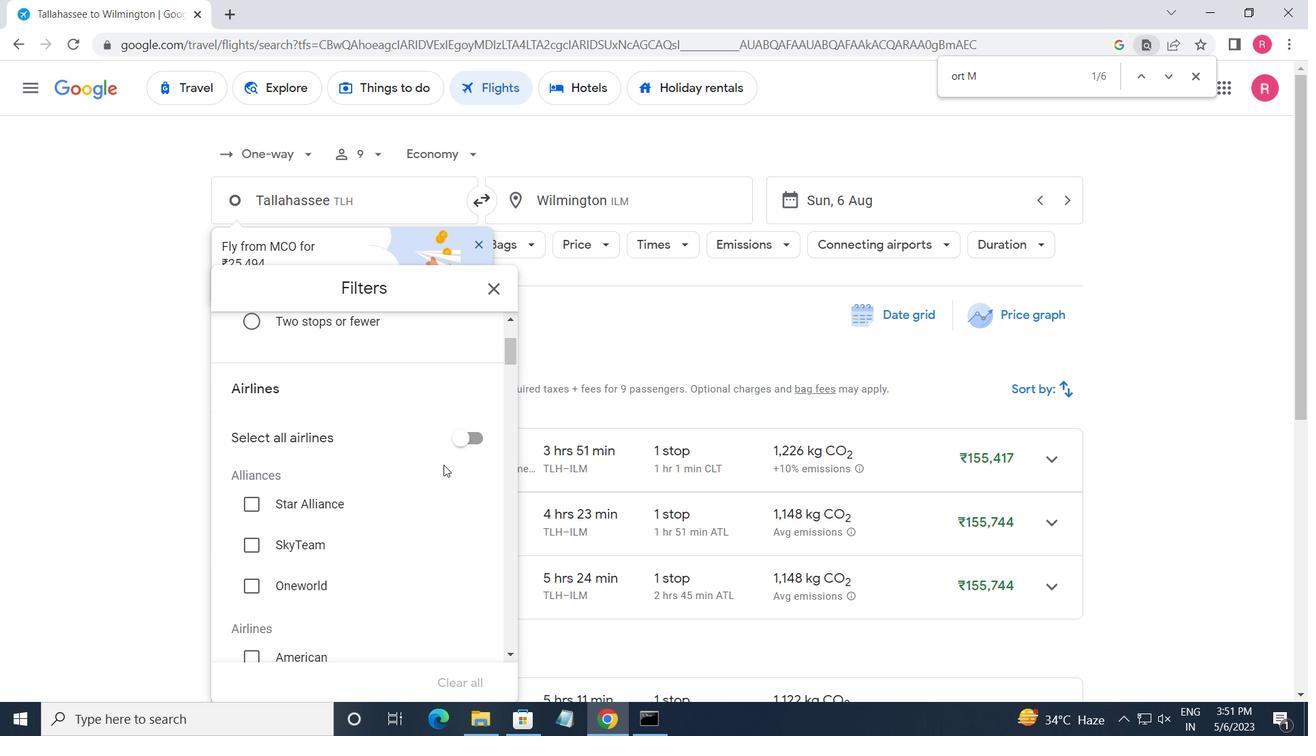 
Action: Mouse scrolled (443, 464) with delta (0, 0)
Screenshot: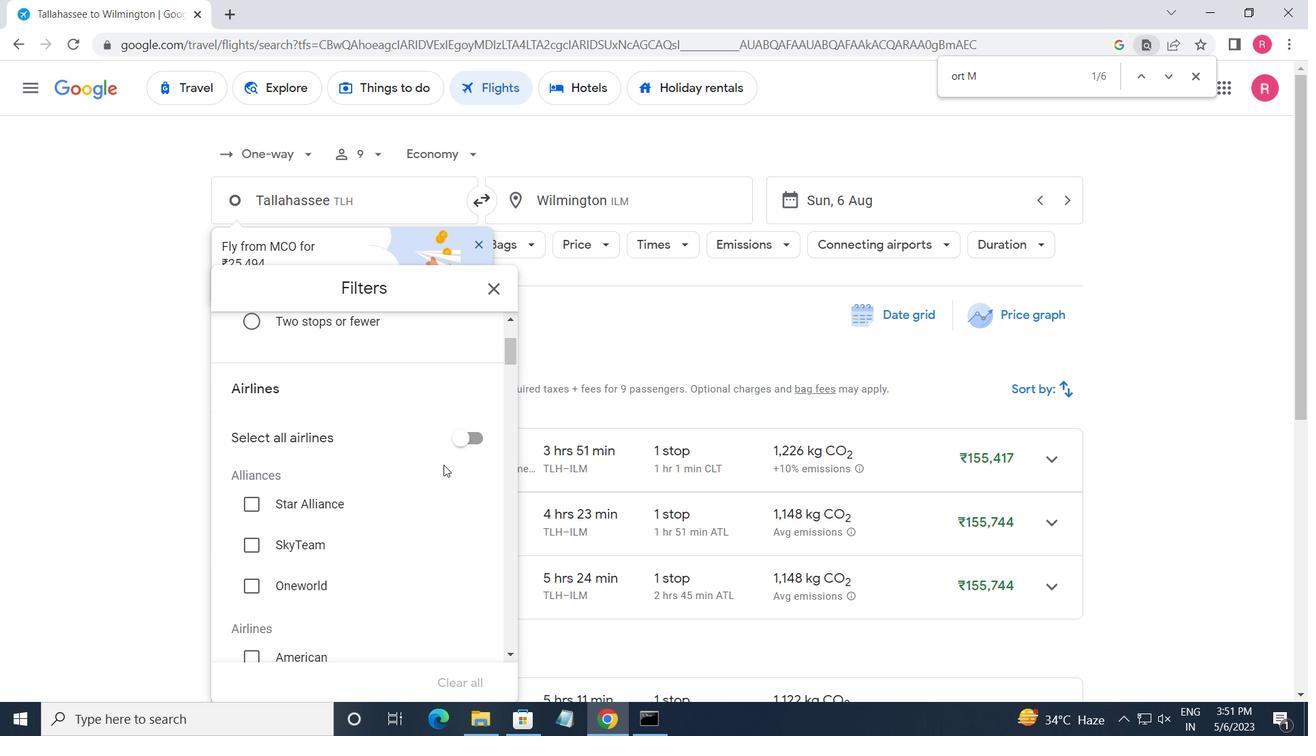 
Action: Mouse scrolled (443, 464) with delta (0, 0)
Screenshot: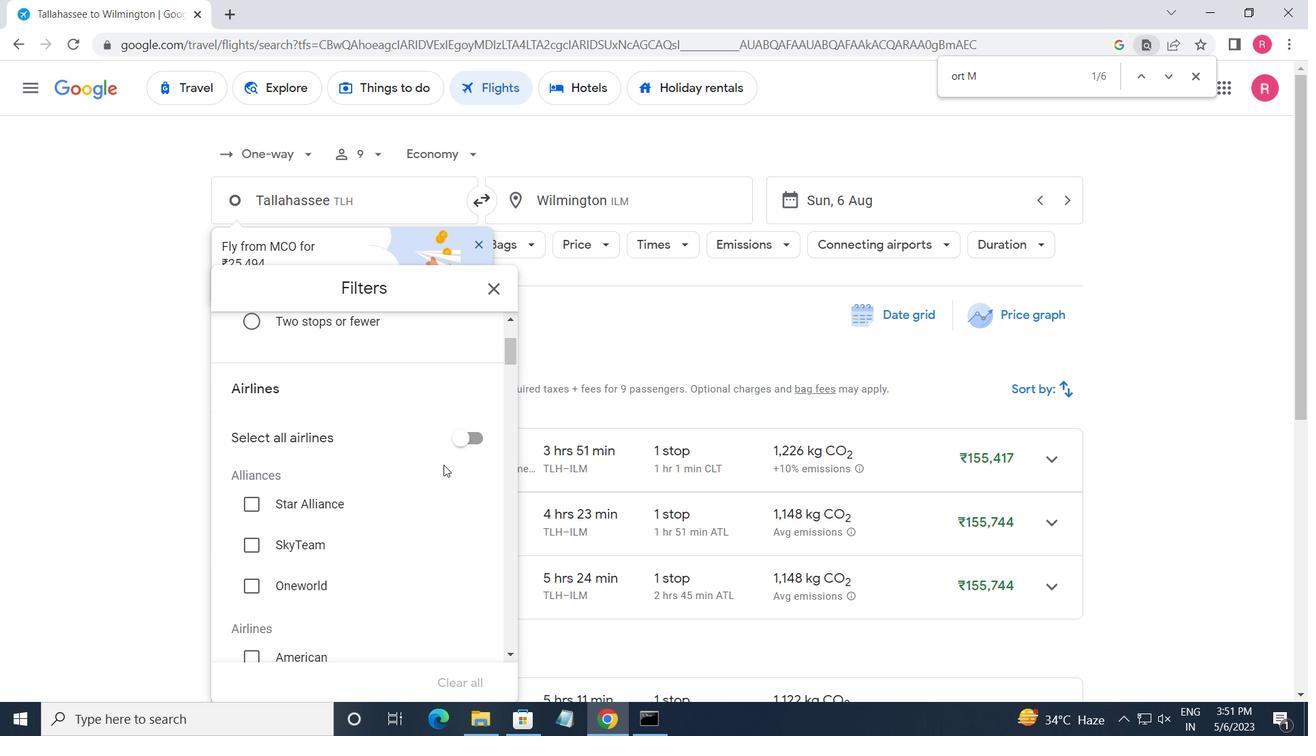 
Action: Mouse scrolled (443, 464) with delta (0, 0)
Screenshot: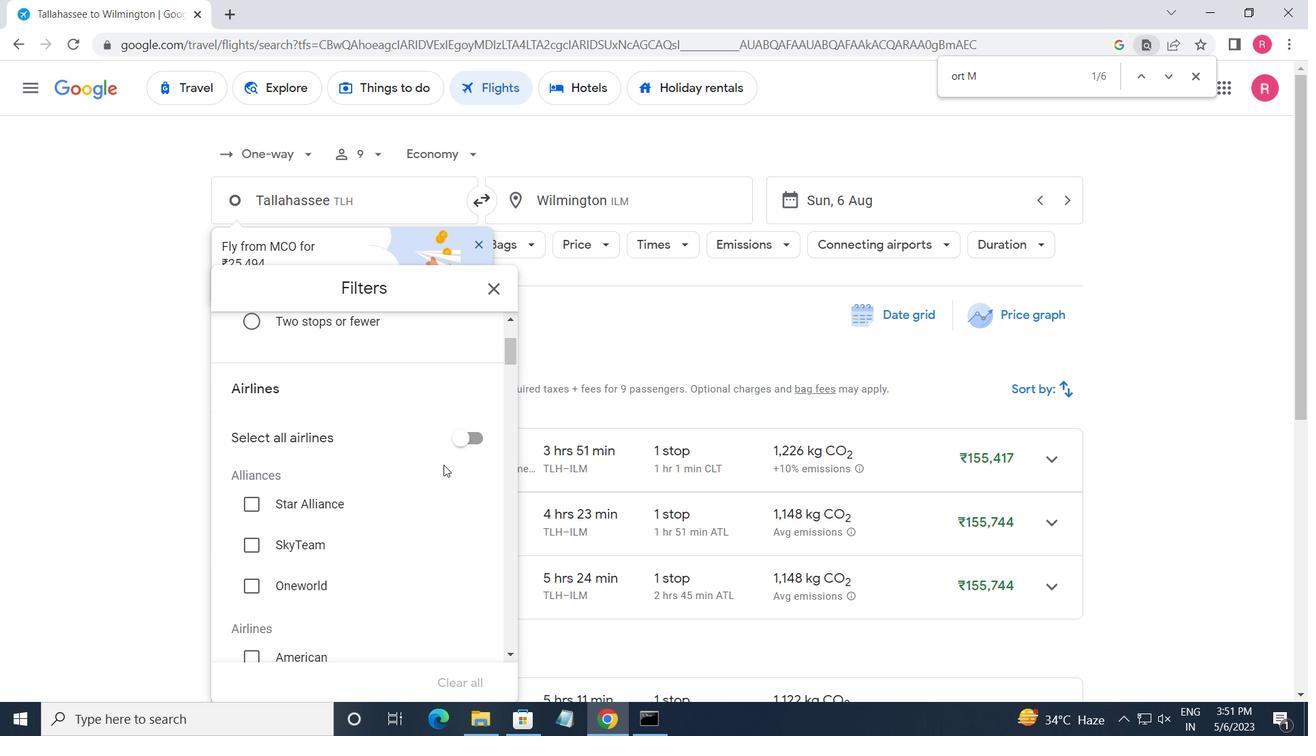 
Action: Mouse scrolled (443, 464) with delta (0, 0)
Screenshot: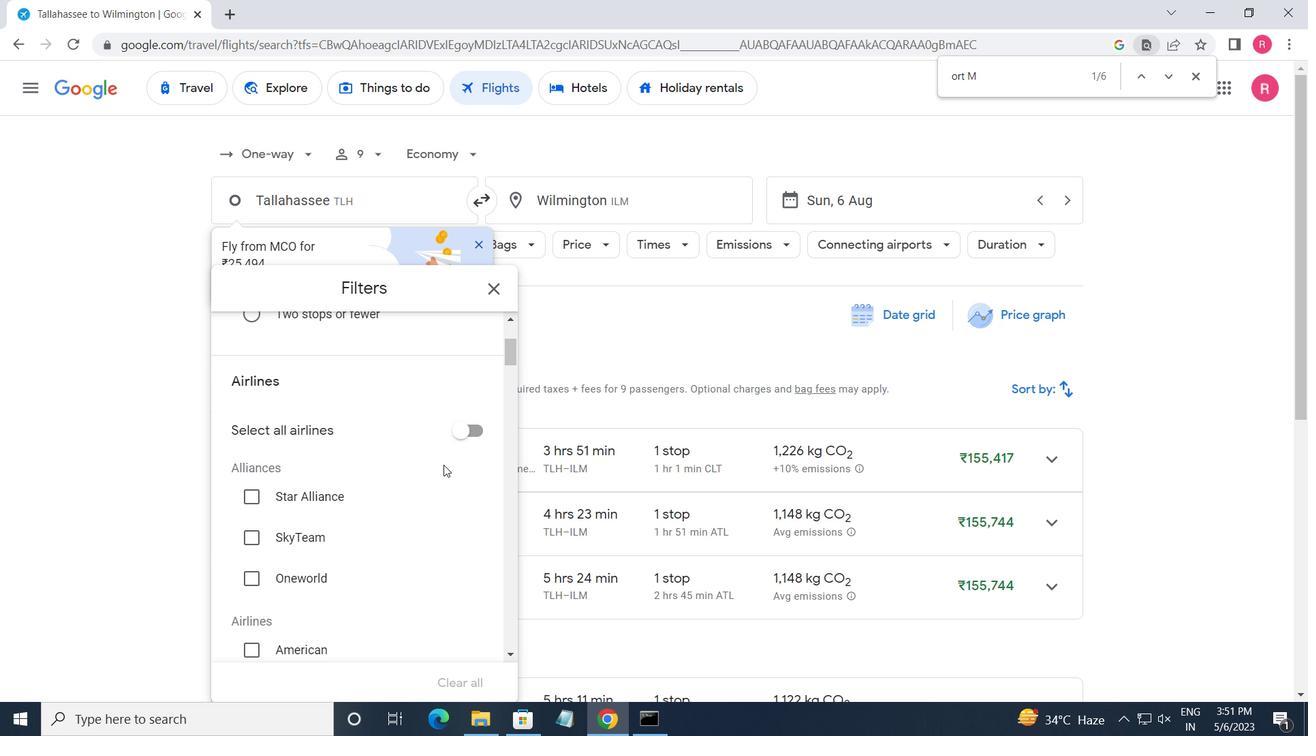
Action: Mouse scrolled (443, 464) with delta (0, 0)
Screenshot: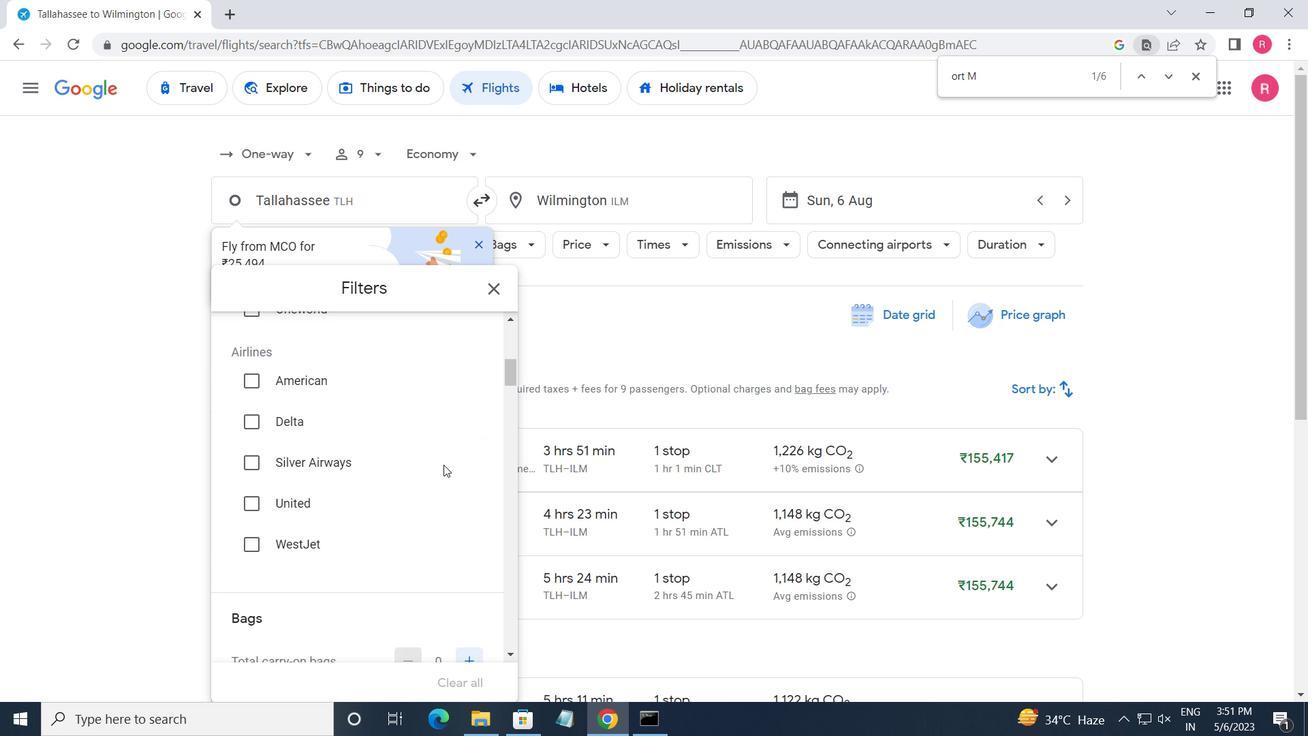 
Action: Mouse moved to (471, 464)
Screenshot: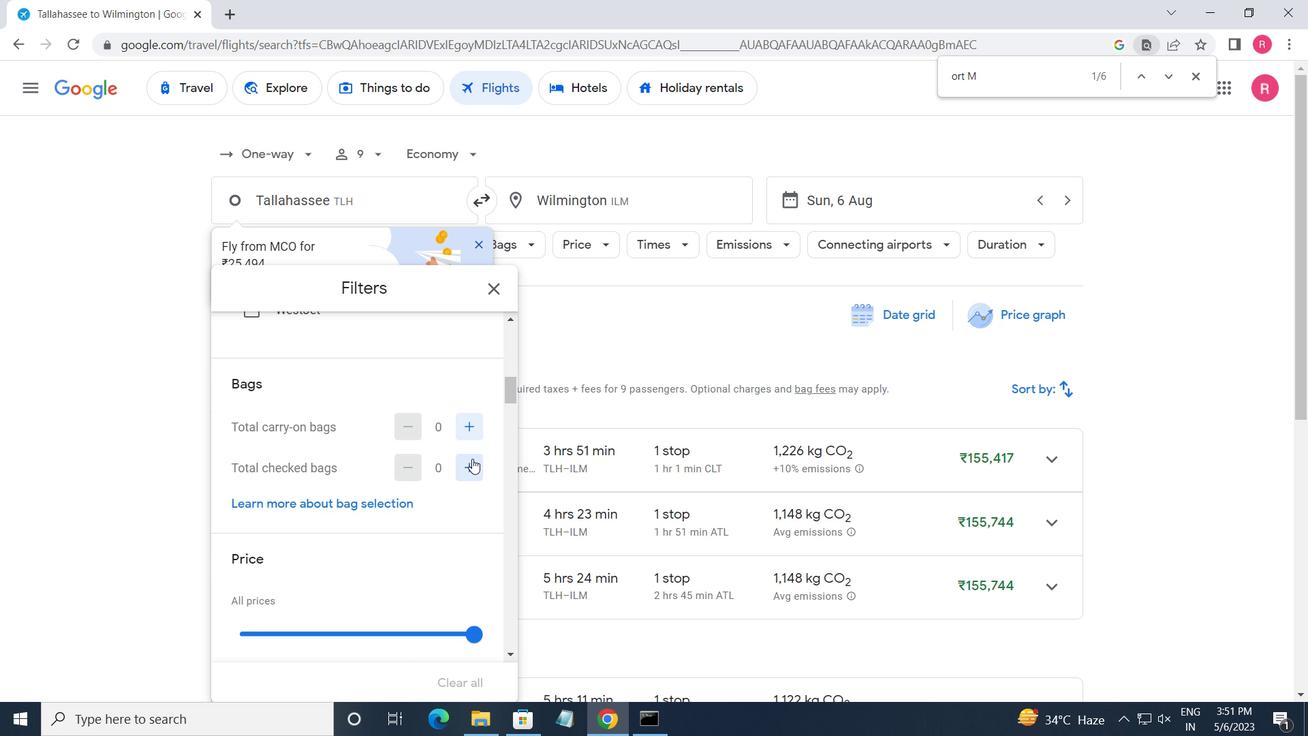 
Action: Mouse pressed left at (471, 464)
Screenshot: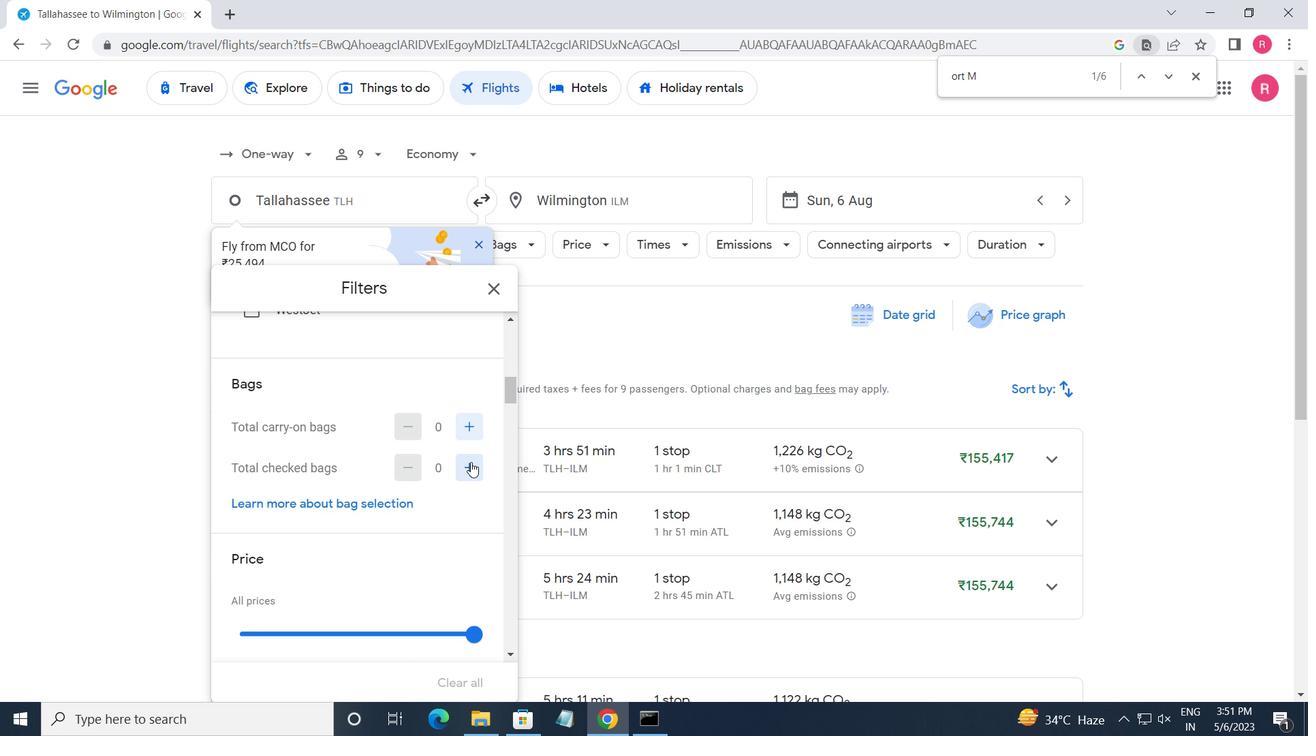 
Action: Mouse pressed left at (471, 464)
Screenshot: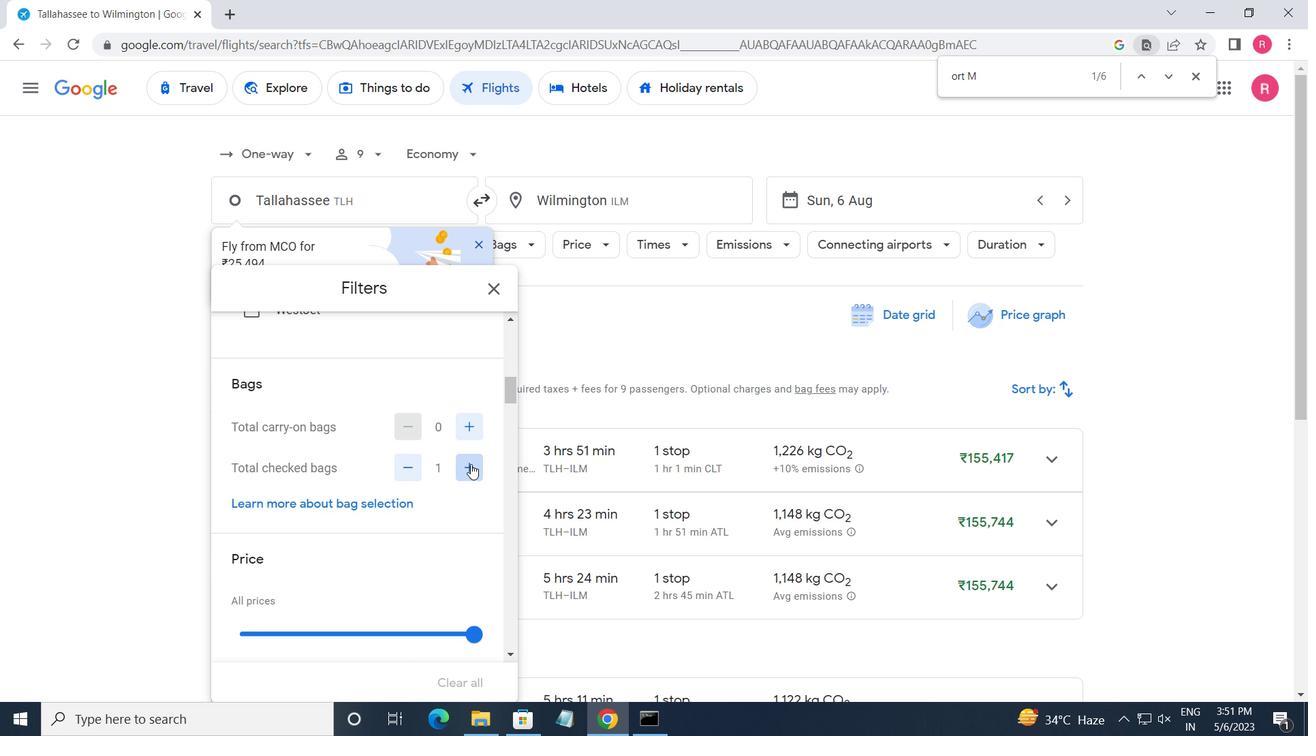 
Action: Mouse moved to (466, 451)
Screenshot: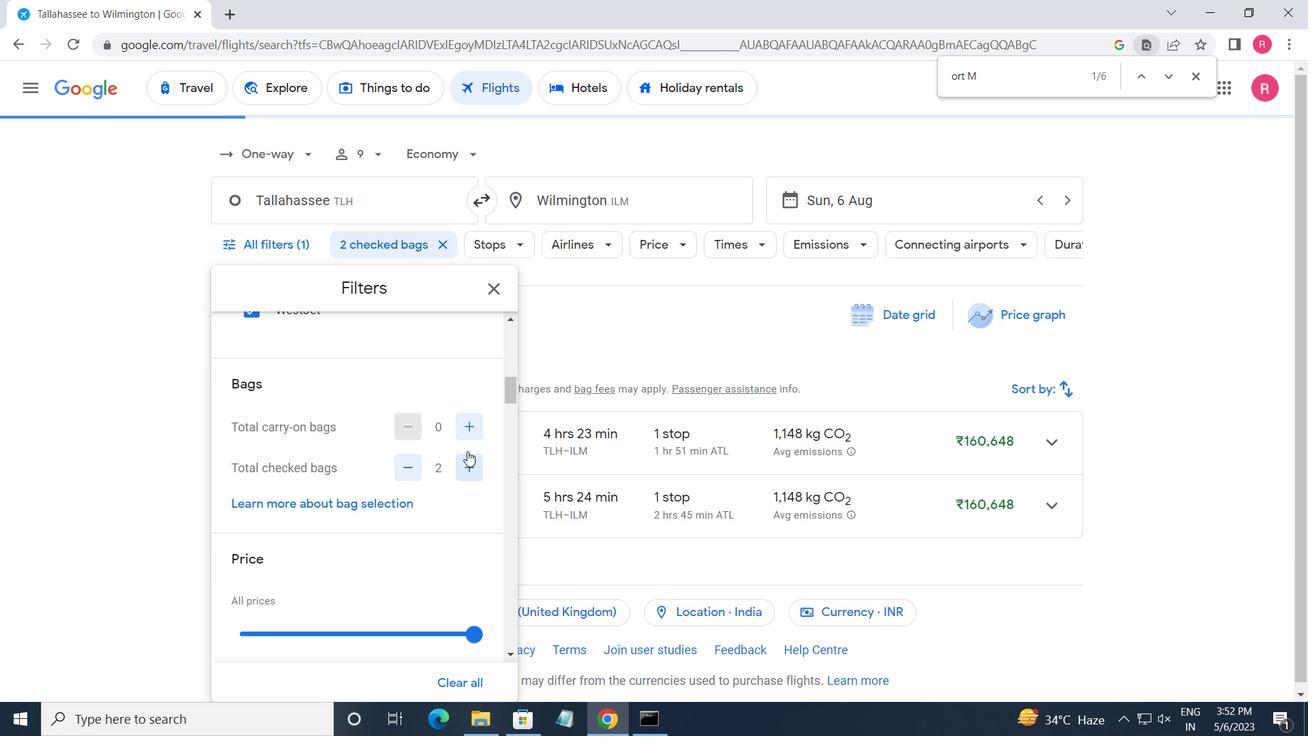 
Action: Mouse scrolled (466, 450) with delta (0, 0)
Screenshot: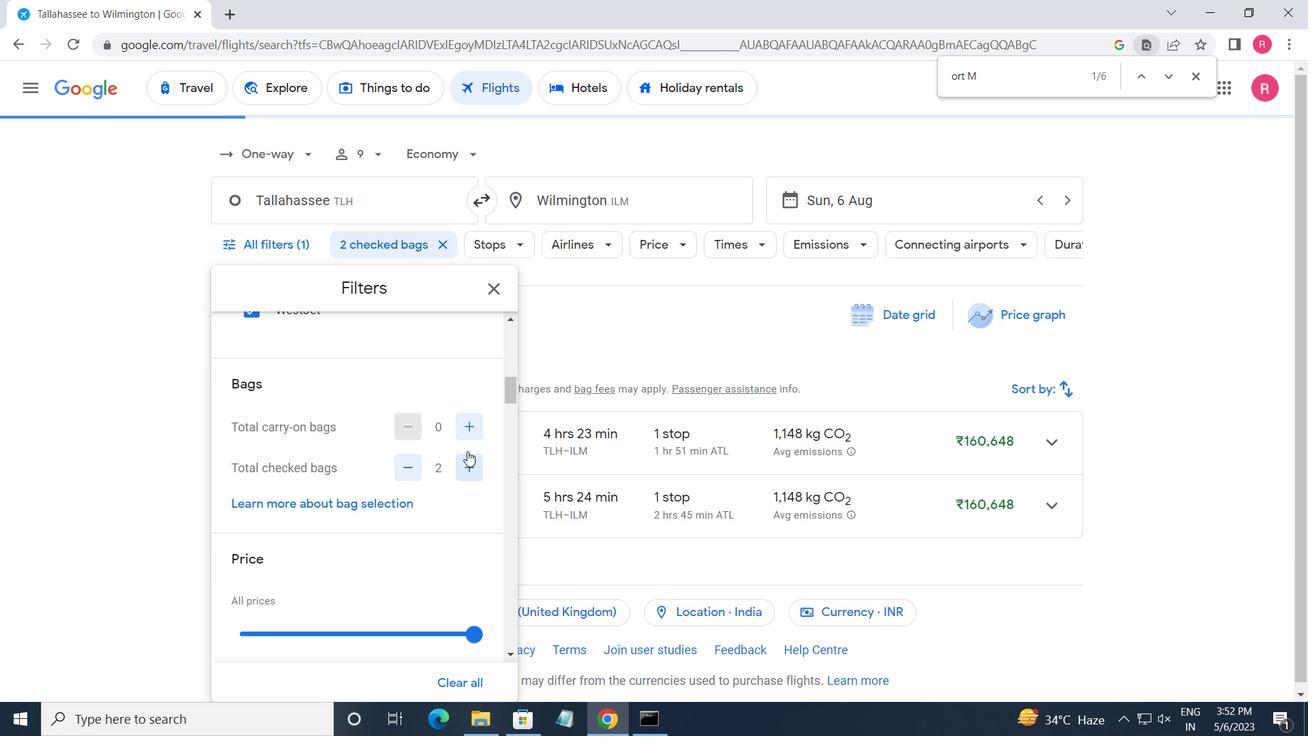 
Action: Mouse moved to (466, 452)
Screenshot: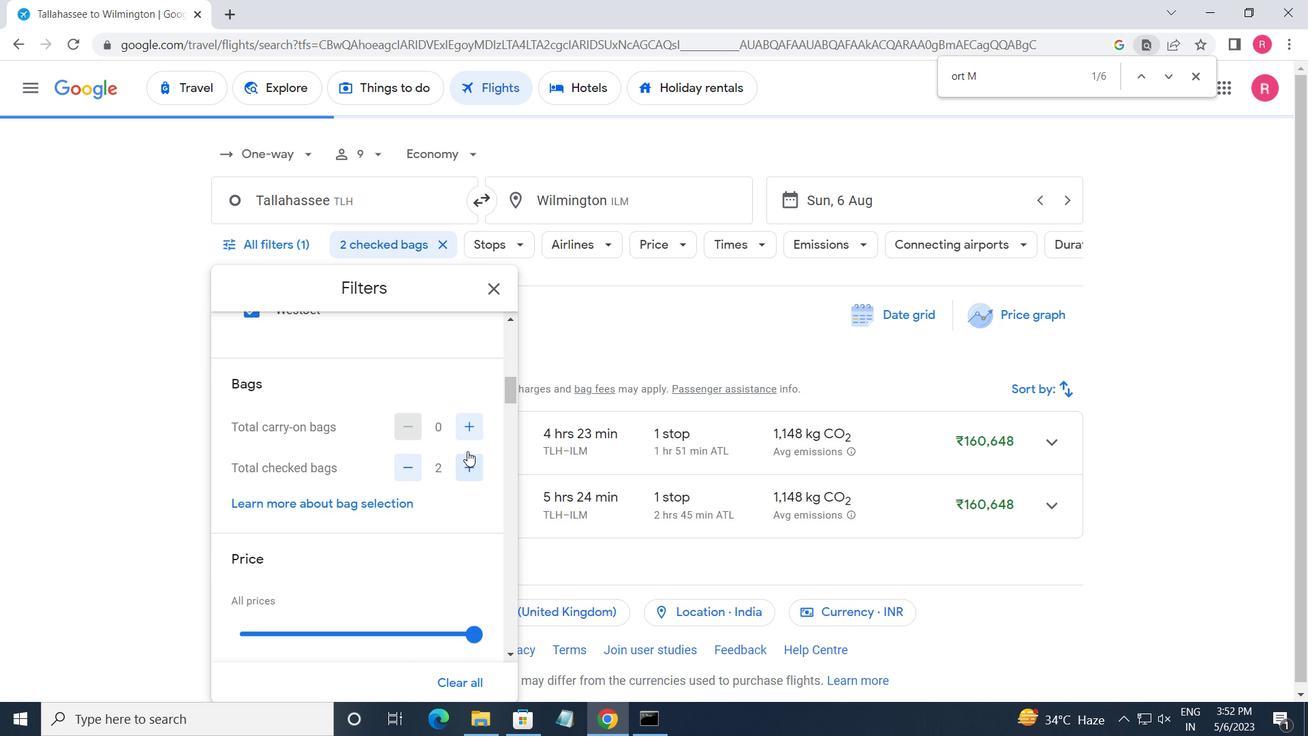 
Action: Mouse scrolled (466, 451) with delta (0, 0)
Screenshot: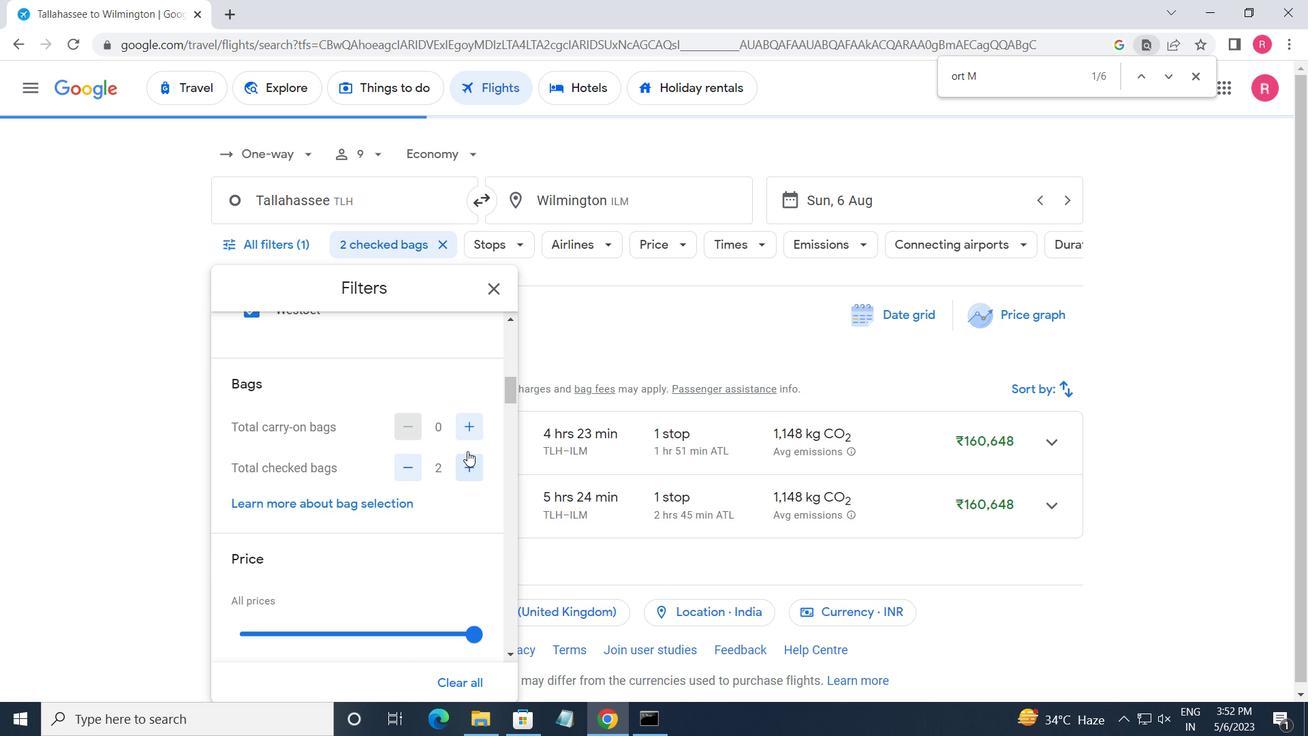 
Action: Mouse moved to (477, 468)
Screenshot: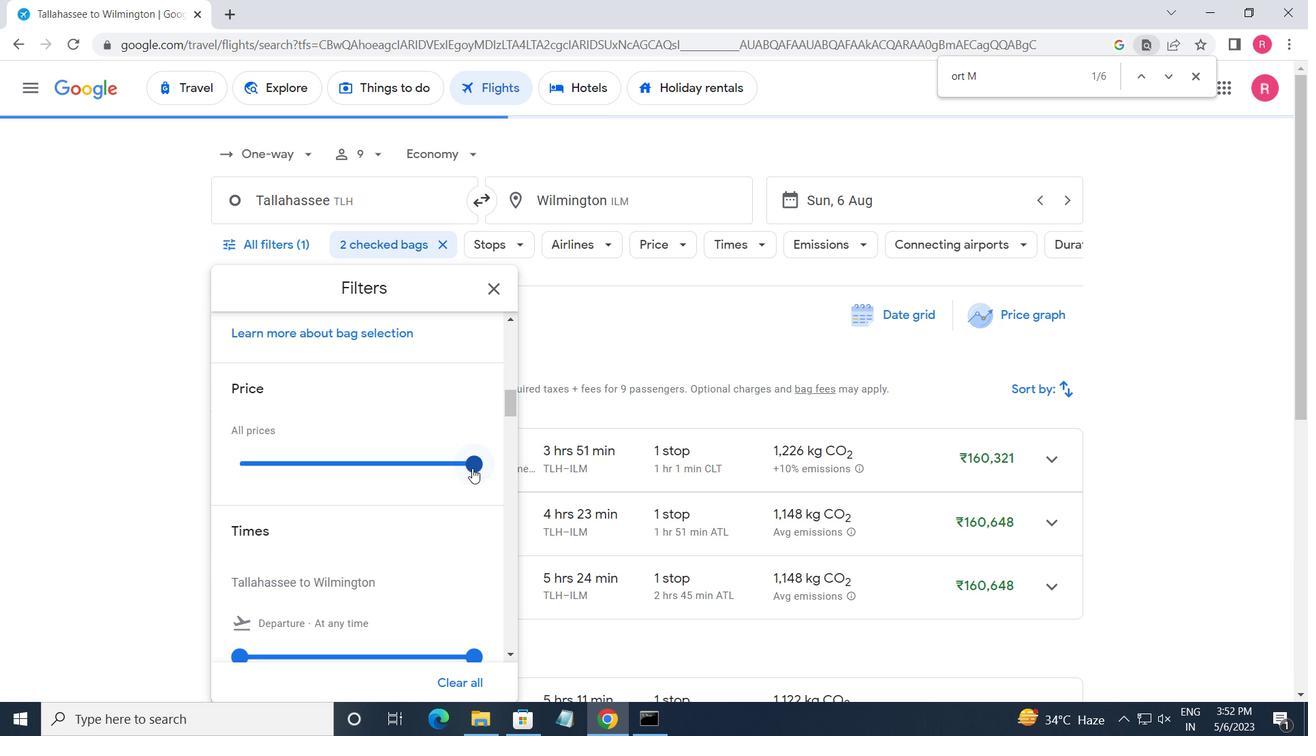 
Action: Mouse pressed left at (477, 468)
Screenshot: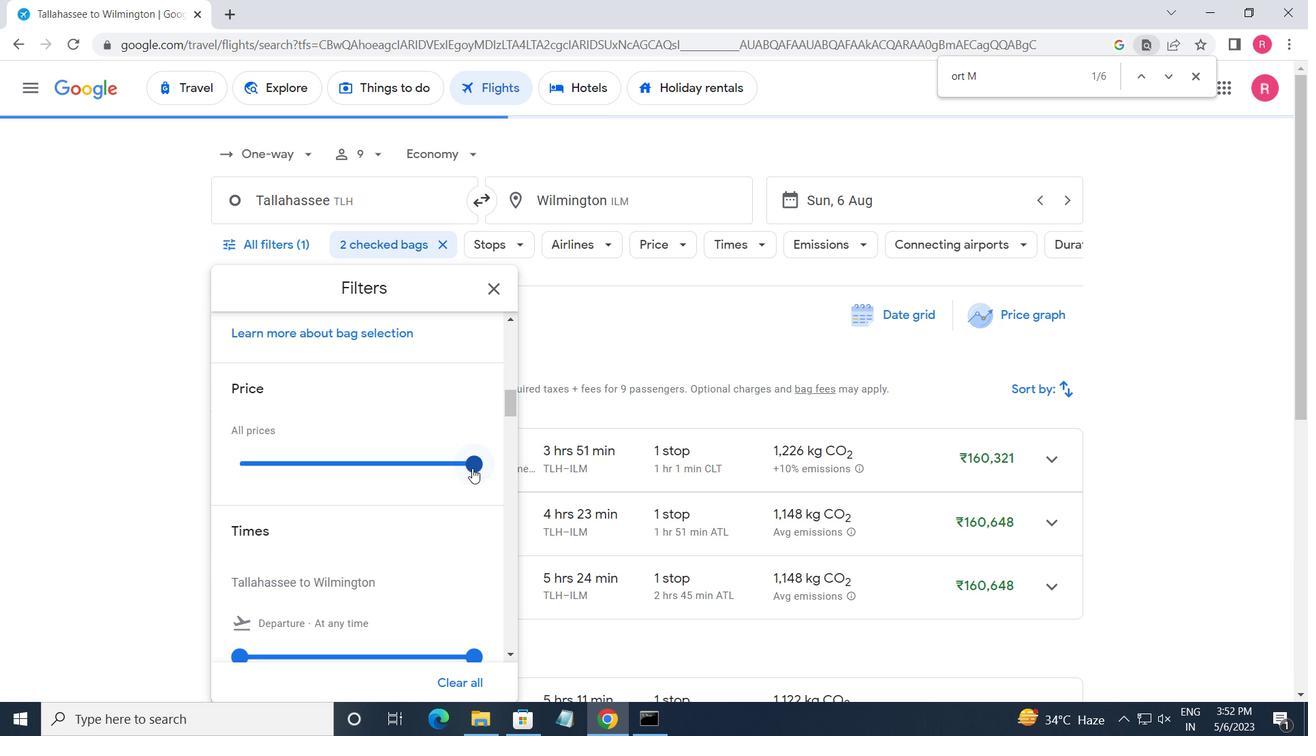 
Action: Mouse moved to (475, 466)
Screenshot: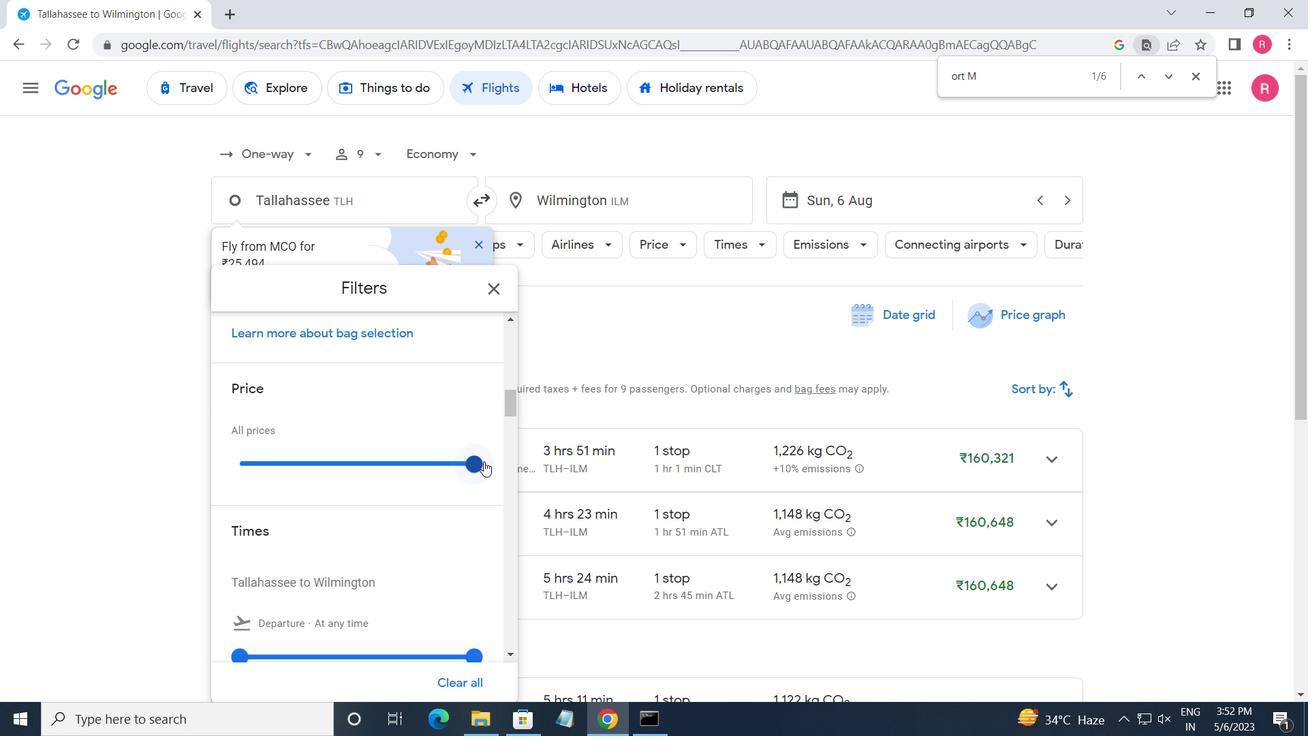 
Action: Mouse pressed left at (475, 466)
Screenshot: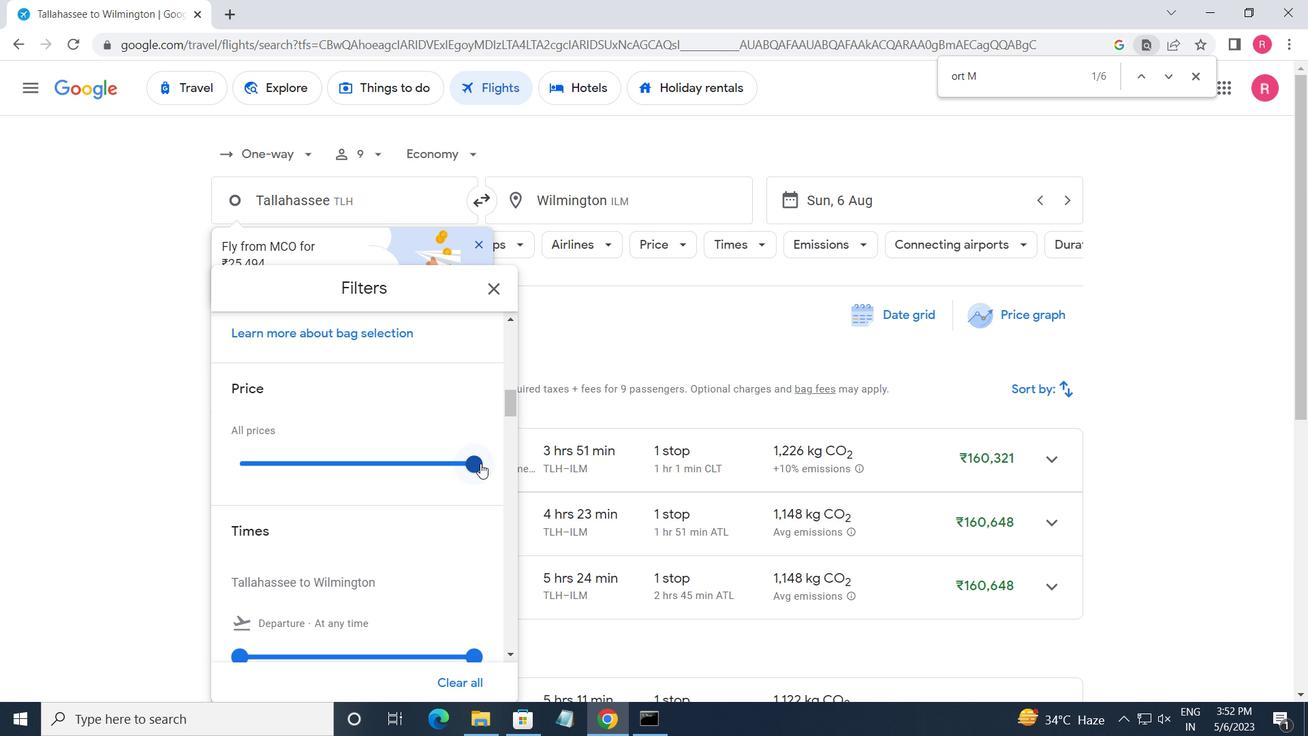 
Action: Mouse moved to (349, 484)
Screenshot: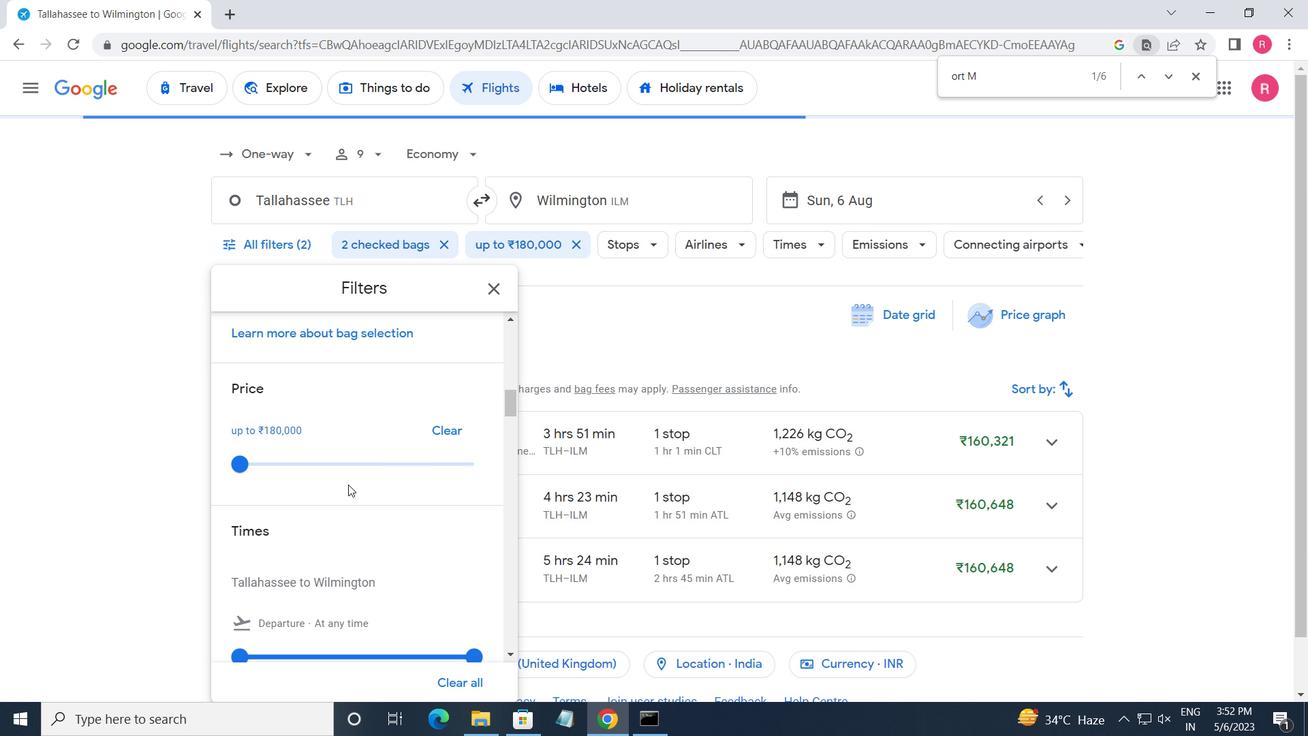 
Action: Mouse scrolled (349, 483) with delta (0, 0)
Screenshot: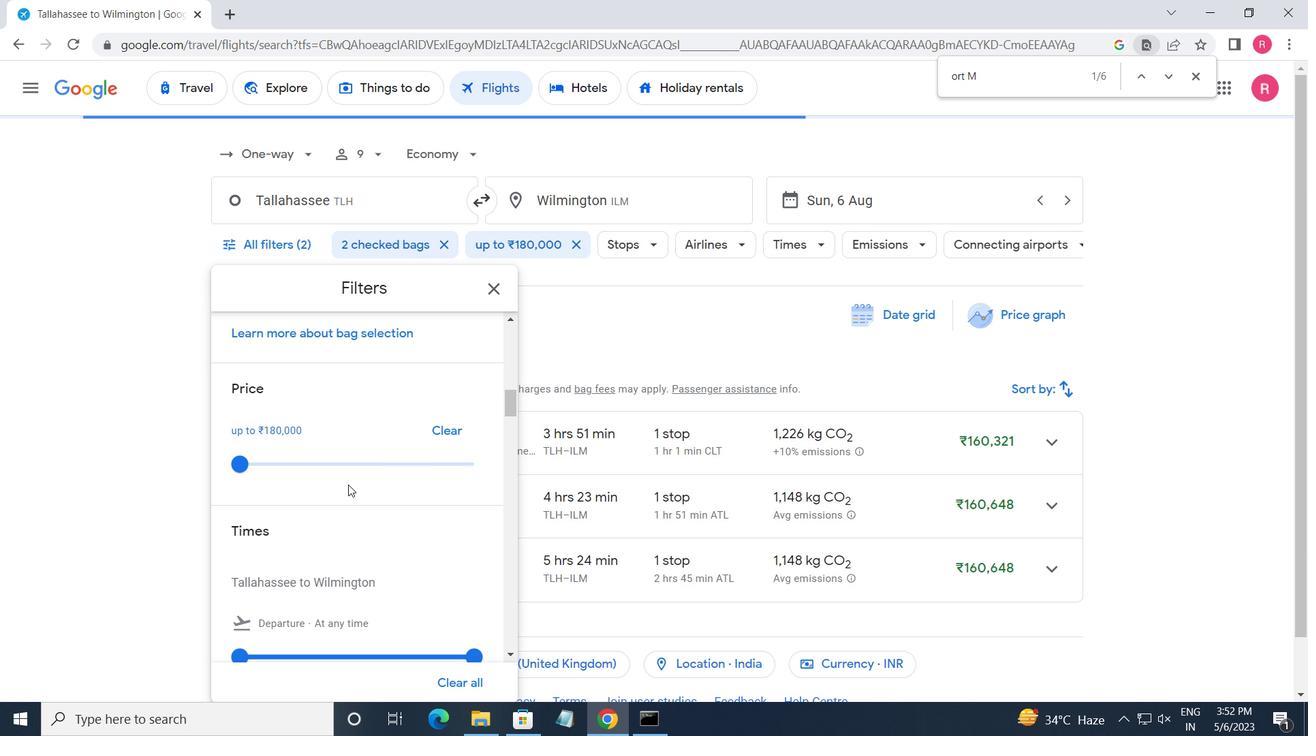 
Action: Mouse scrolled (349, 483) with delta (0, 0)
Screenshot: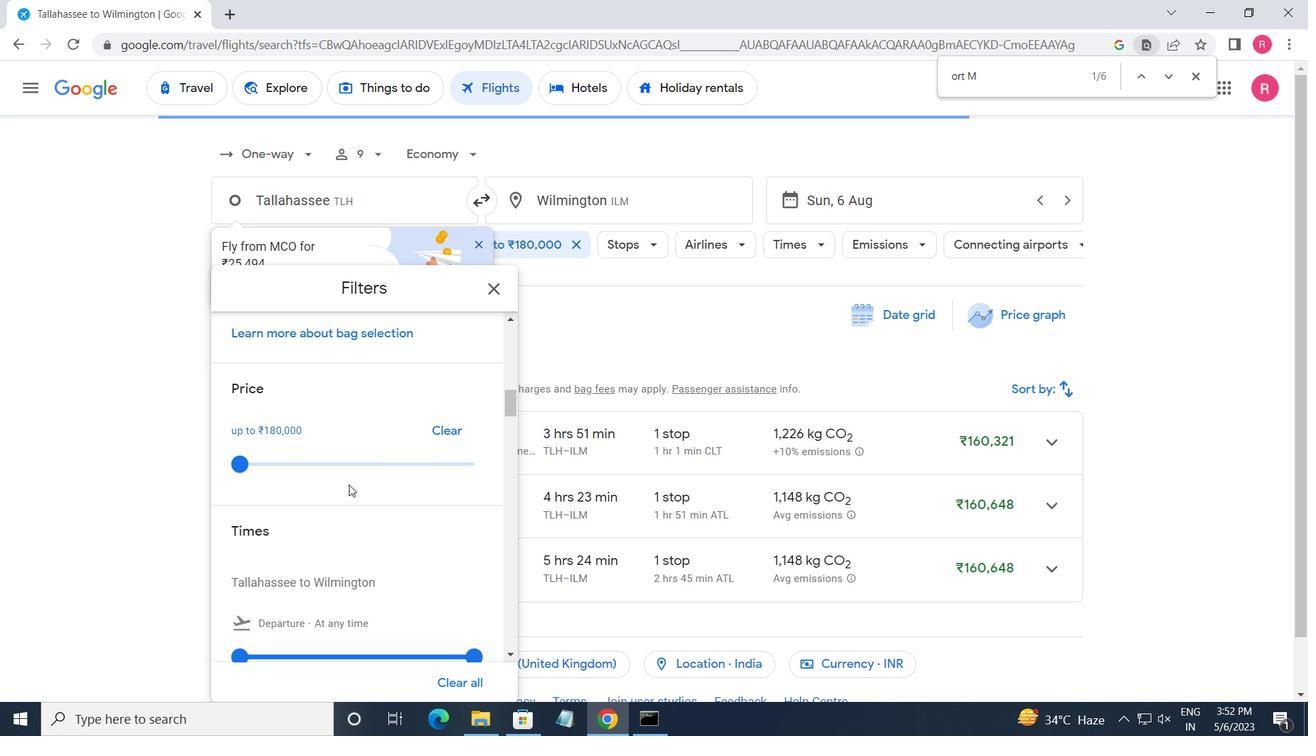 
Action: Mouse moved to (246, 488)
Screenshot: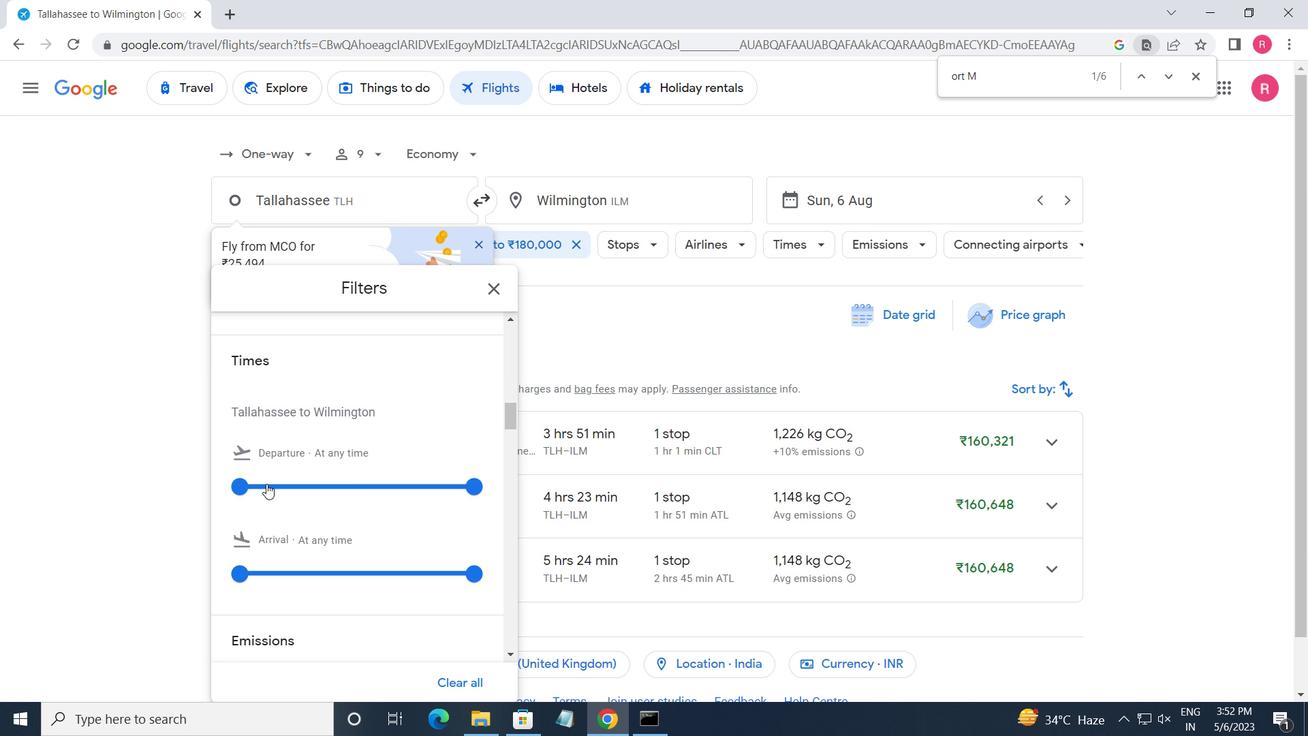 
Action: Mouse pressed left at (246, 488)
Screenshot: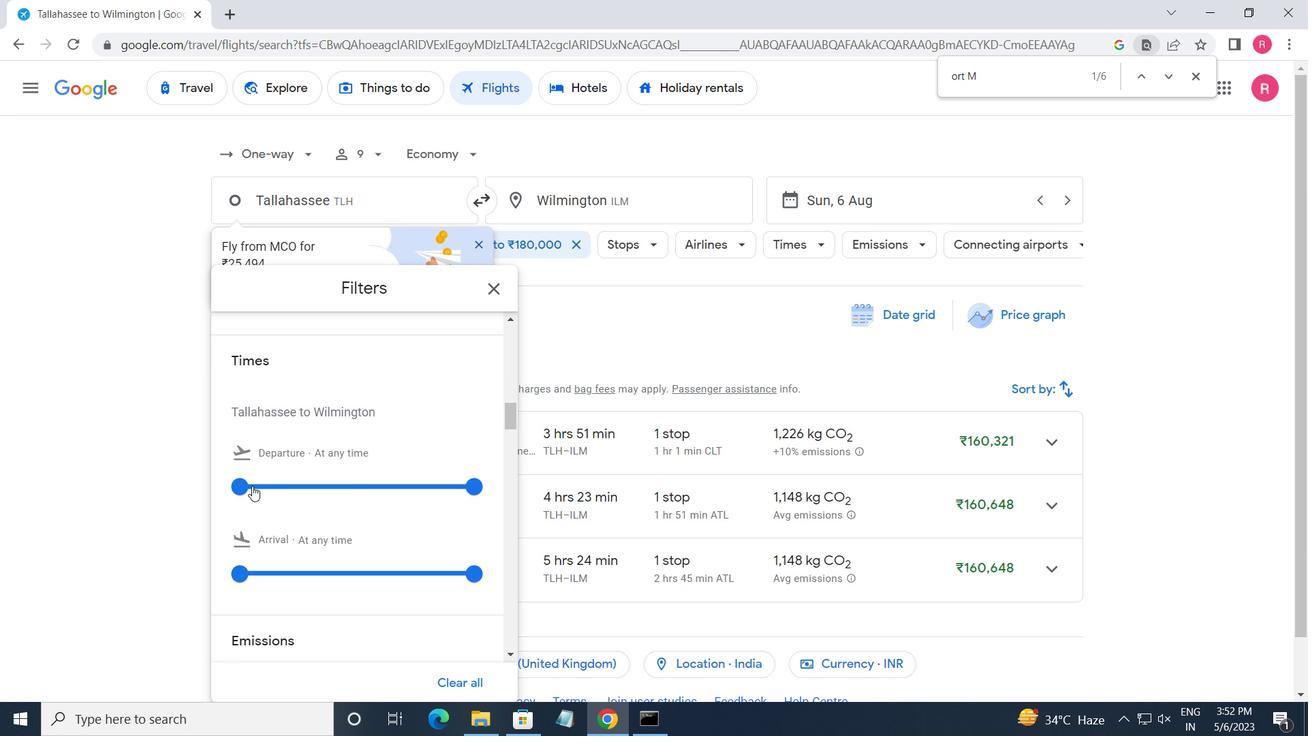 
Action: Mouse moved to (467, 488)
Screenshot: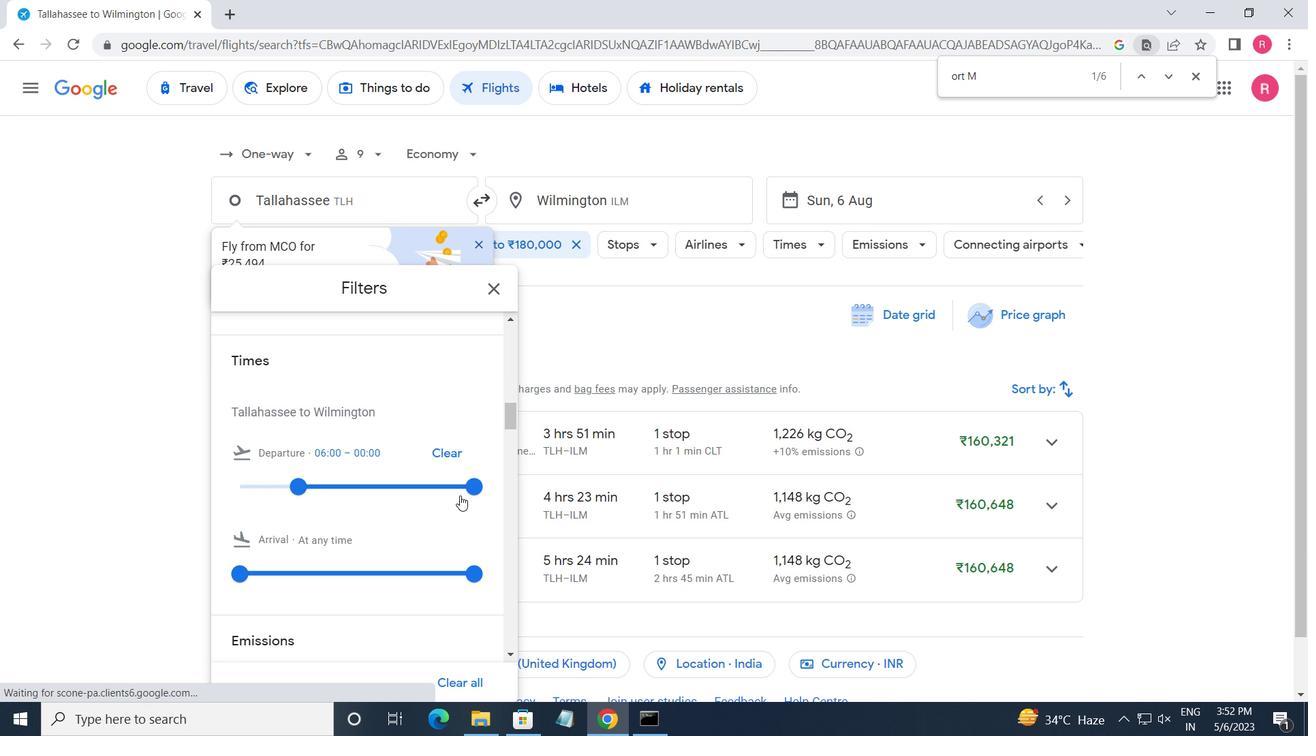 
Action: Mouse pressed left at (467, 488)
Screenshot: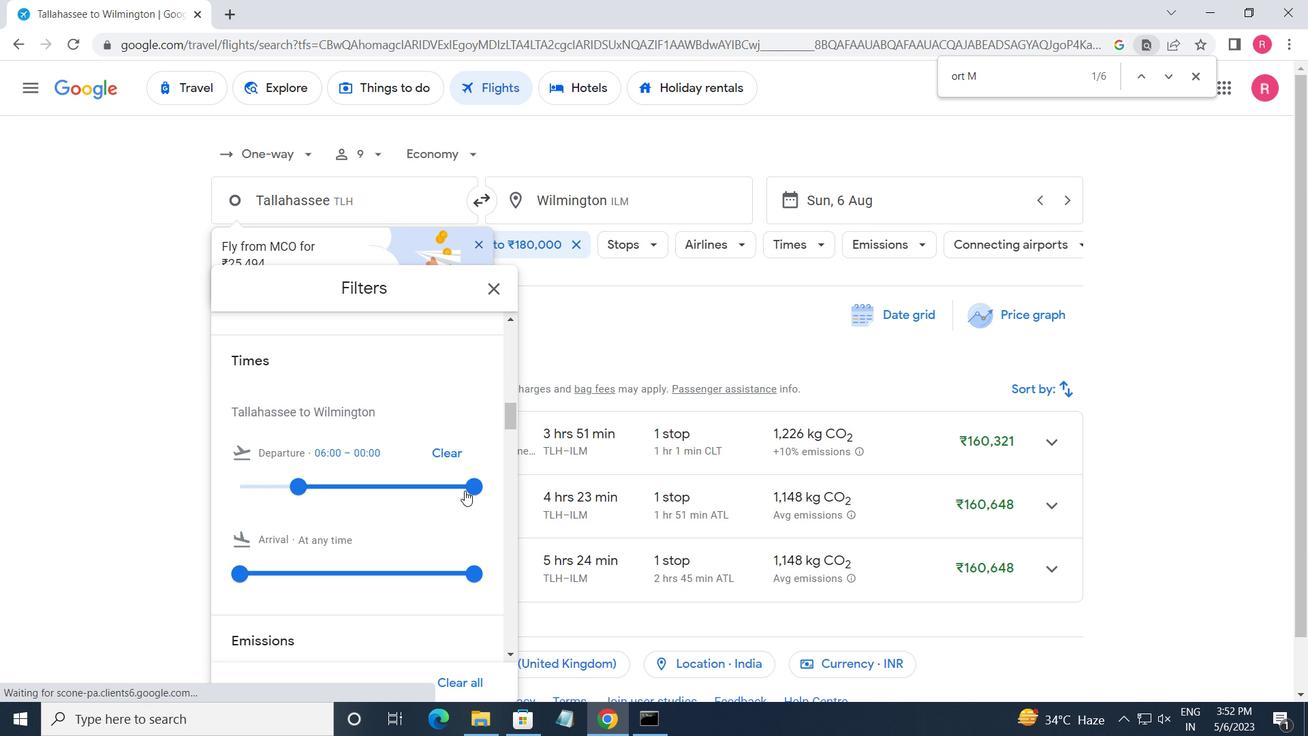 
Action: Mouse moved to (490, 284)
Screenshot: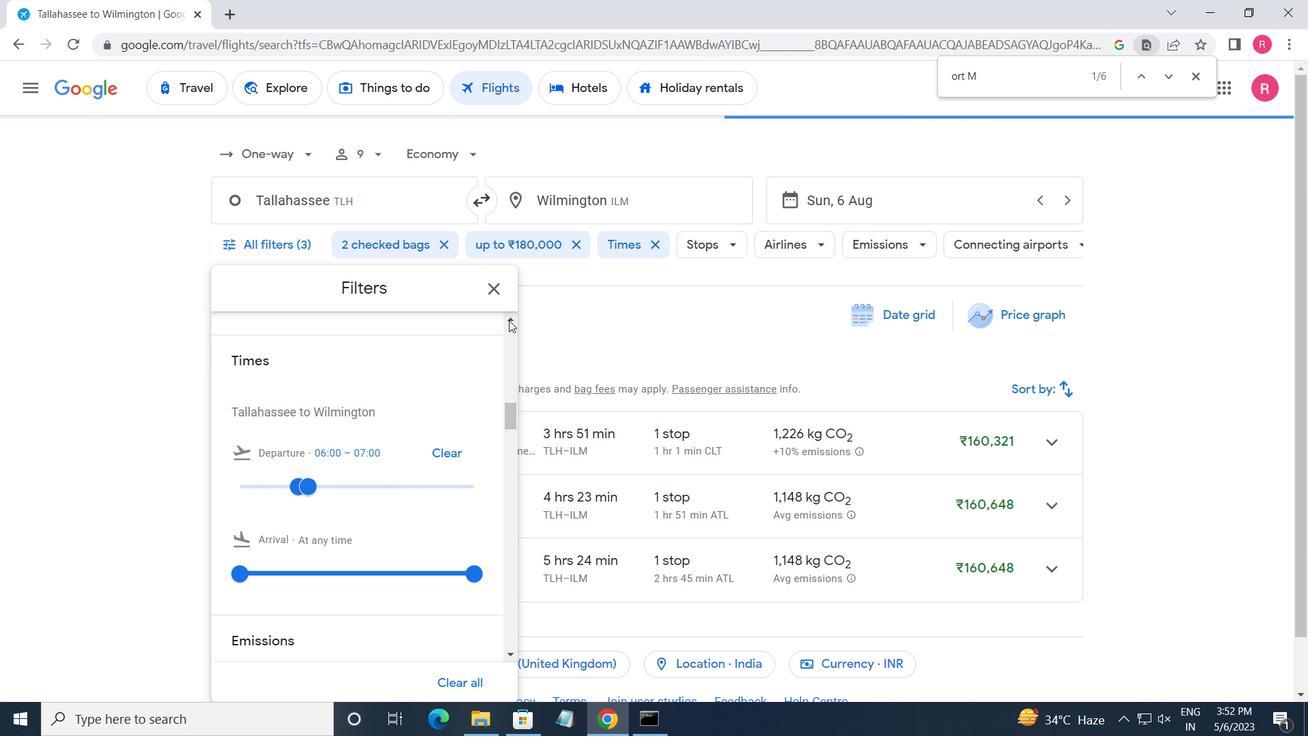 
Action: Mouse pressed left at (490, 284)
Screenshot: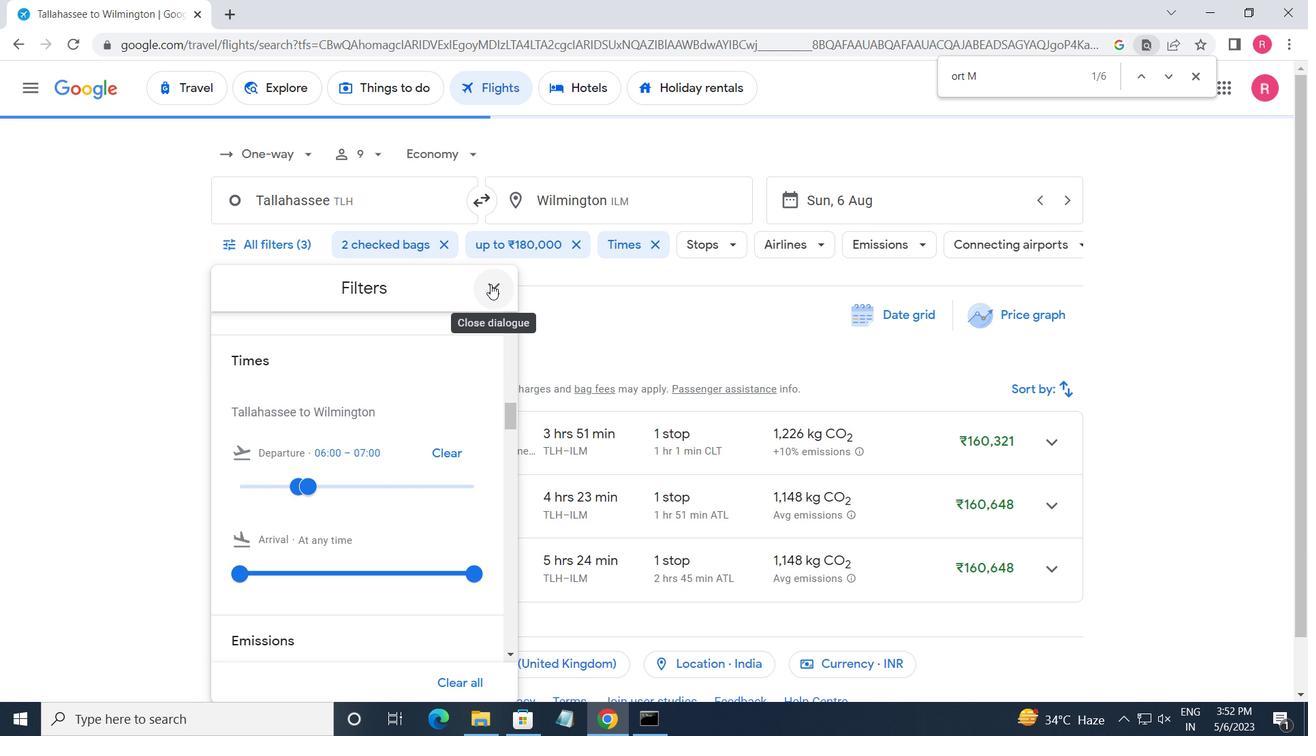 
